 Task: Search one way flight ticket for 5 adults, 2 children, 1 infant in seat and 2 infants on lap in economy from Indianapolis: Indianapolis International Airport to Greensboro: Piedmont Triad International Airport on 5-1-2023. Choice of flights is Frontier. Number of bags: 2 checked bags. Price is upto 82000. Outbound departure time preference is 15:15.
Action: Mouse moved to (256, 255)
Screenshot: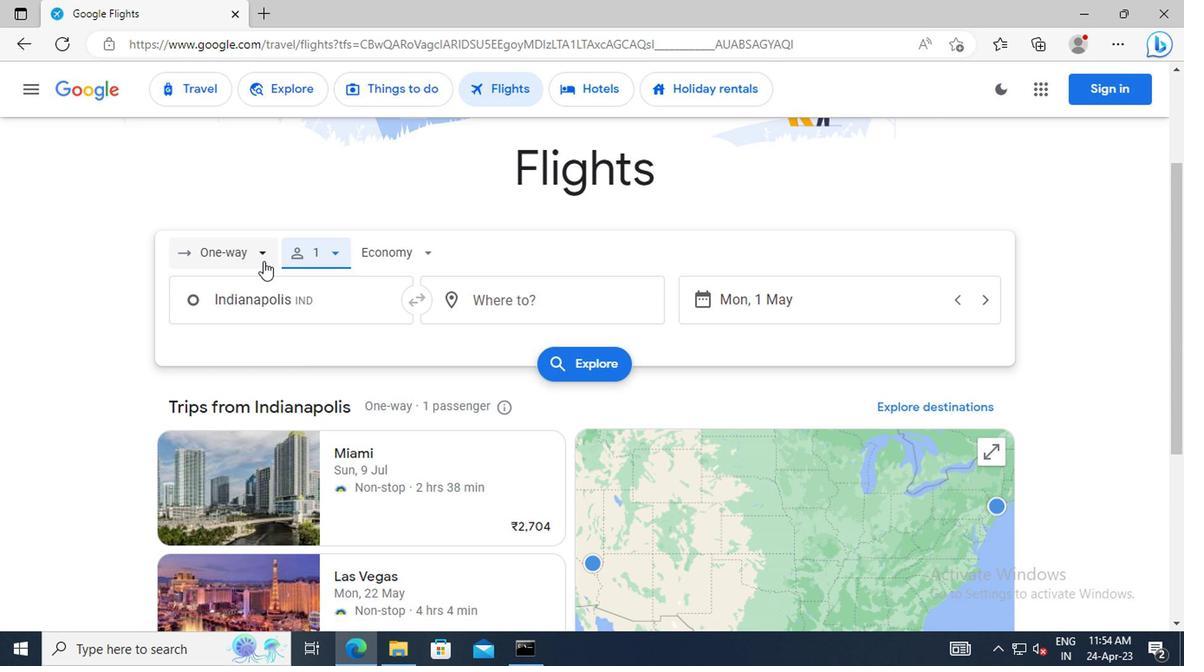 
Action: Mouse pressed left at (256, 255)
Screenshot: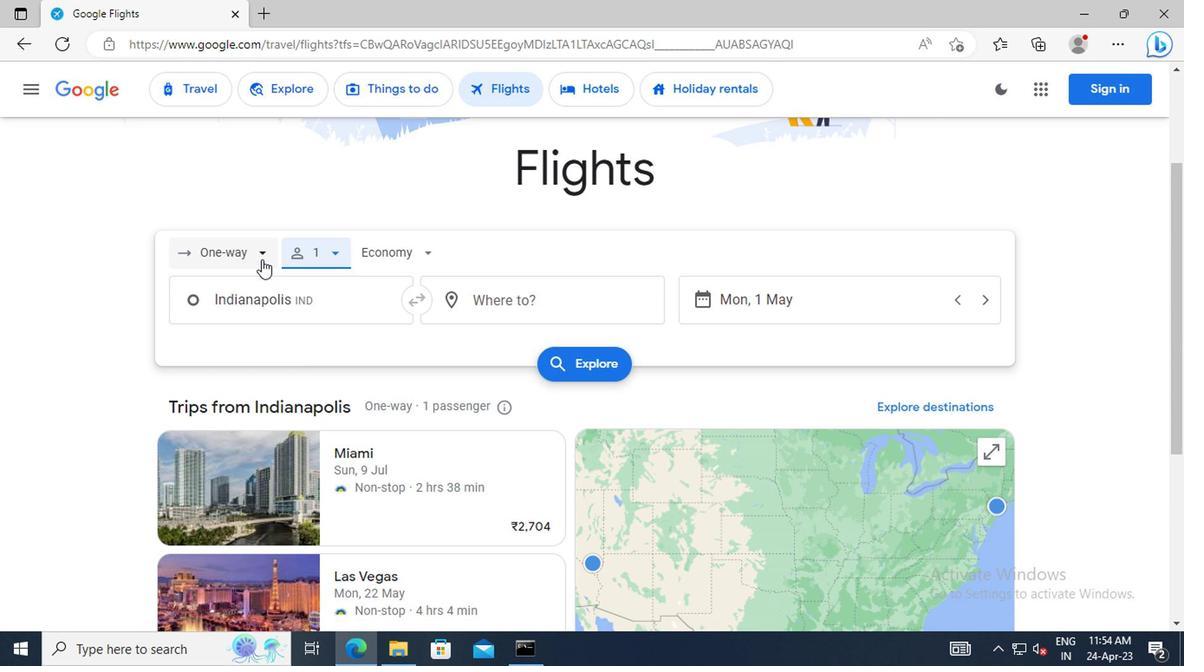 
Action: Mouse moved to (217, 345)
Screenshot: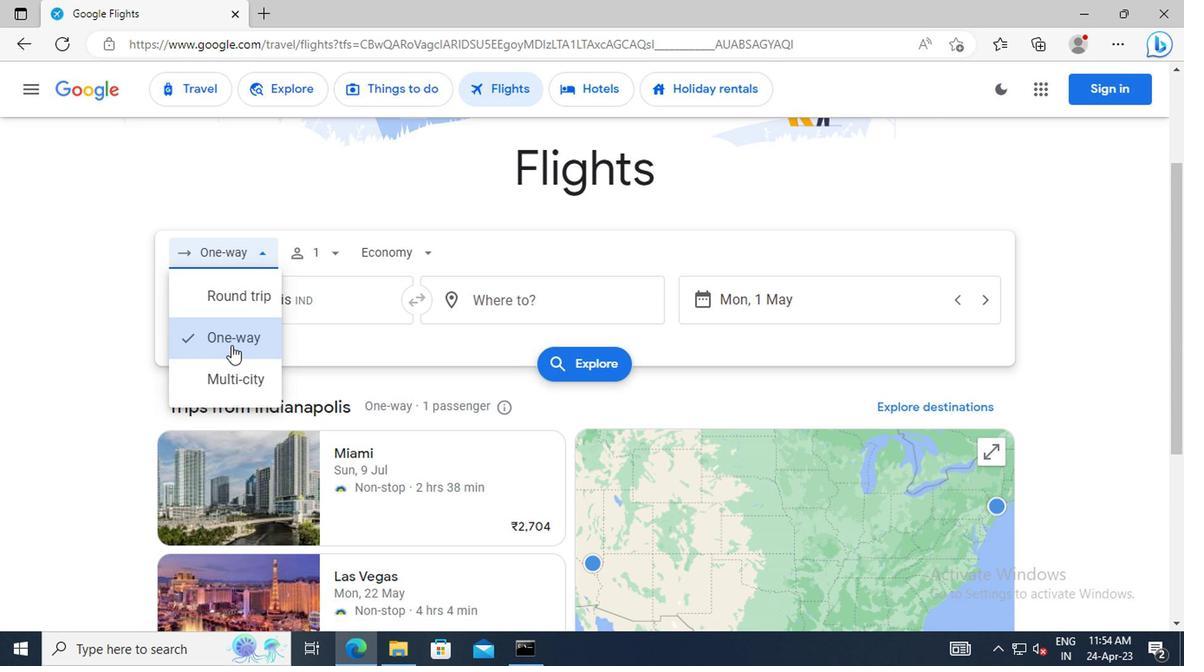 
Action: Mouse pressed left at (217, 345)
Screenshot: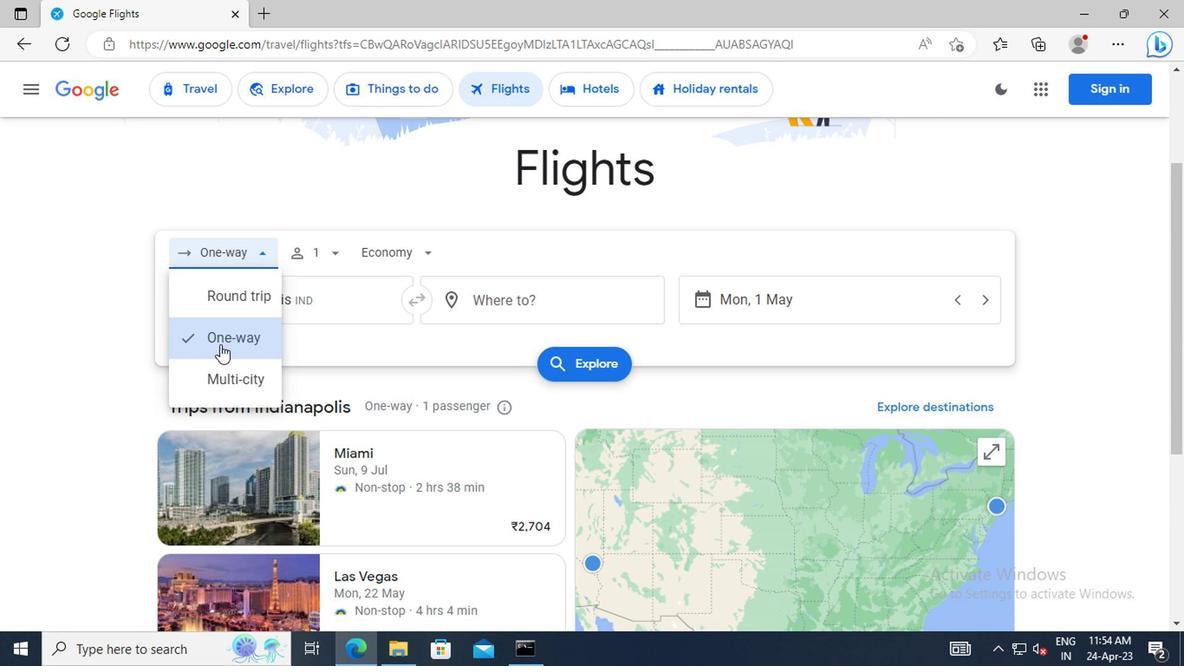 
Action: Mouse moved to (328, 256)
Screenshot: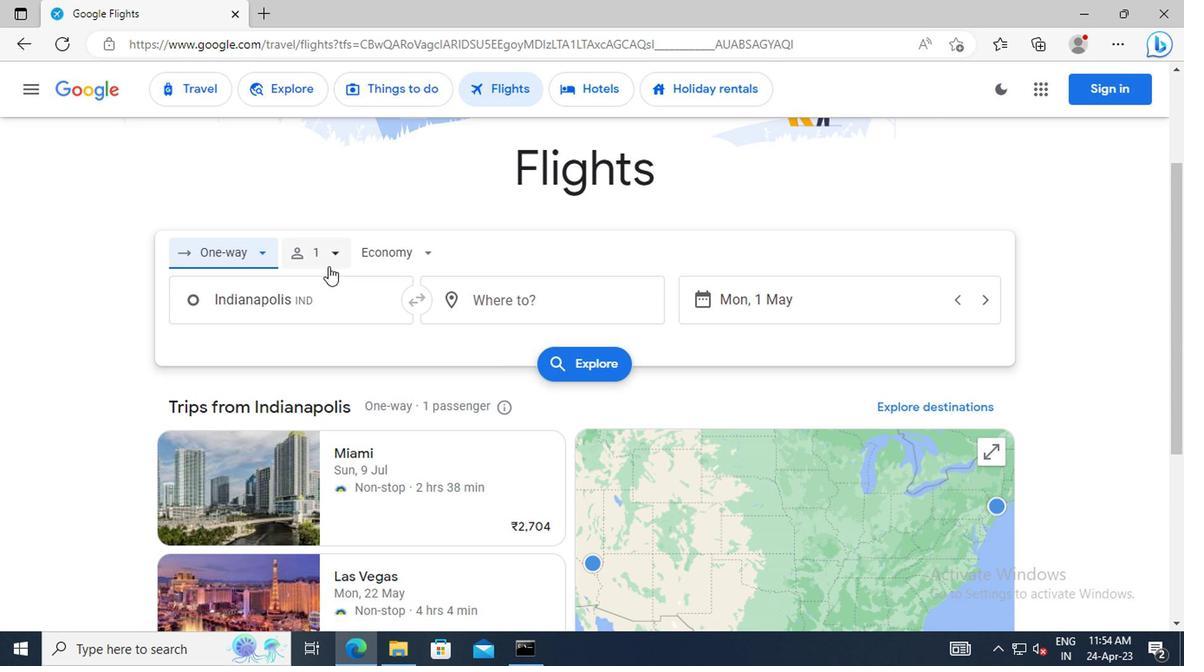 
Action: Mouse pressed left at (328, 256)
Screenshot: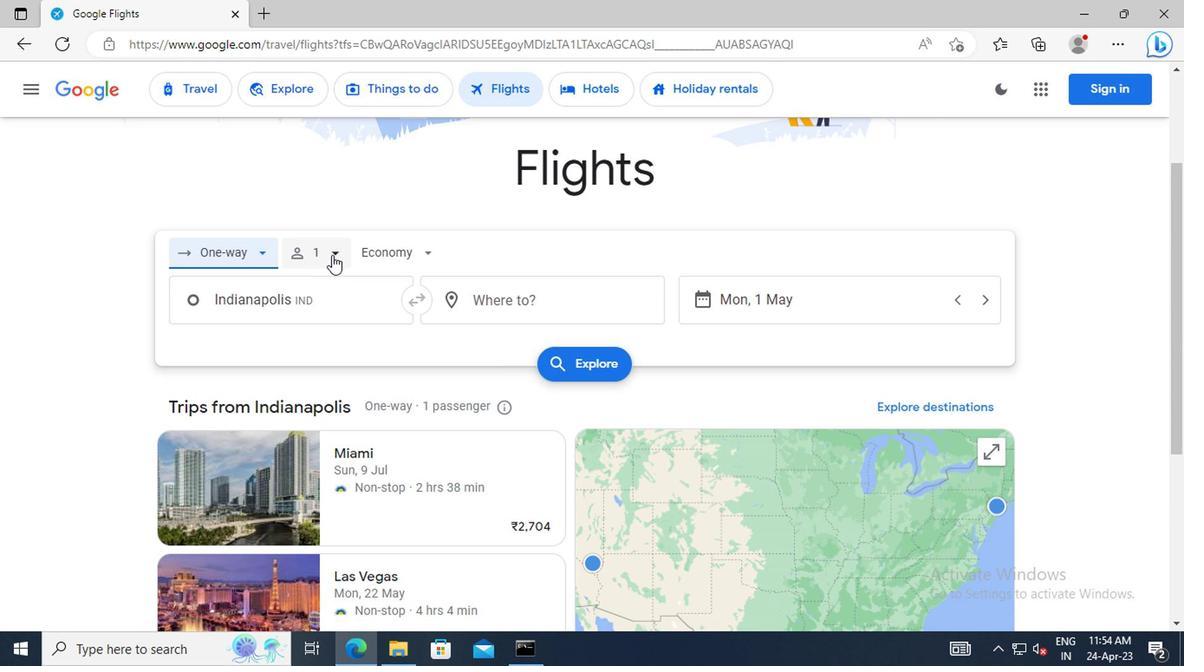 
Action: Mouse moved to (454, 301)
Screenshot: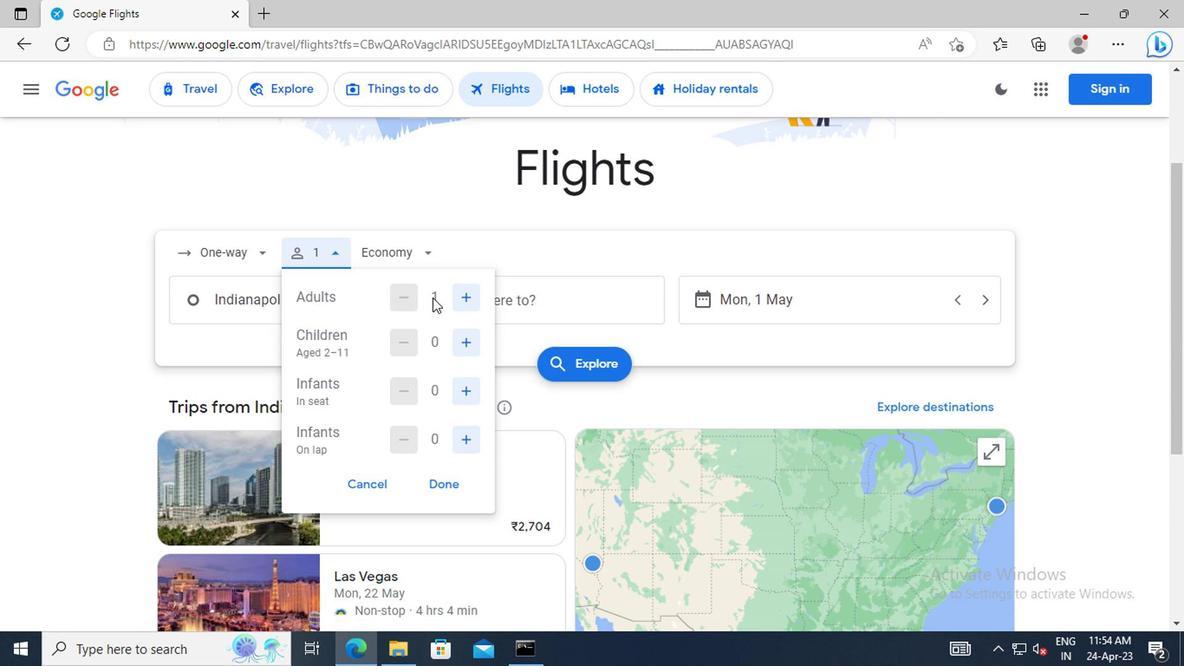 
Action: Mouse pressed left at (454, 301)
Screenshot: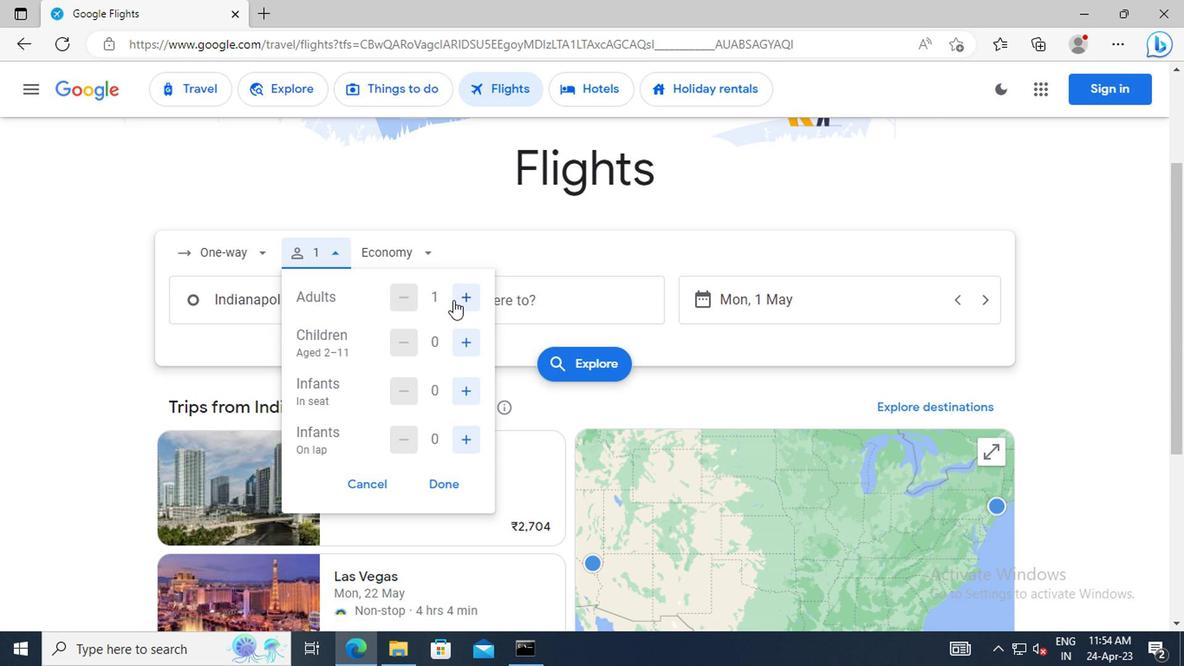 
Action: Mouse pressed left at (454, 301)
Screenshot: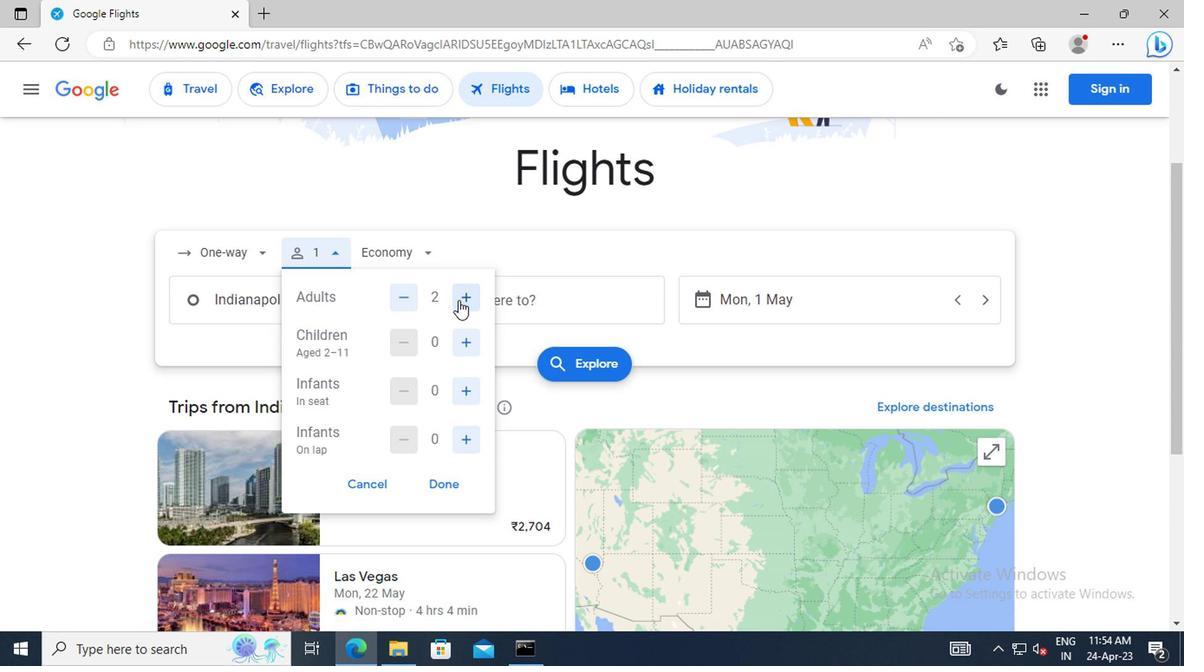 
Action: Mouse pressed left at (454, 301)
Screenshot: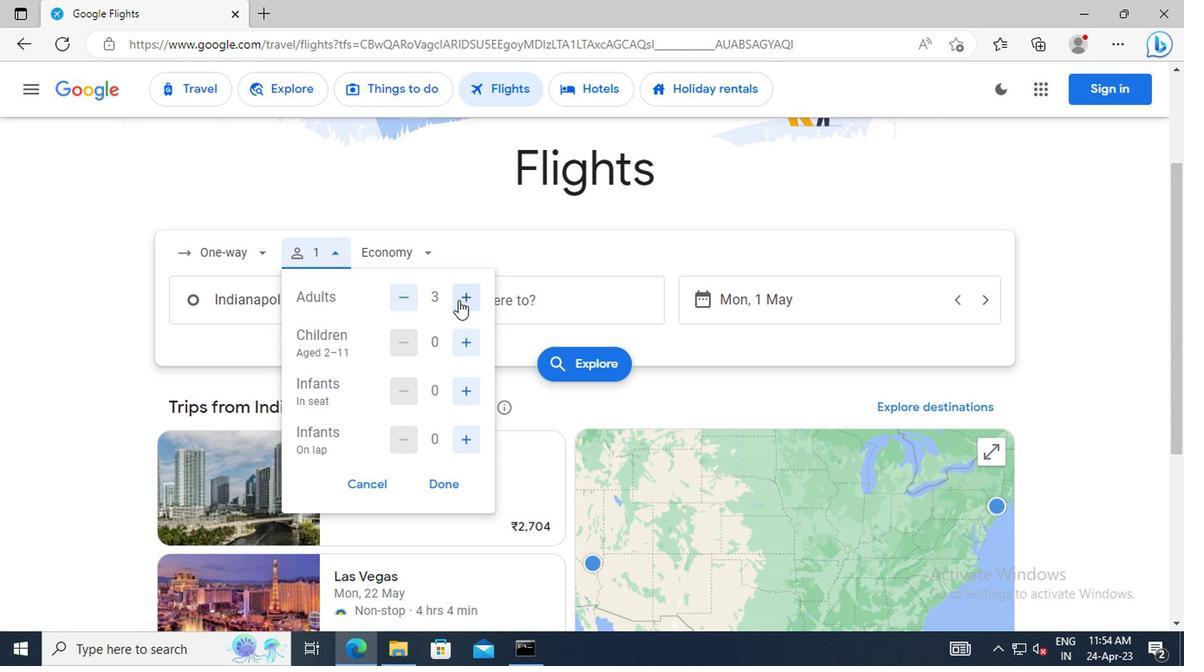 
Action: Mouse pressed left at (454, 301)
Screenshot: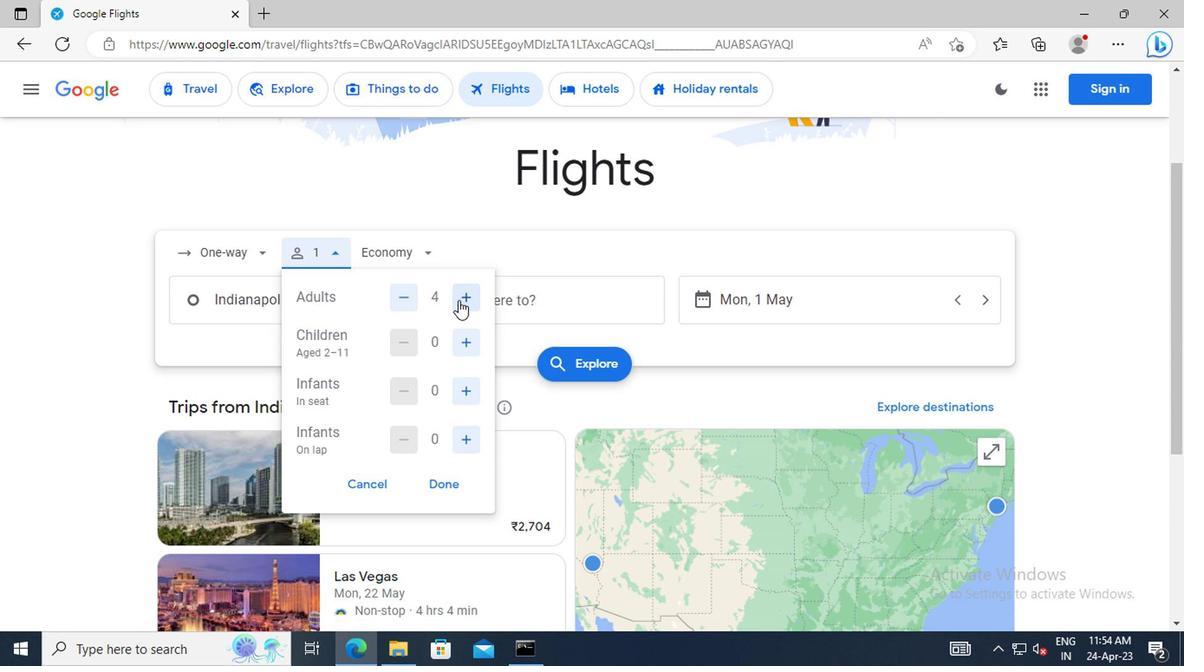 
Action: Mouse moved to (464, 339)
Screenshot: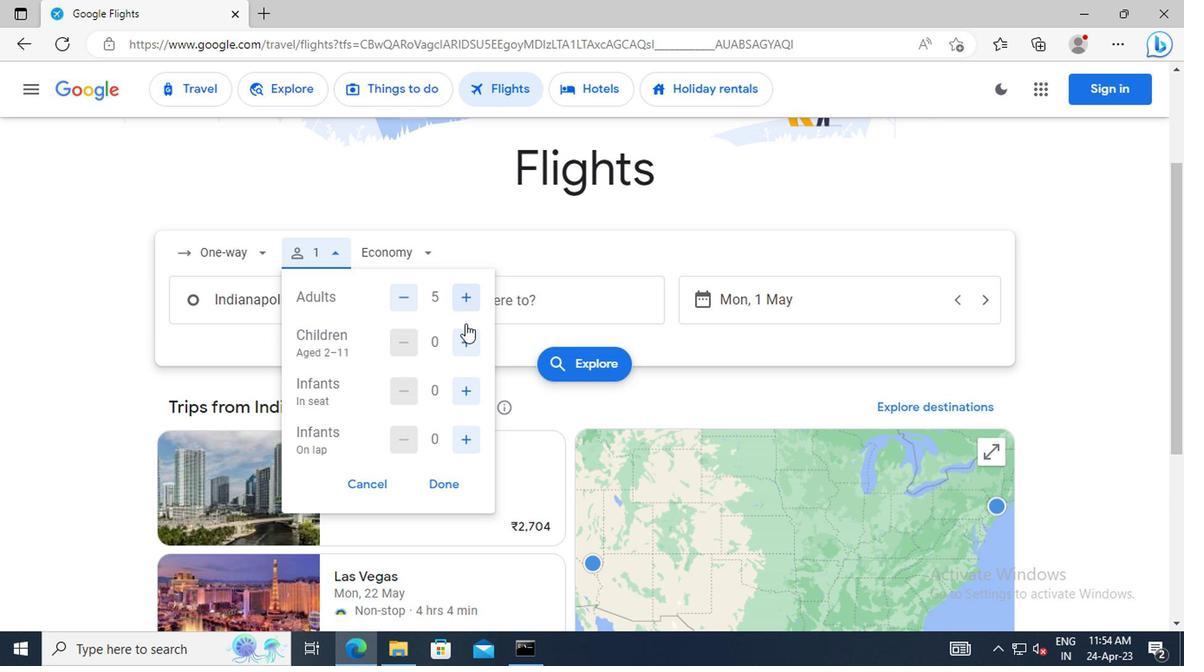 
Action: Mouse pressed left at (464, 339)
Screenshot: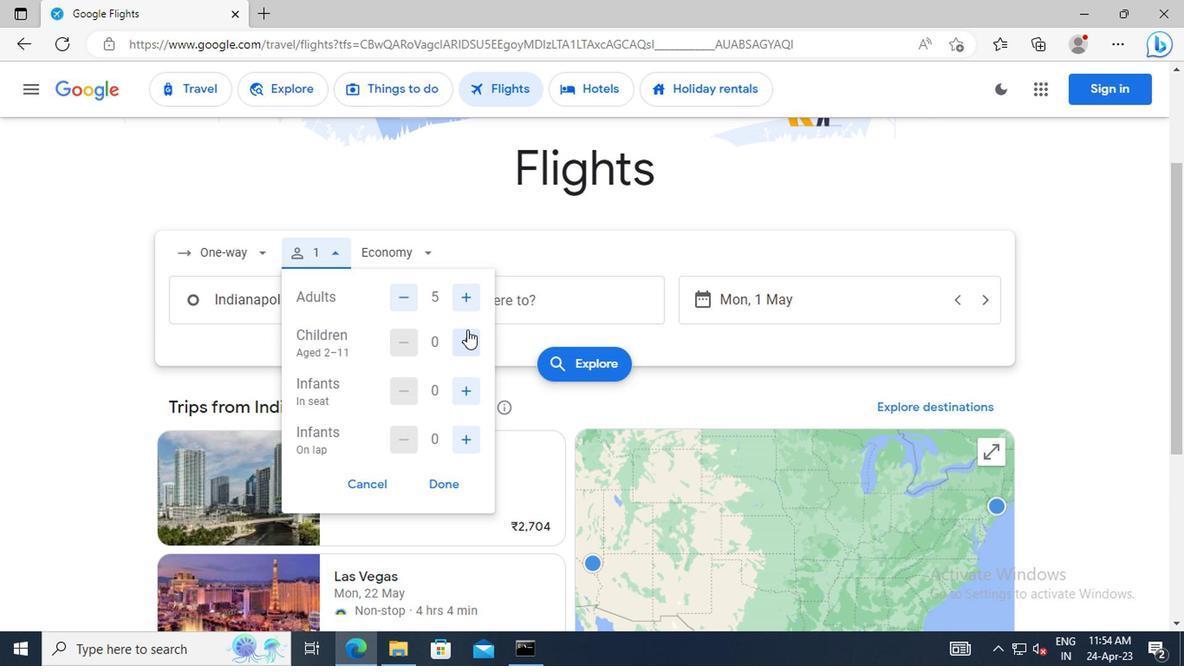 
Action: Mouse moved to (464, 340)
Screenshot: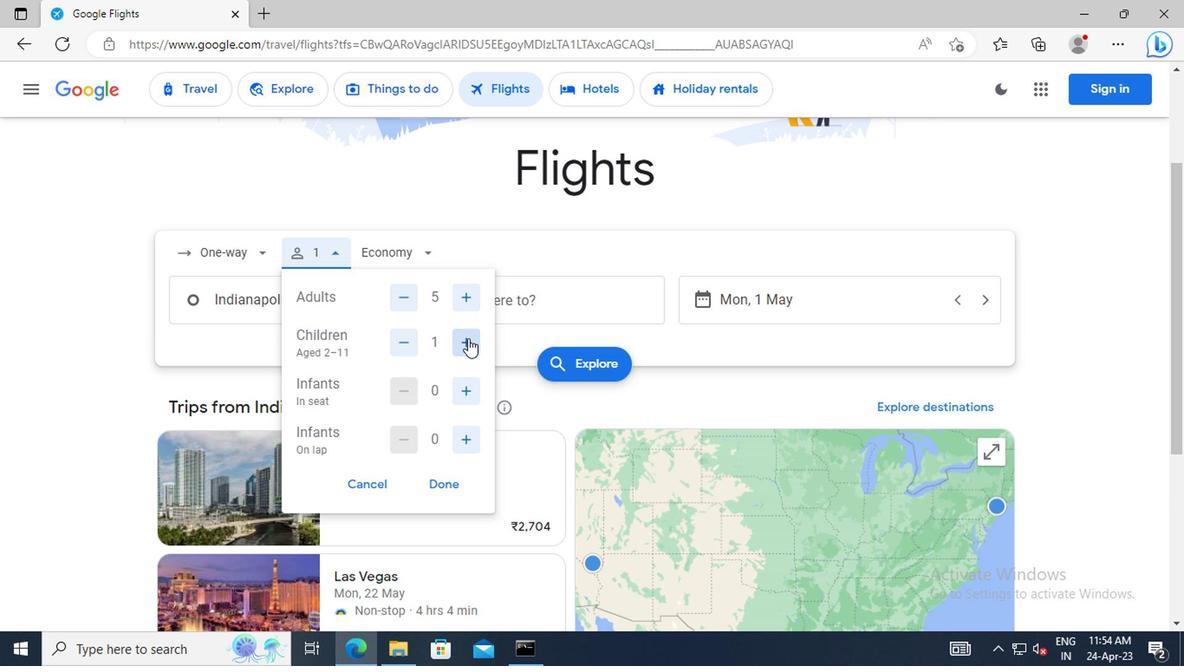 
Action: Mouse pressed left at (464, 340)
Screenshot: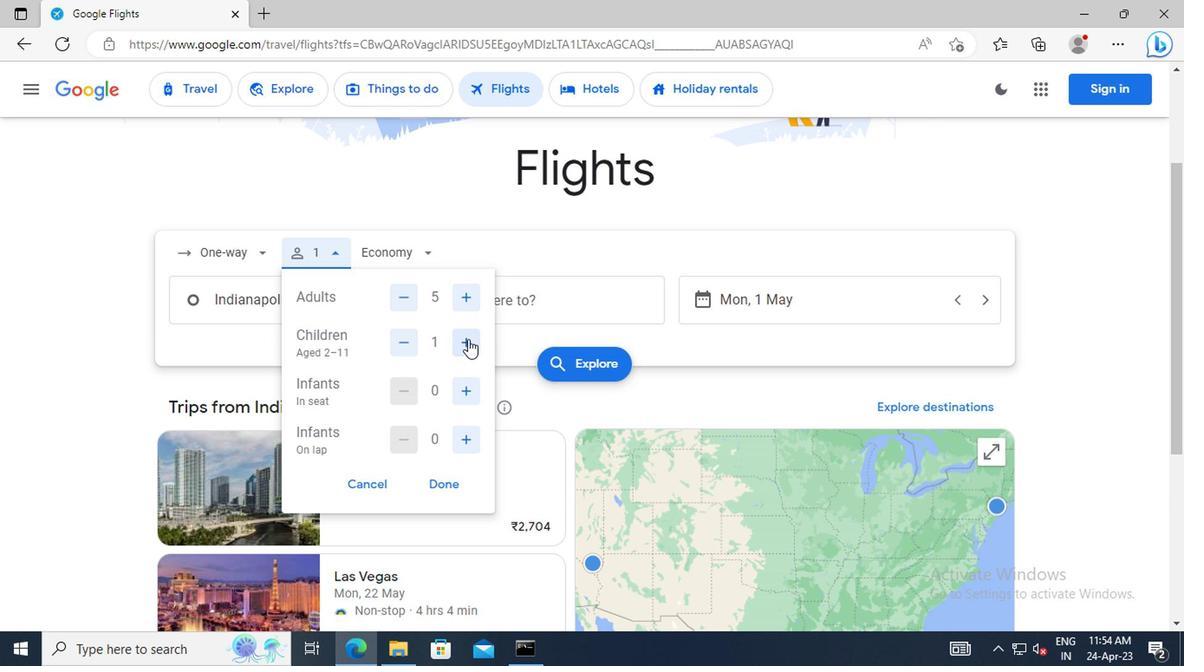 
Action: Mouse moved to (466, 389)
Screenshot: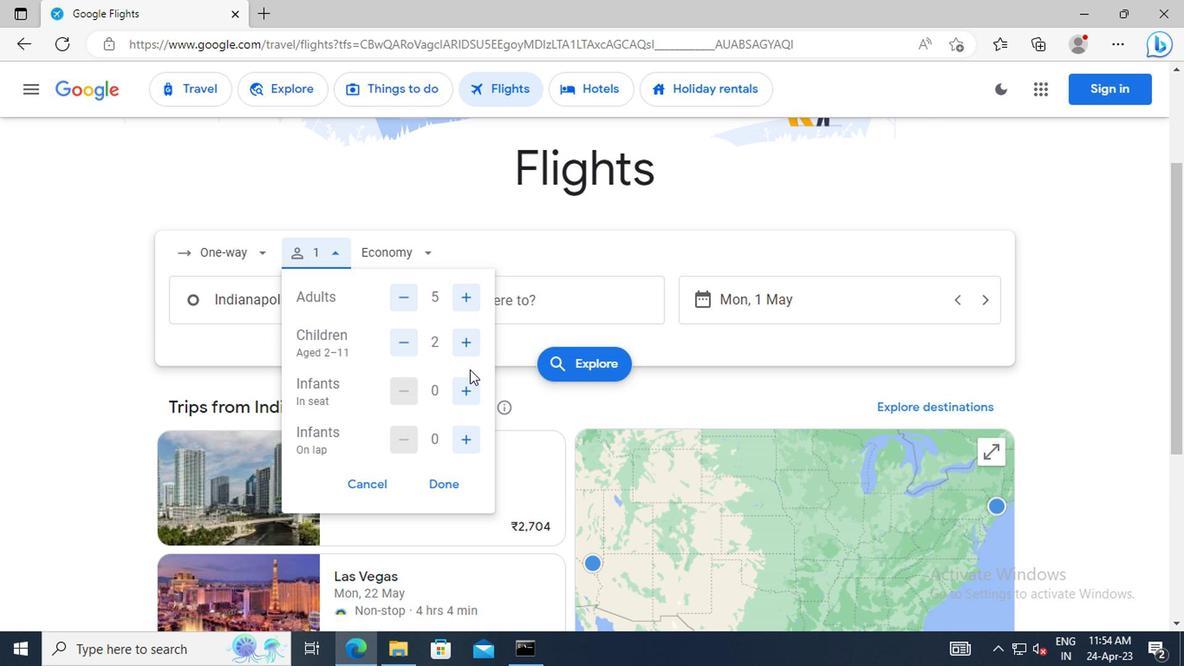 
Action: Mouse pressed left at (466, 389)
Screenshot: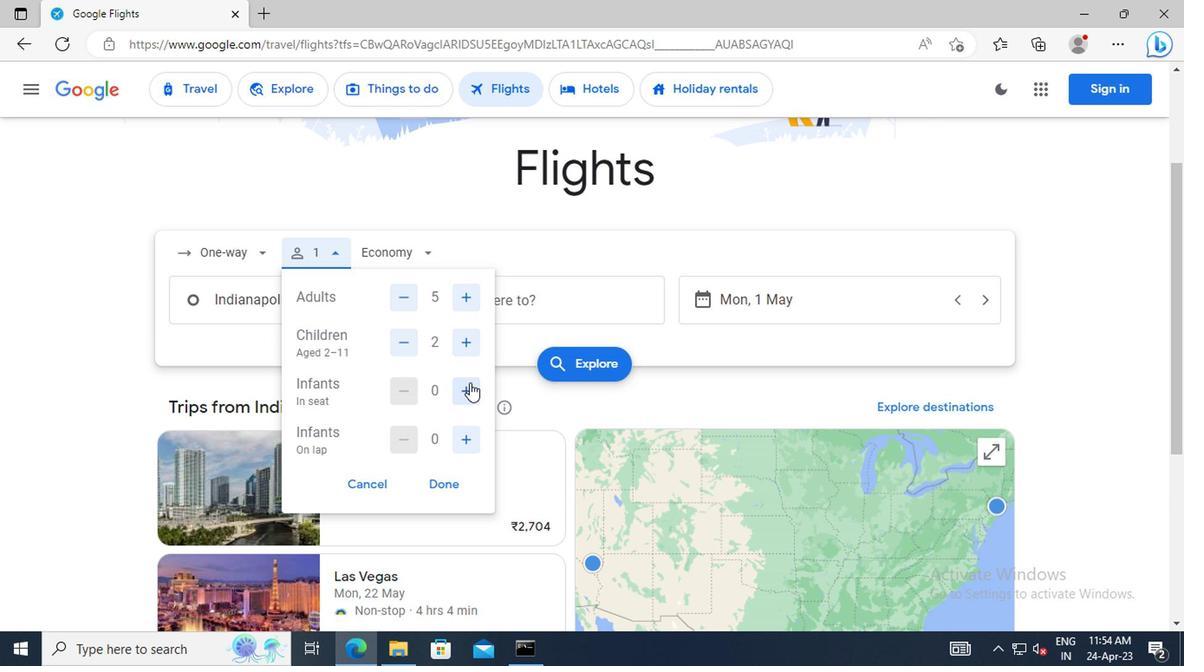 
Action: Mouse moved to (466, 439)
Screenshot: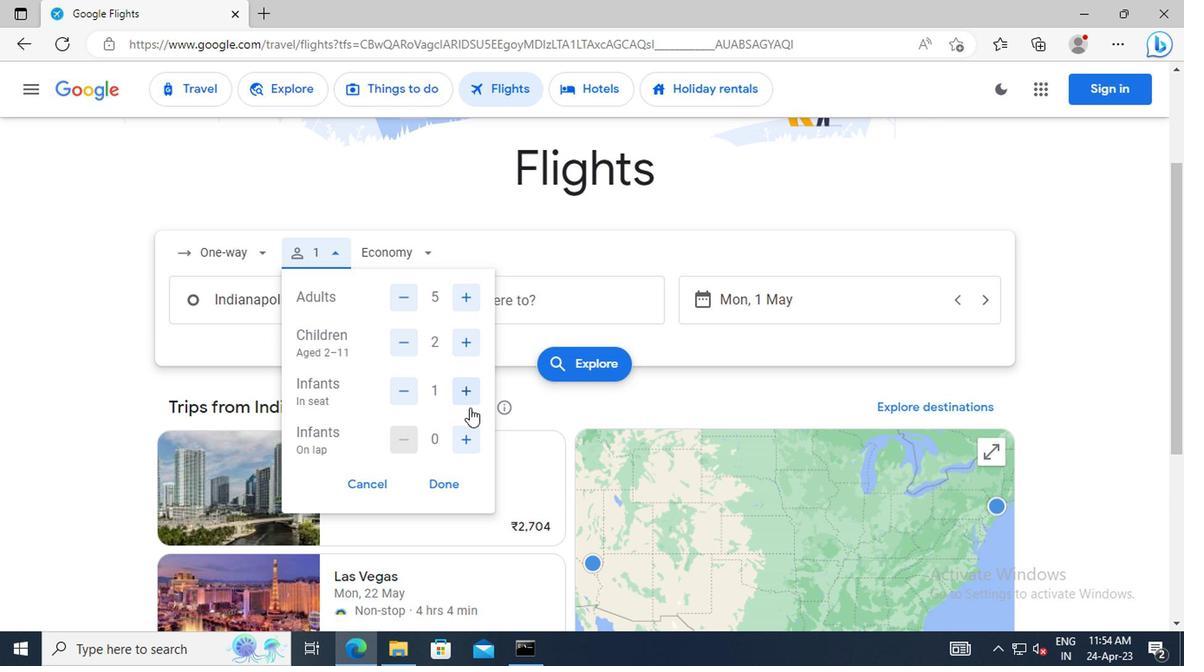 
Action: Mouse pressed left at (466, 439)
Screenshot: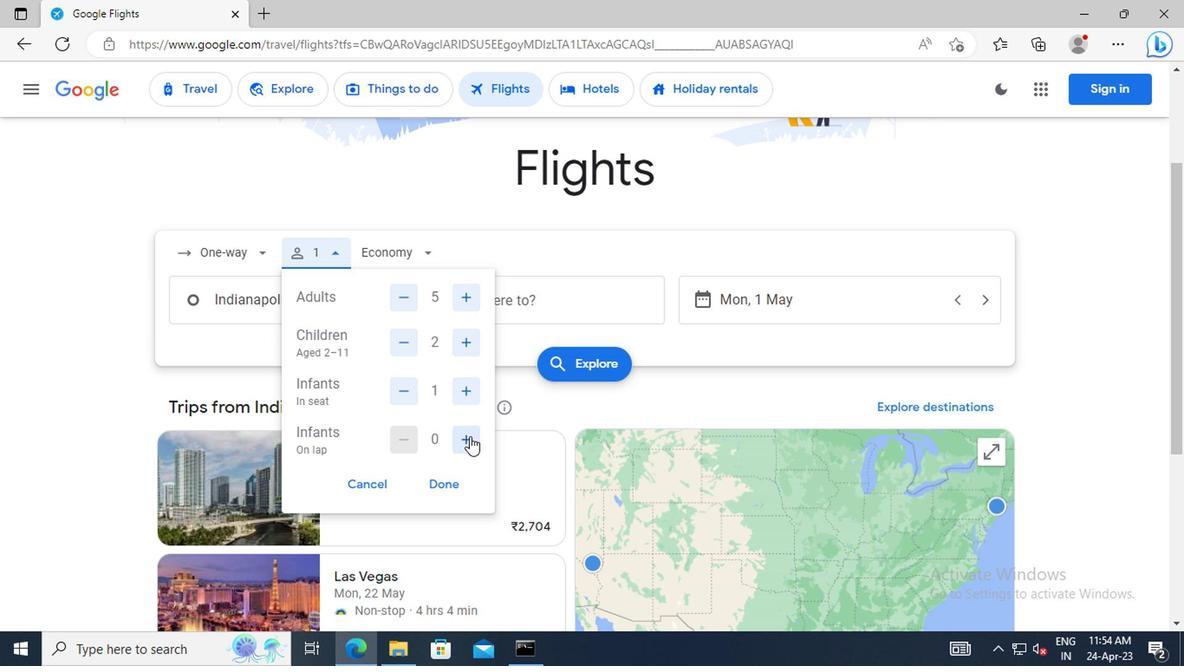 
Action: Mouse moved to (441, 483)
Screenshot: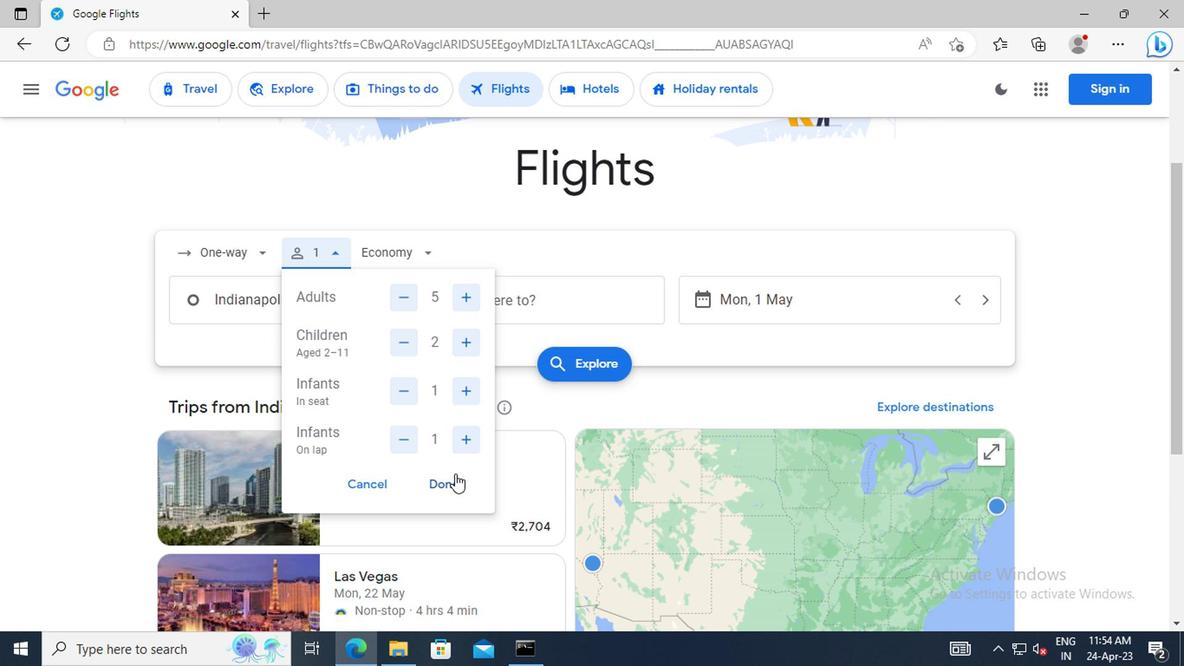 
Action: Mouse pressed left at (441, 483)
Screenshot: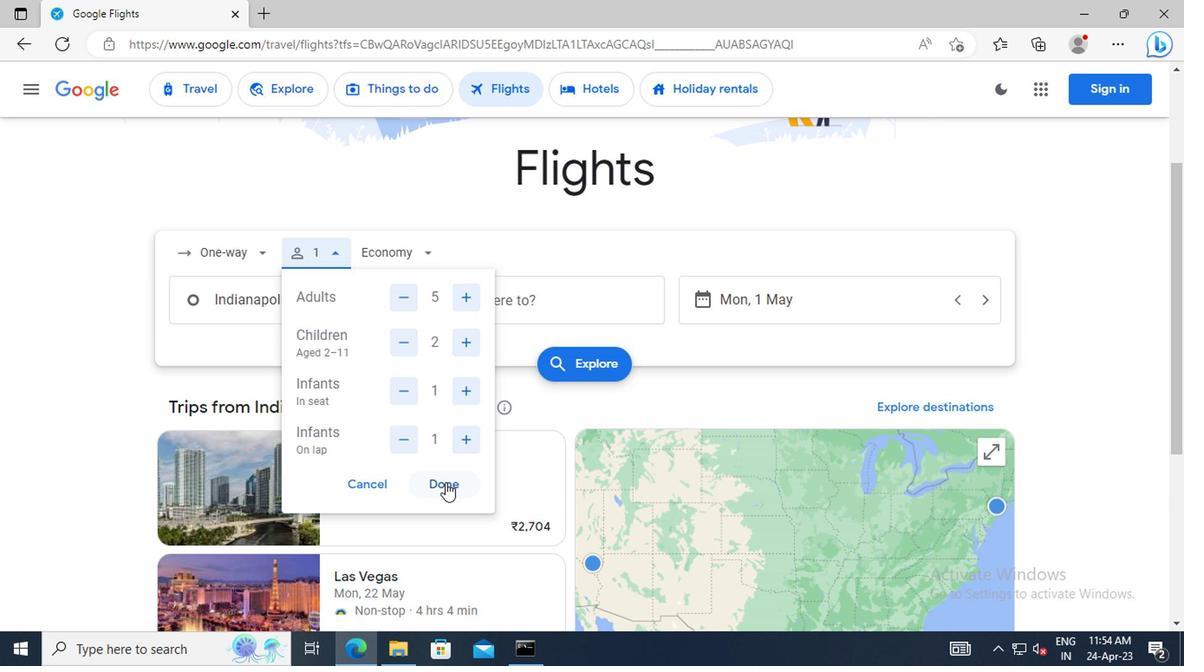 
Action: Mouse moved to (395, 259)
Screenshot: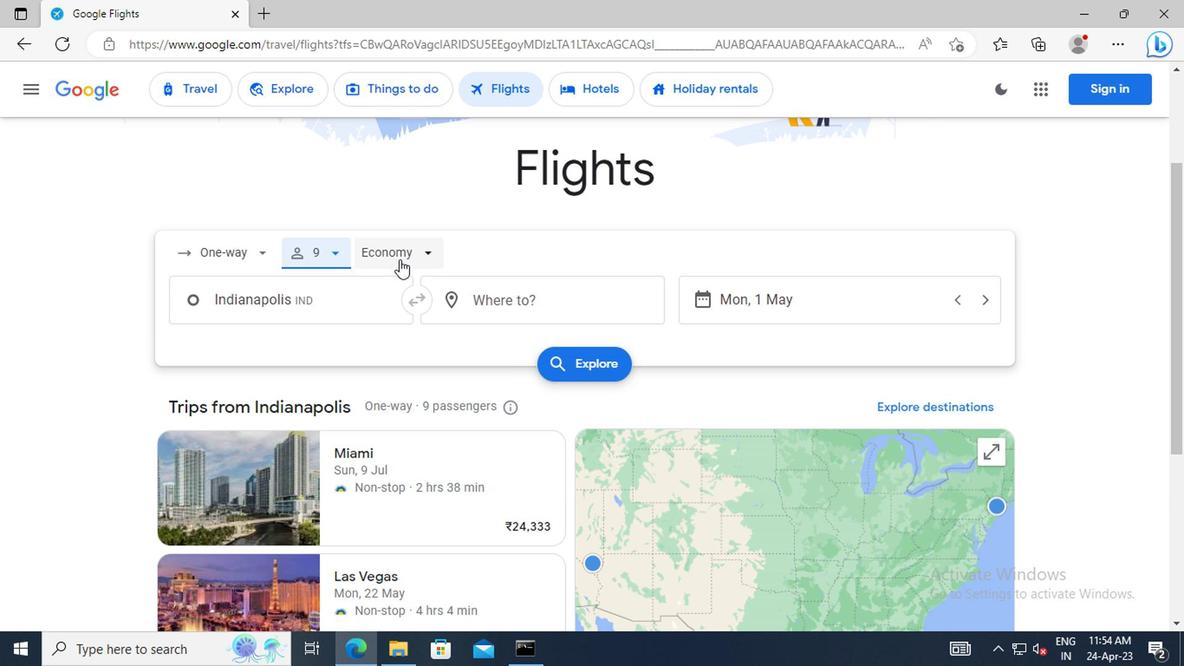 
Action: Mouse pressed left at (395, 259)
Screenshot: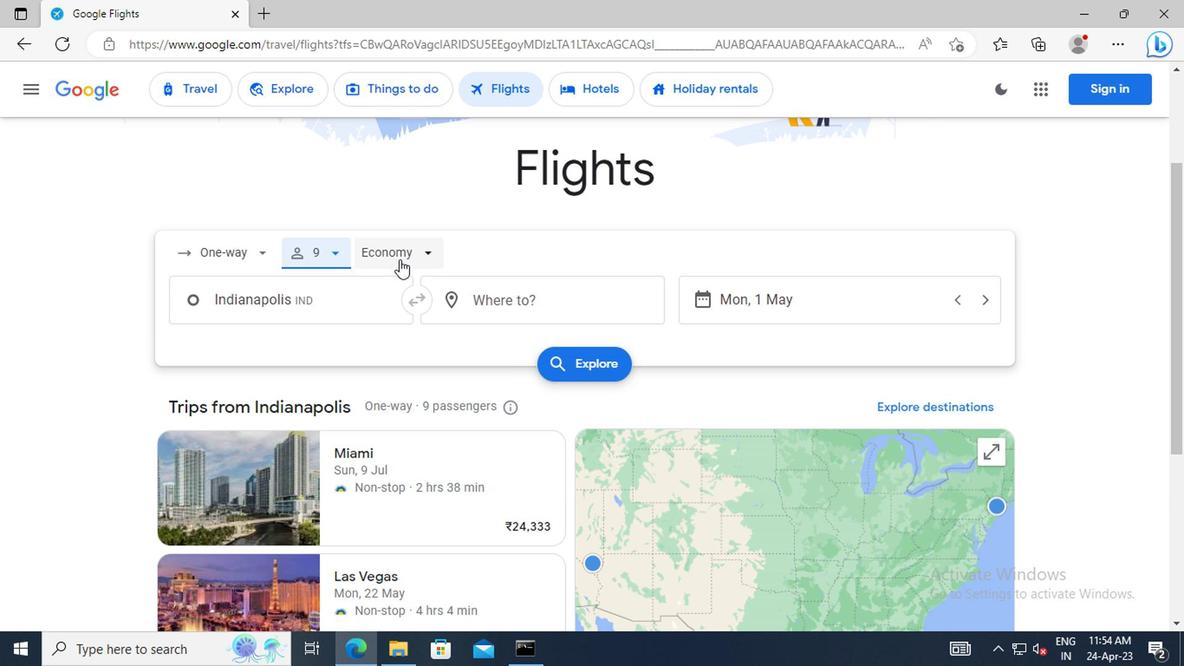 
Action: Mouse moved to (424, 297)
Screenshot: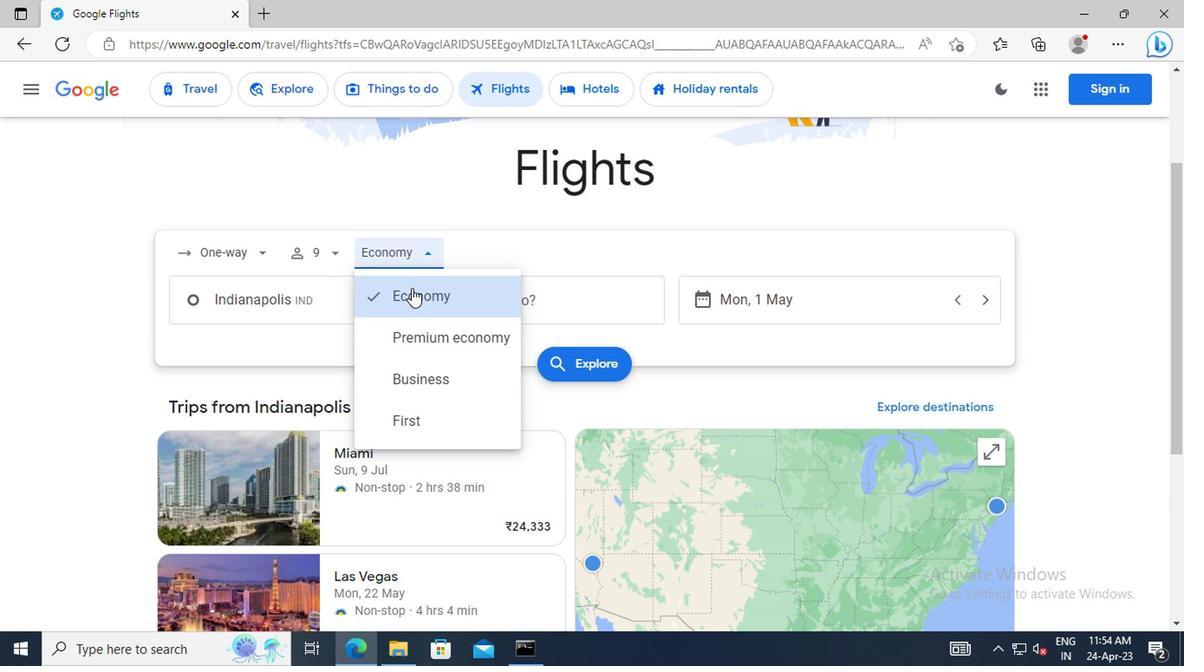 
Action: Mouse pressed left at (424, 297)
Screenshot: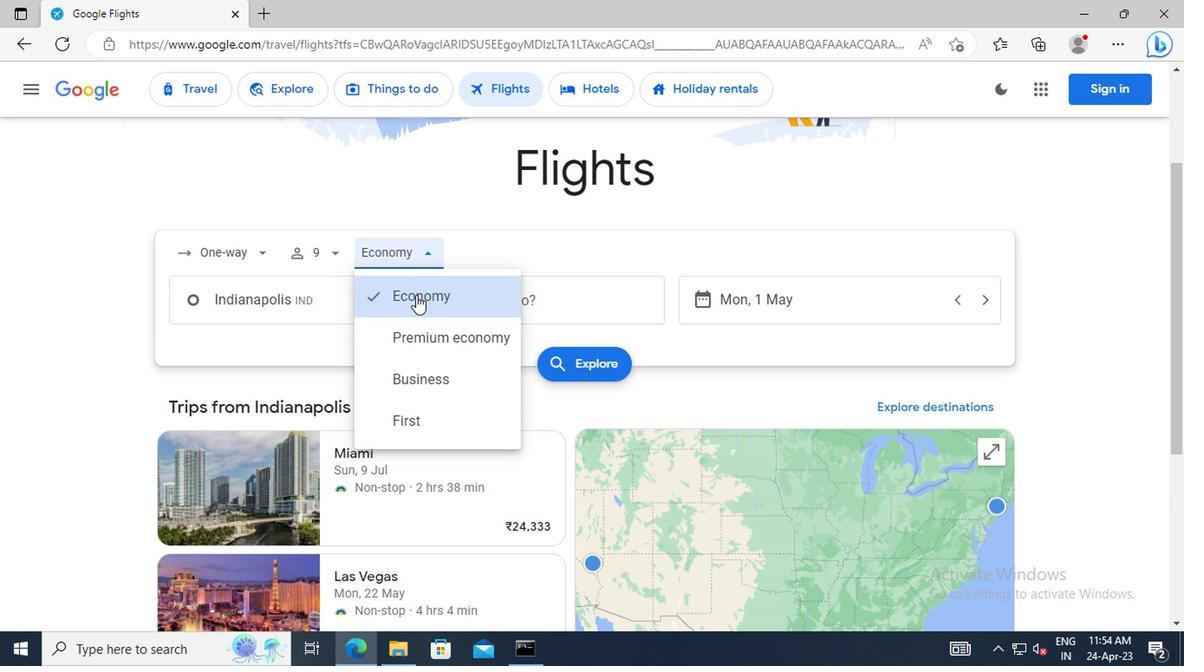 
Action: Mouse moved to (328, 301)
Screenshot: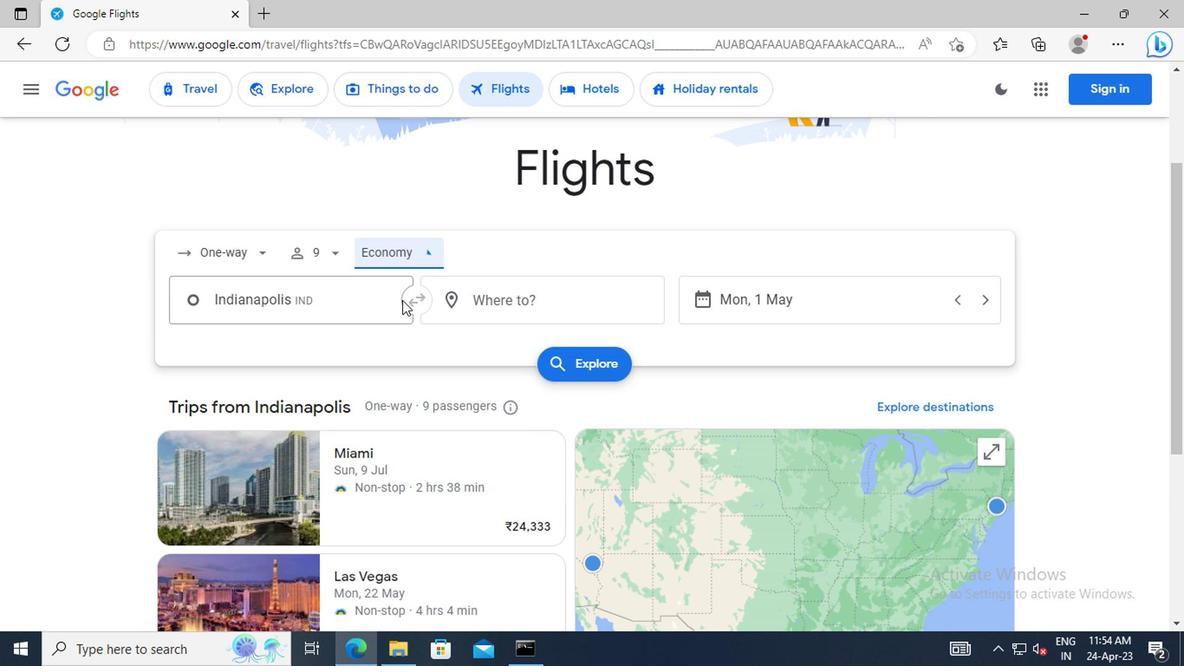 
Action: Mouse pressed left at (328, 301)
Screenshot: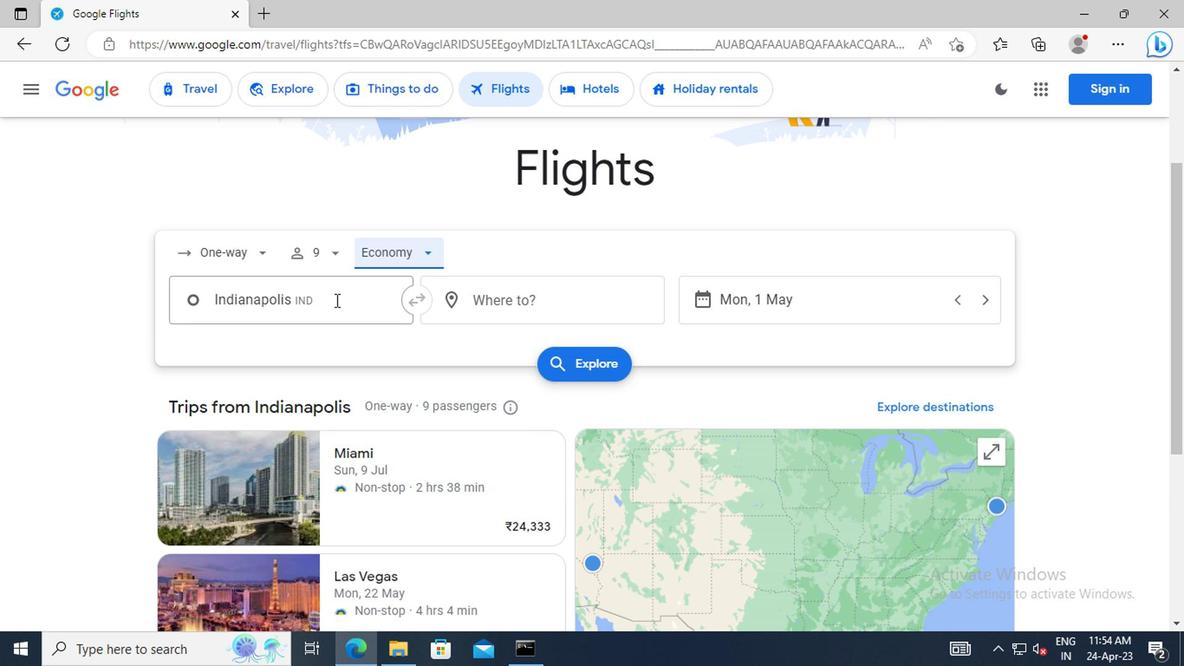 
Action: Key pressed <Key.shift>INDIANAPOLIS
Screenshot: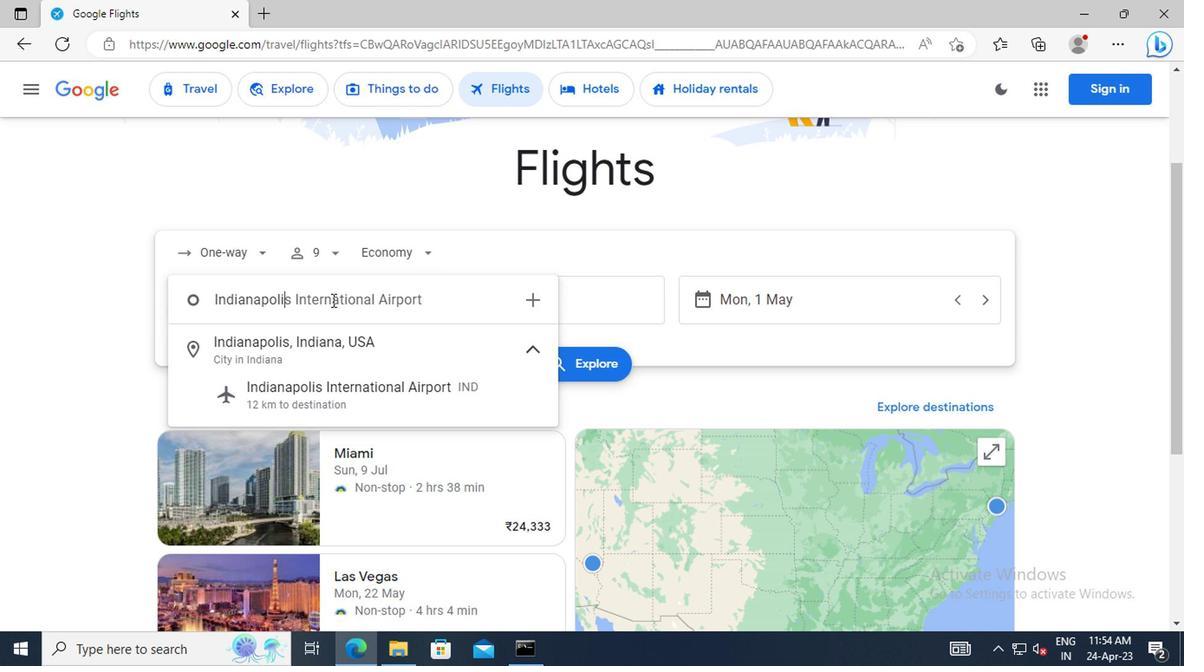 
Action: Mouse moved to (343, 393)
Screenshot: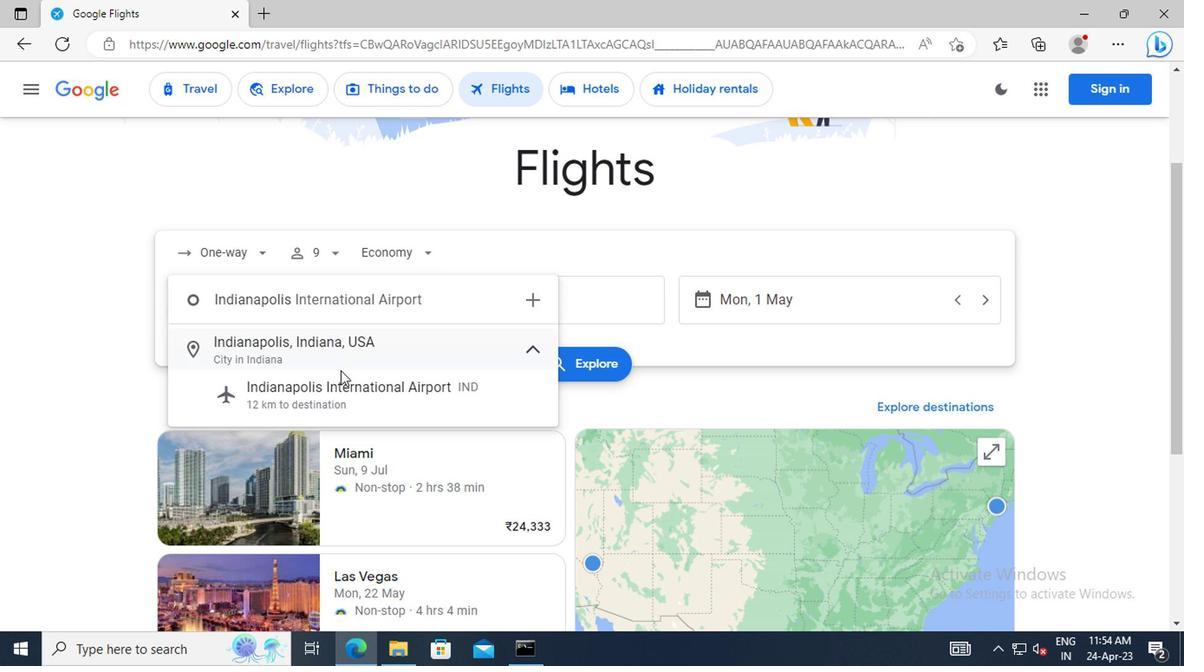 
Action: Mouse pressed left at (343, 393)
Screenshot: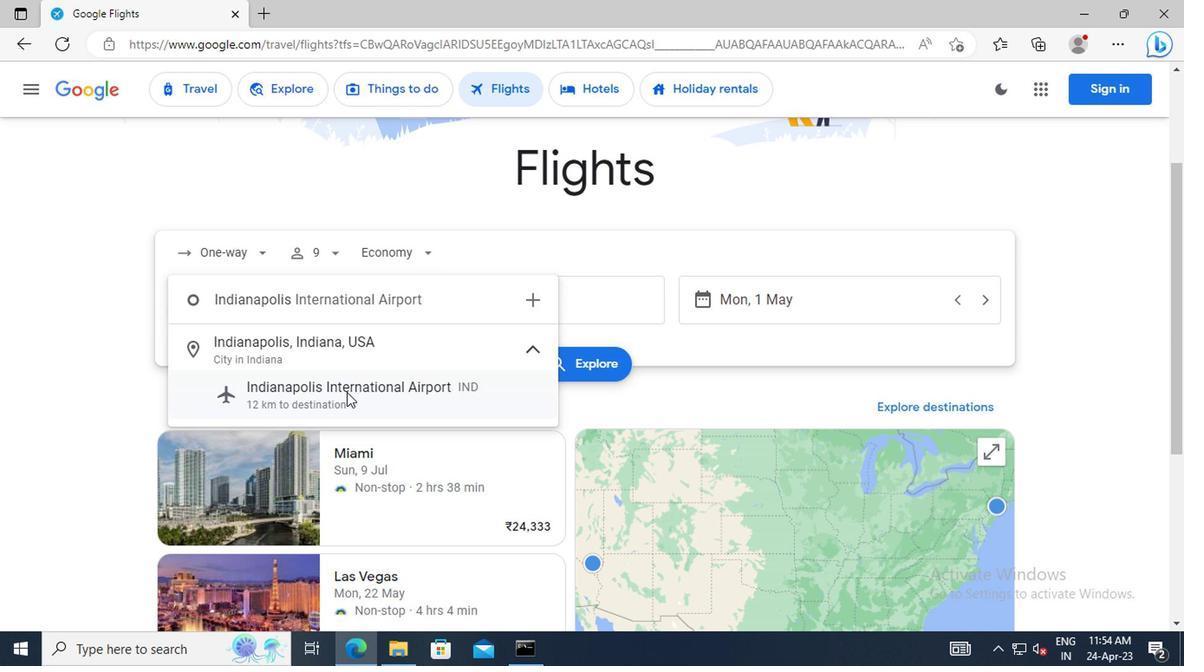 
Action: Mouse moved to (551, 310)
Screenshot: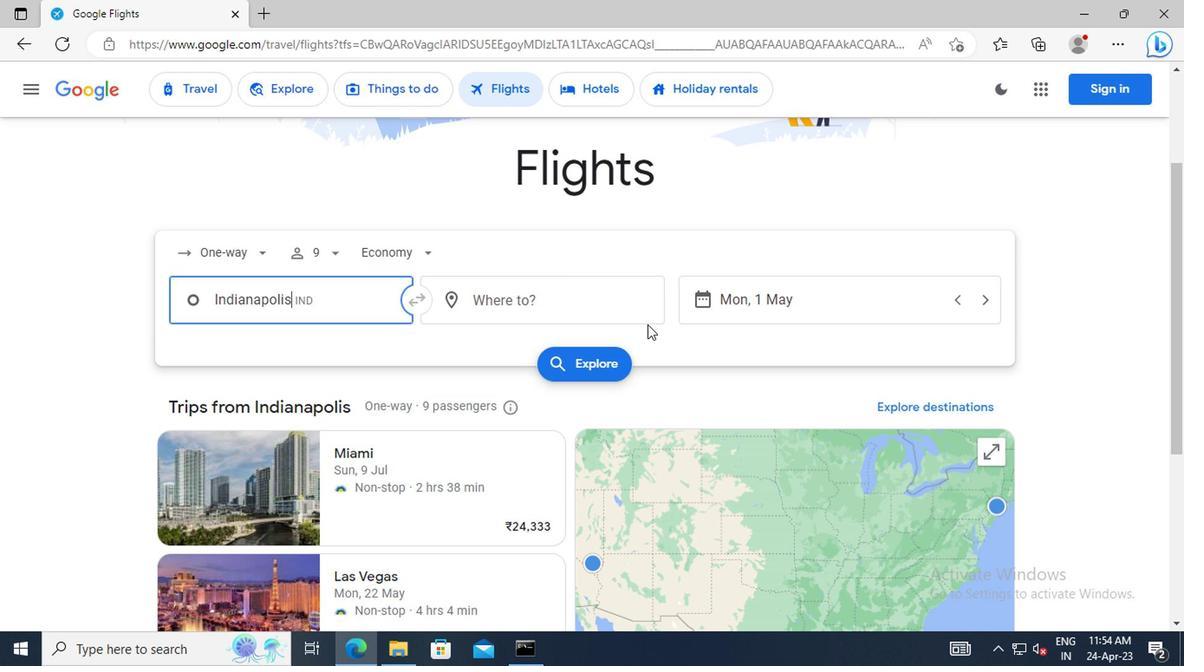 
Action: Mouse pressed left at (551, 310)
Screenshot: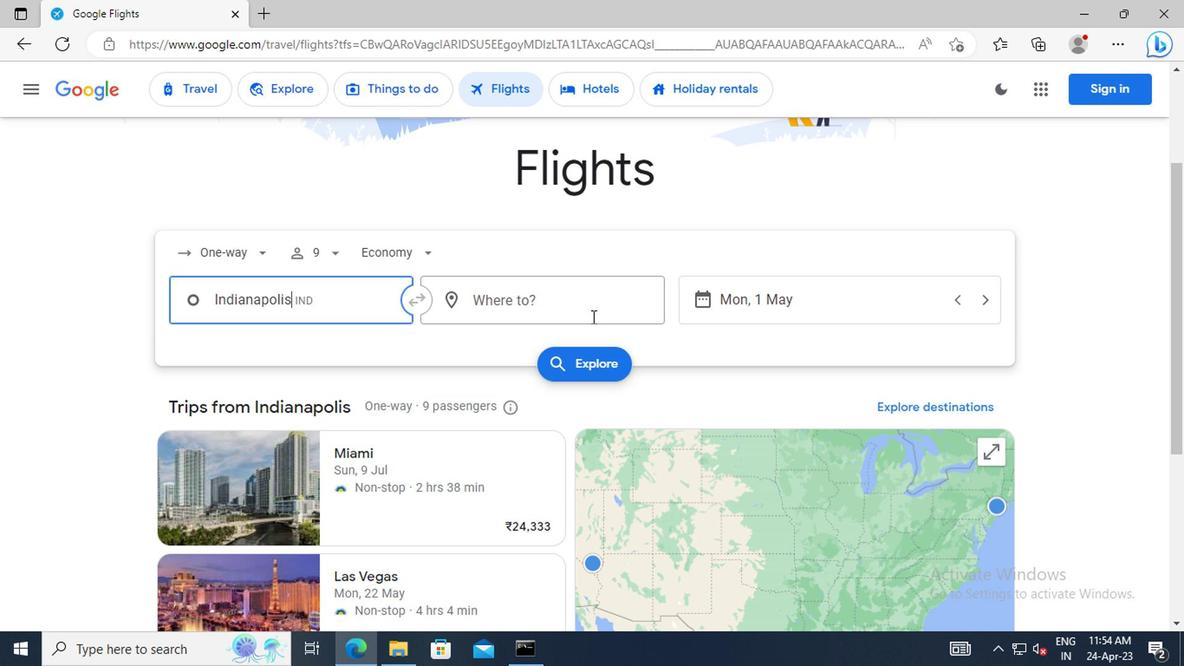 
Action: Key pressed <Key.shift>GREENSBORO
Screenshot: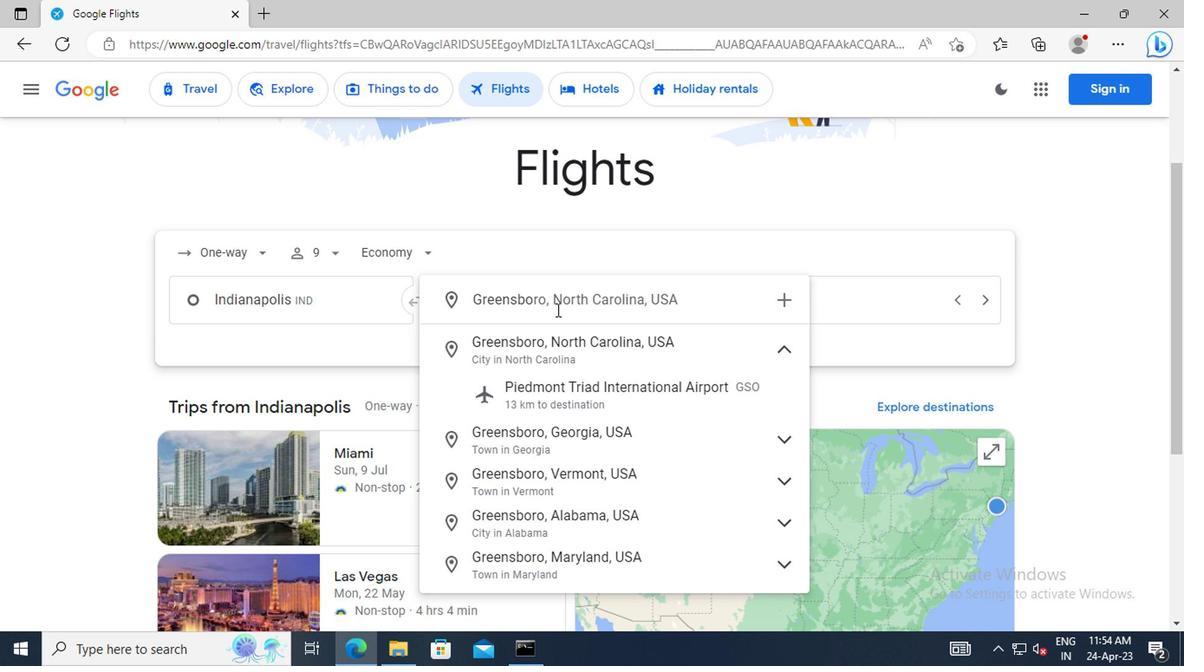 
Action: Mouse moved to (573, 390)
Screenshot: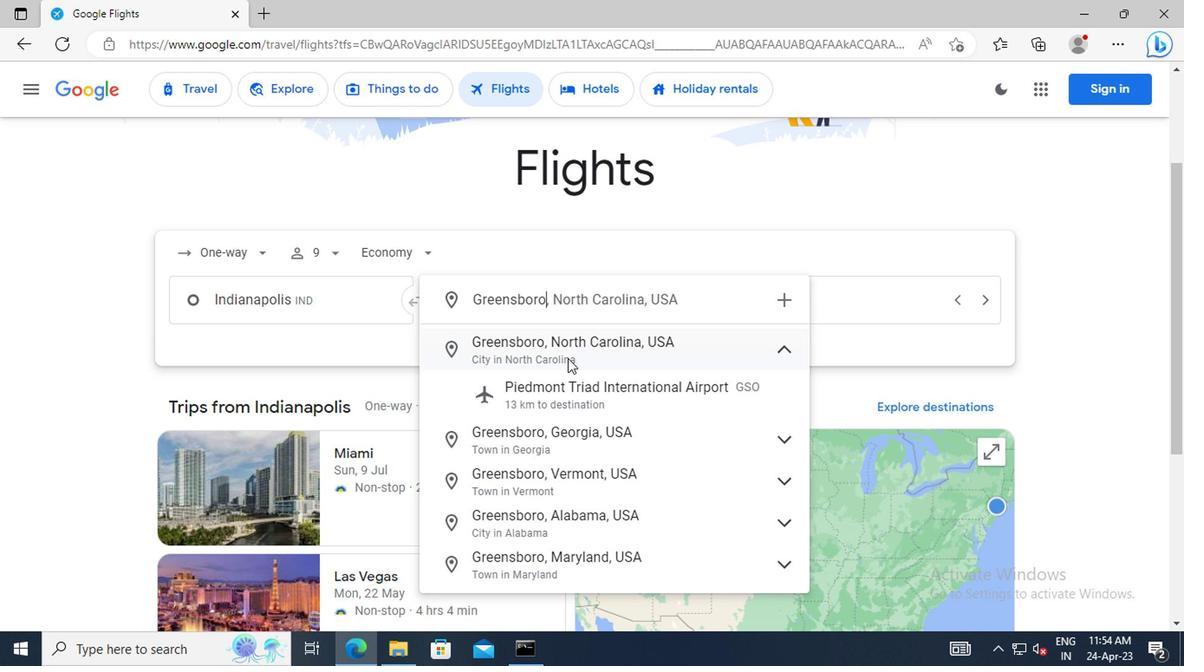 
Action: Mouse pressed left at (573, 390)
Screenshot: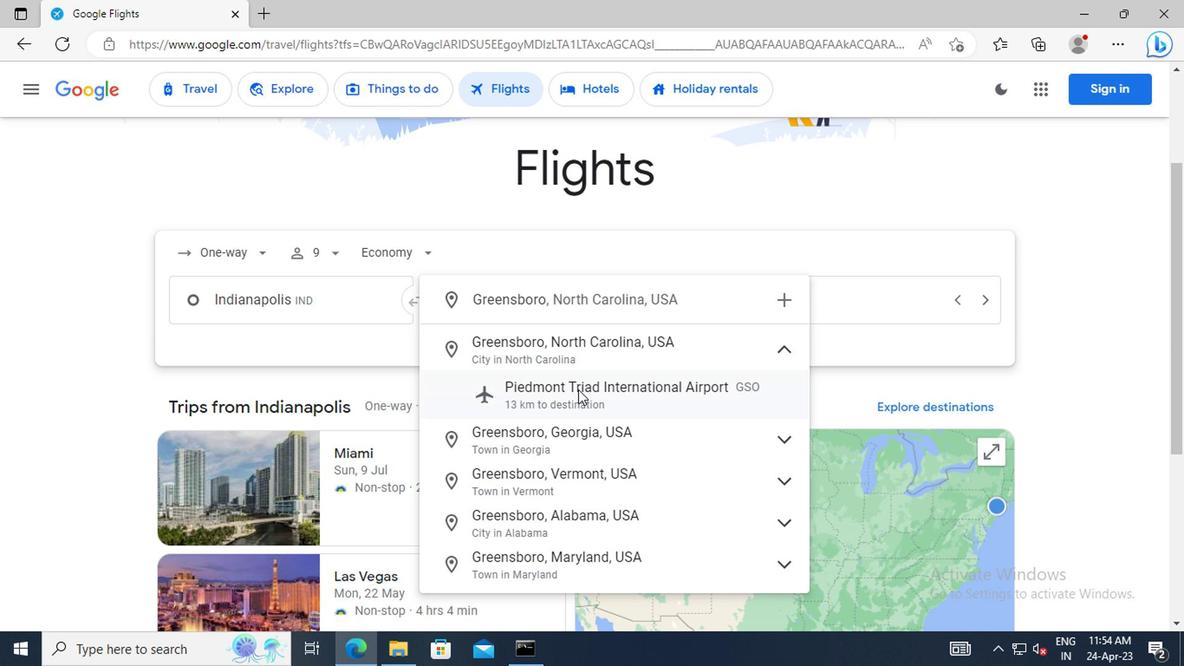 
Action: Mouse moved to (767, 310)
Screenshot: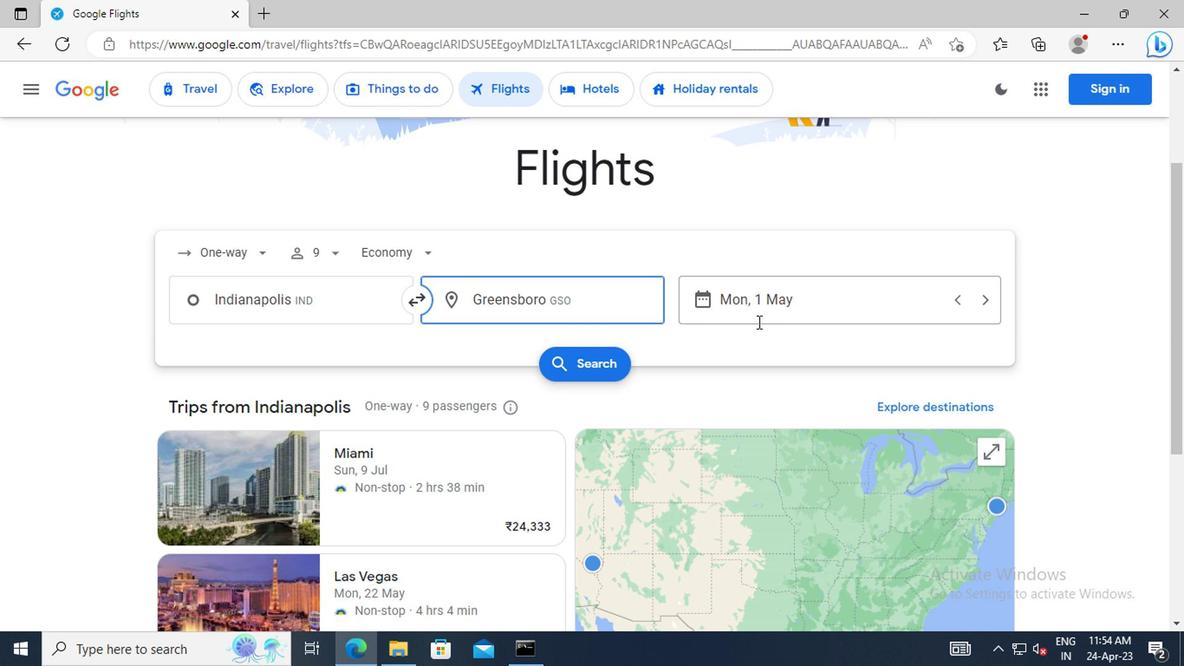 
Action: Mouse pressed left at (767, 310)
Screenshot: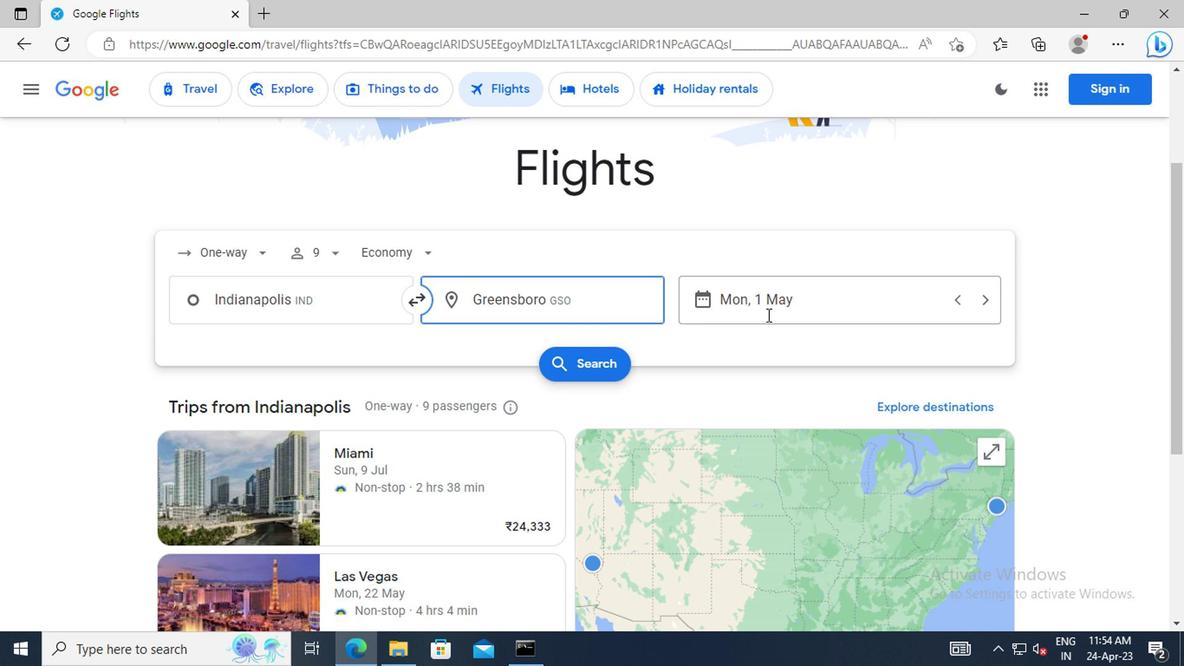 
Action: Mouse moved to (716, 285)
Screenshot: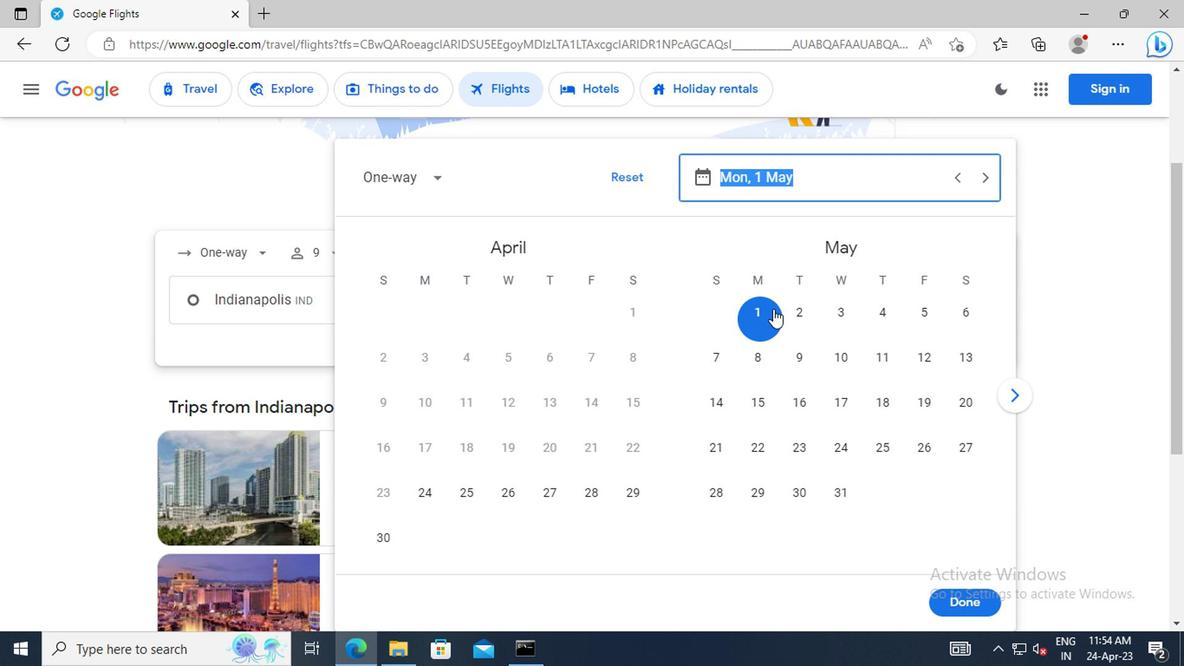 
Action: Key pressed 1<Key.space>MAY<Key.enter>
Screenshot: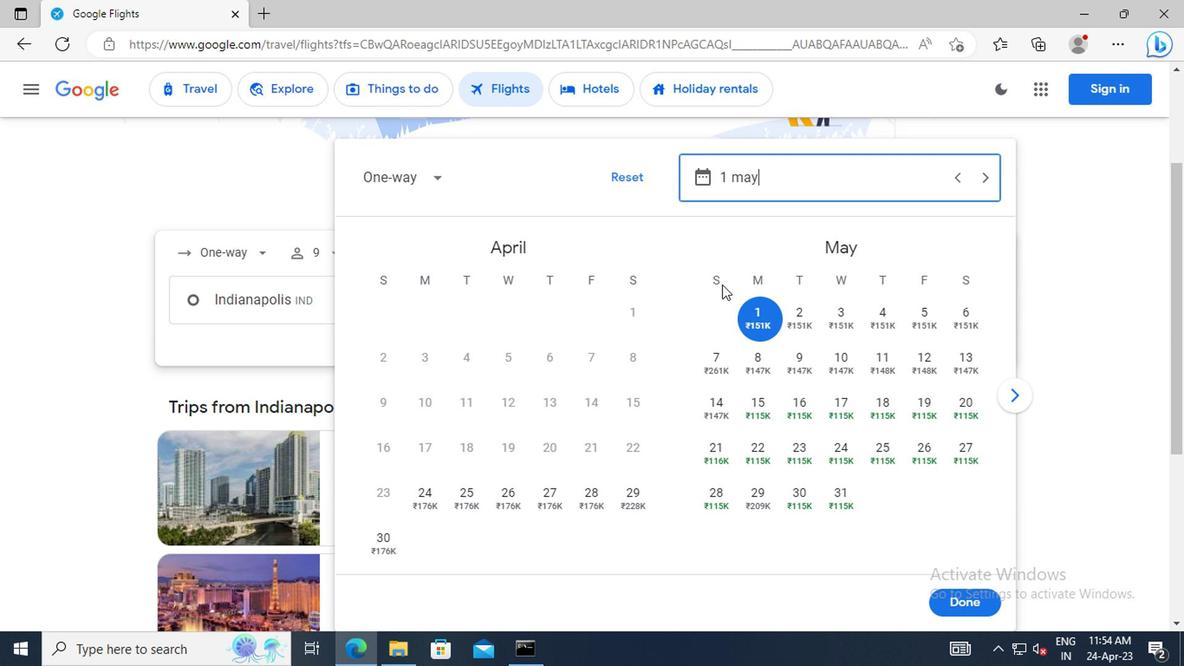
Action: Mouse moved to (965, 606)
Screenshot: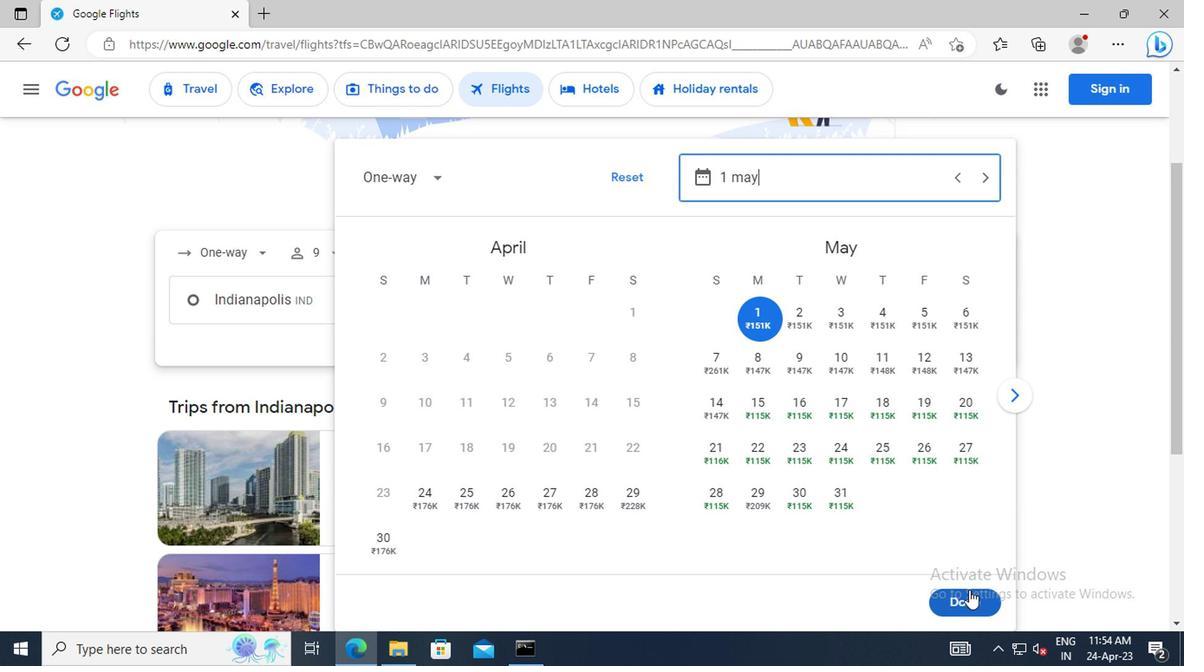 
Action: Mouse pressed left at (965, 606)
Screenshot: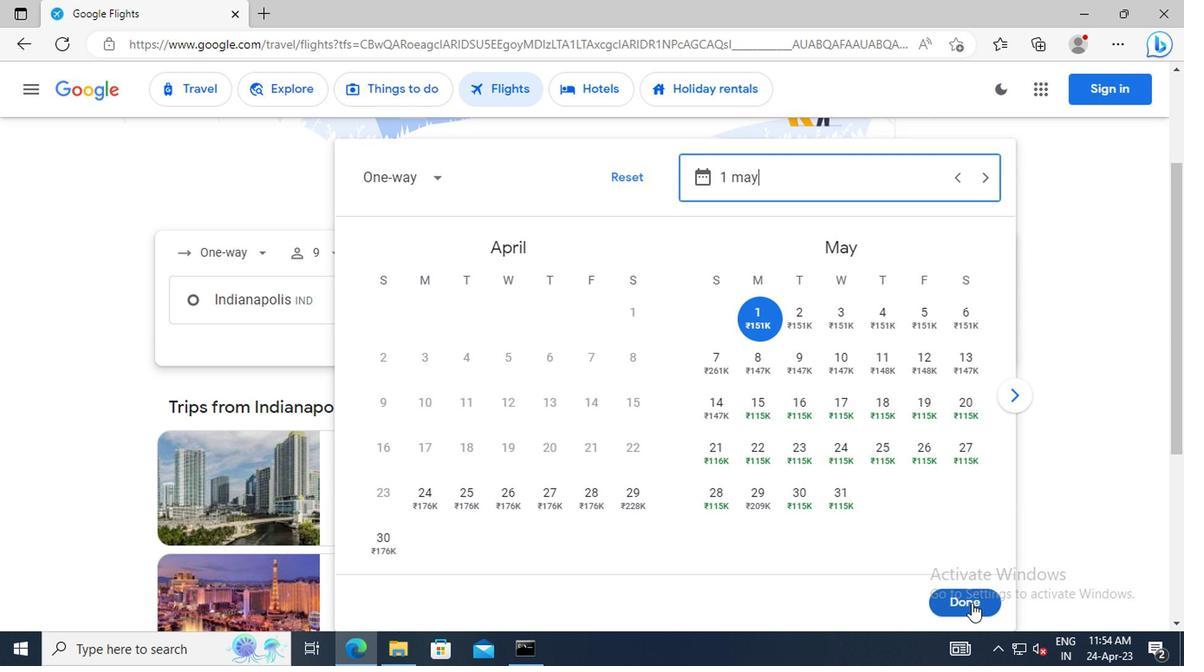 
Action: Mouse moved to (583, 363)
Screenshot: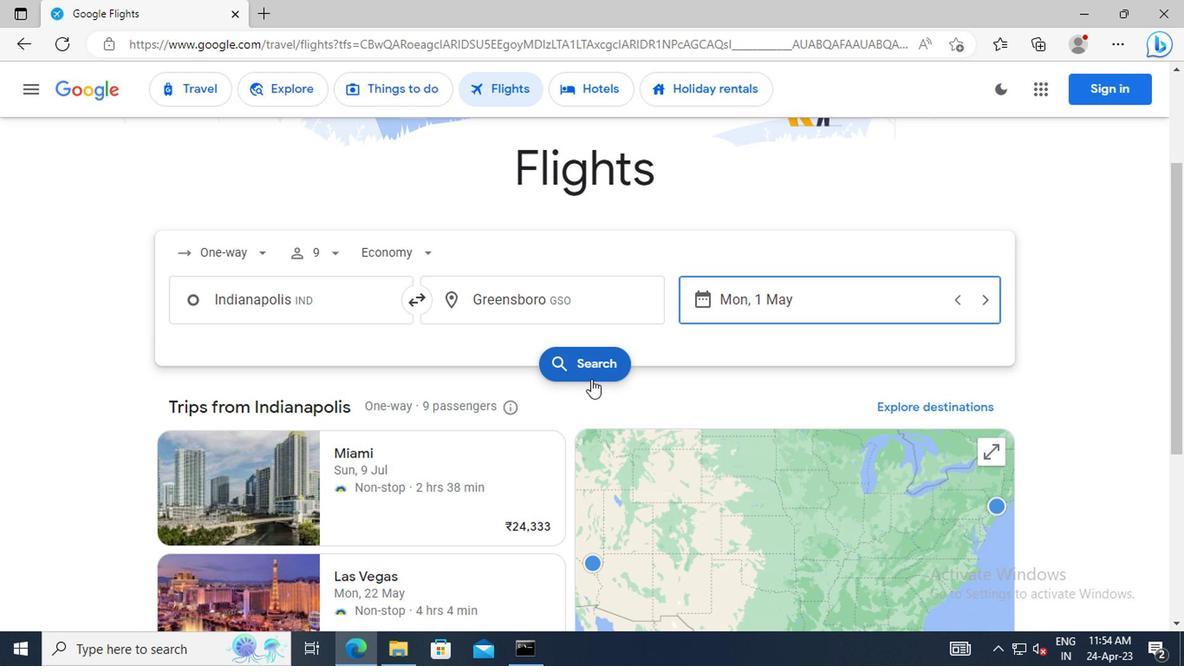 
Action: Mouse pressed left at (583, 363)
Screenshot: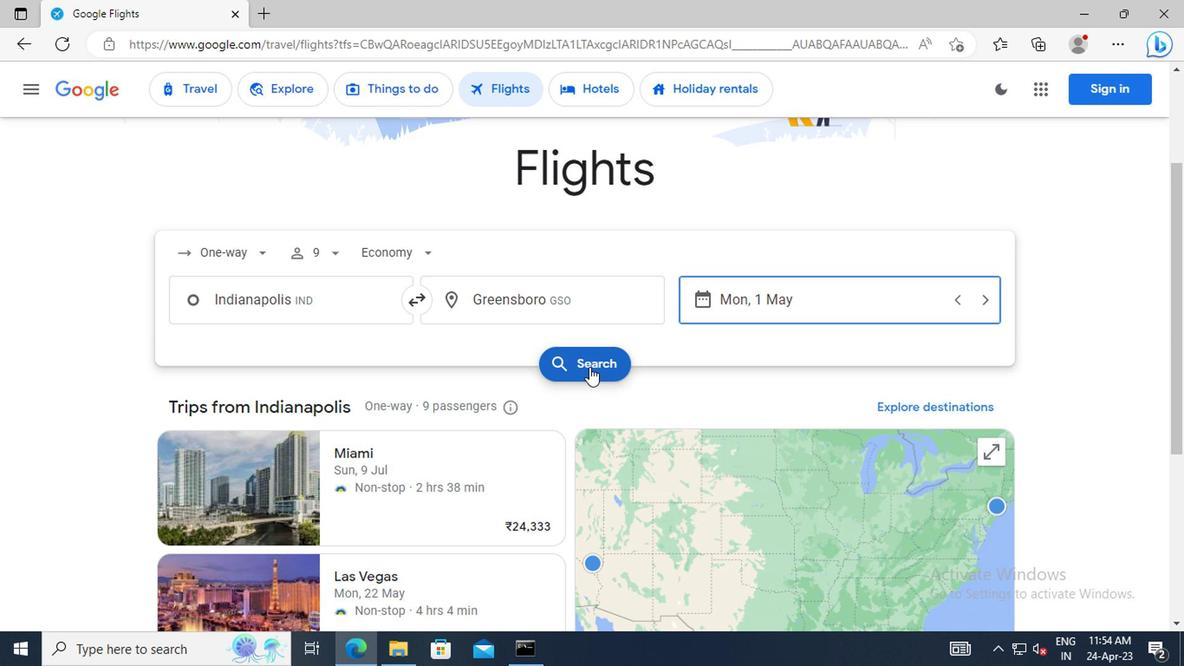 
Action: Mouse moved to (201, 246)
Screenshot: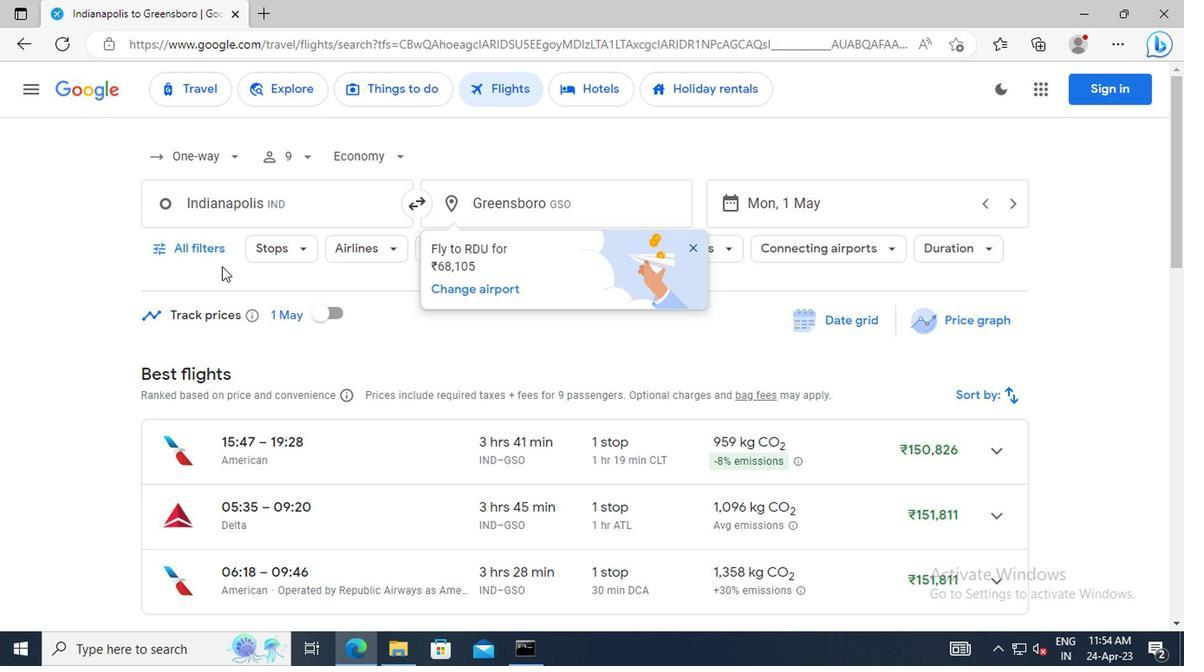 
Action: Mouse pressed left at (201, 246)
Screenshot: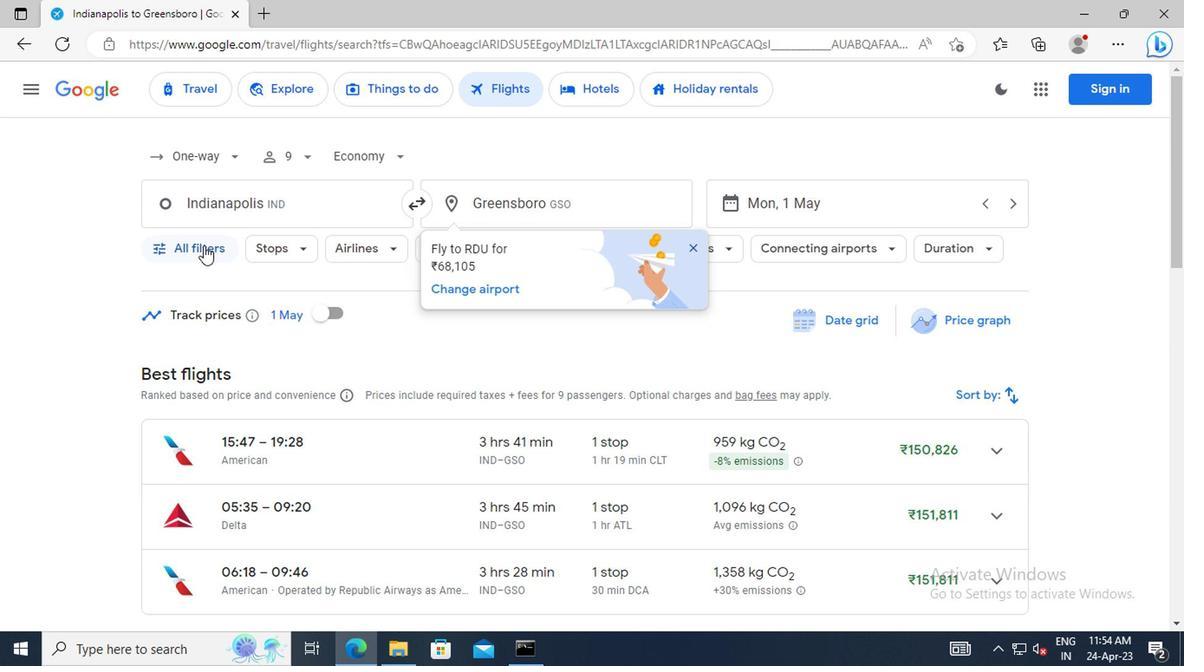 
Action: Mouse moved to (306, 374)
Screenshot: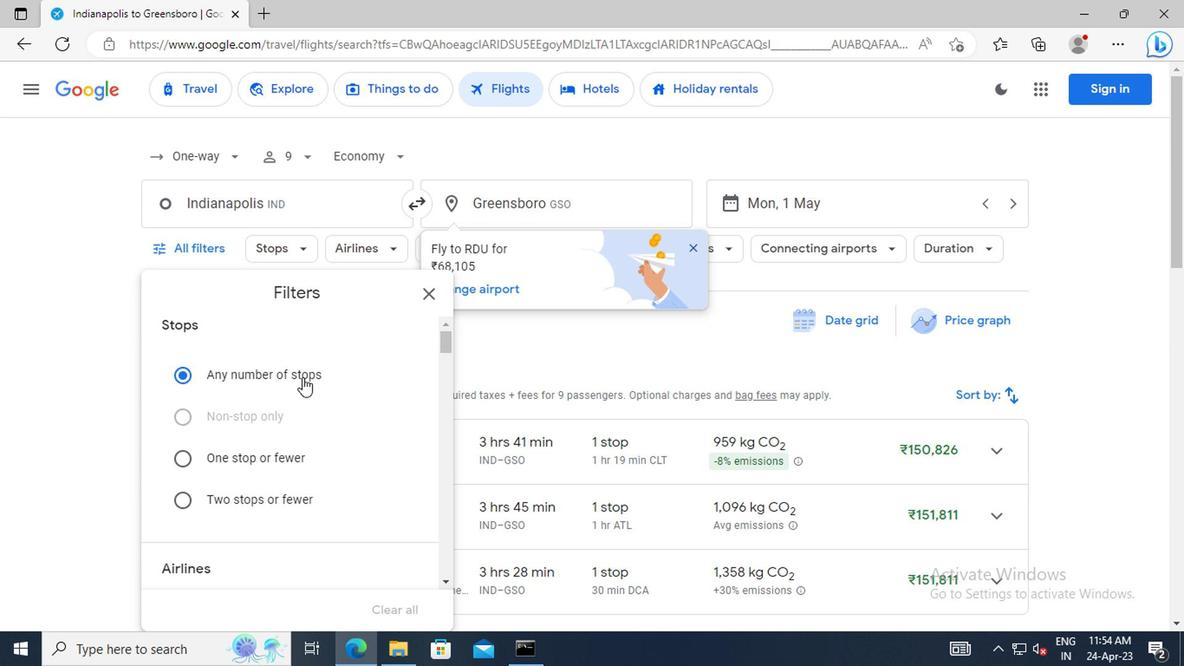 
Action: Mouse scrolled (306, 374) with delta (0, 0)
Screenshot: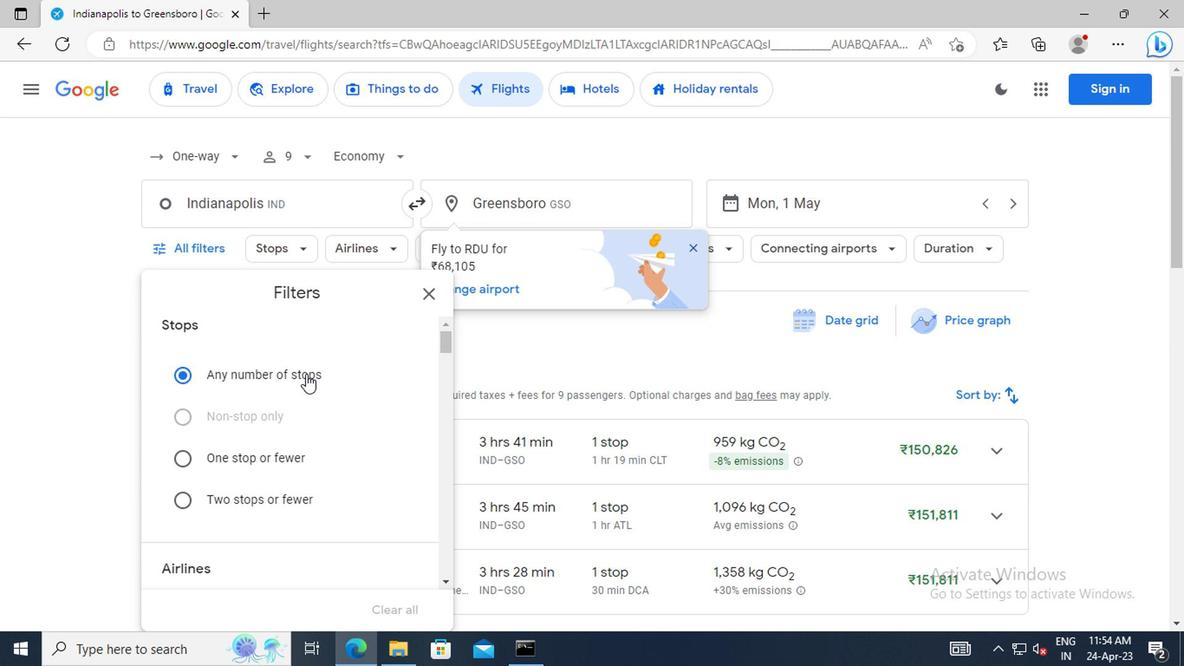 
Action: Mouse moved to (318, 358)
Screenshot: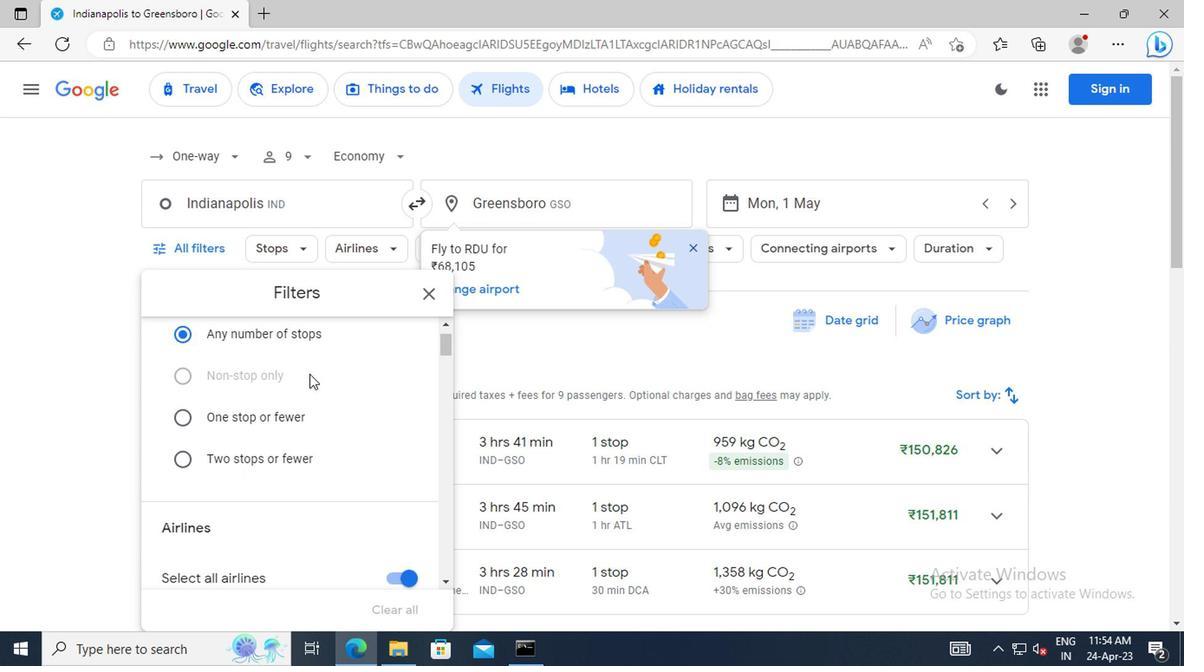 
Action: Mouse scrolled (318, 357) with delta (0, -1)
Screenshot: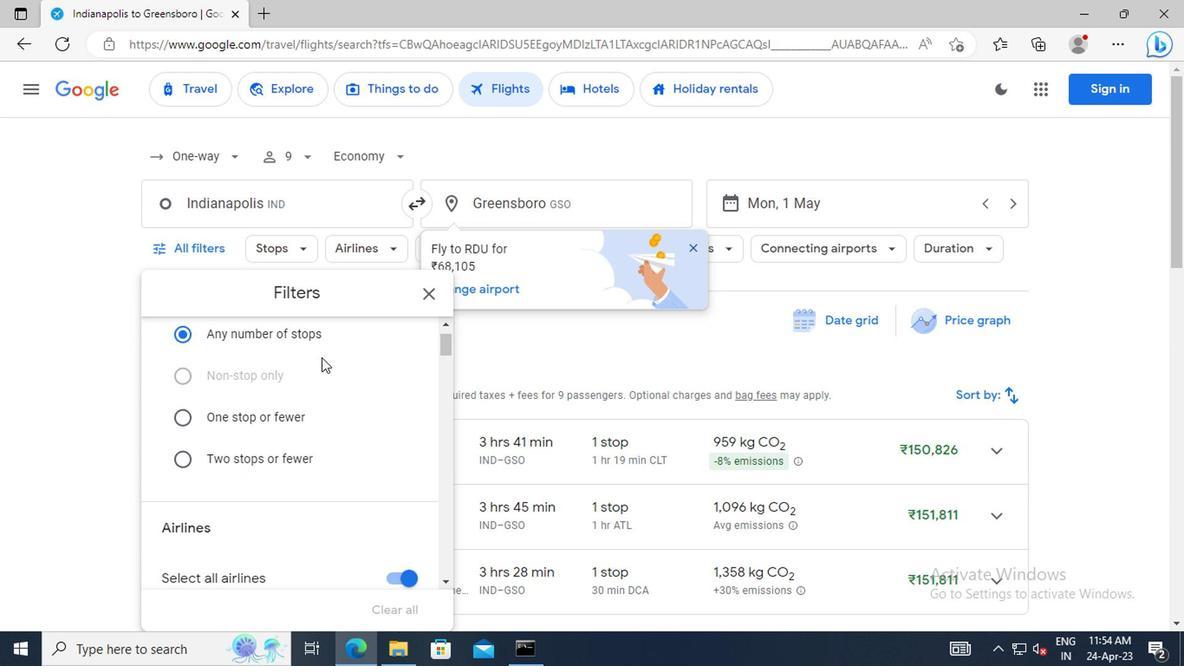 
Action: Mouse scrolled (318, 357) with delta (0, -1)
Screenshot: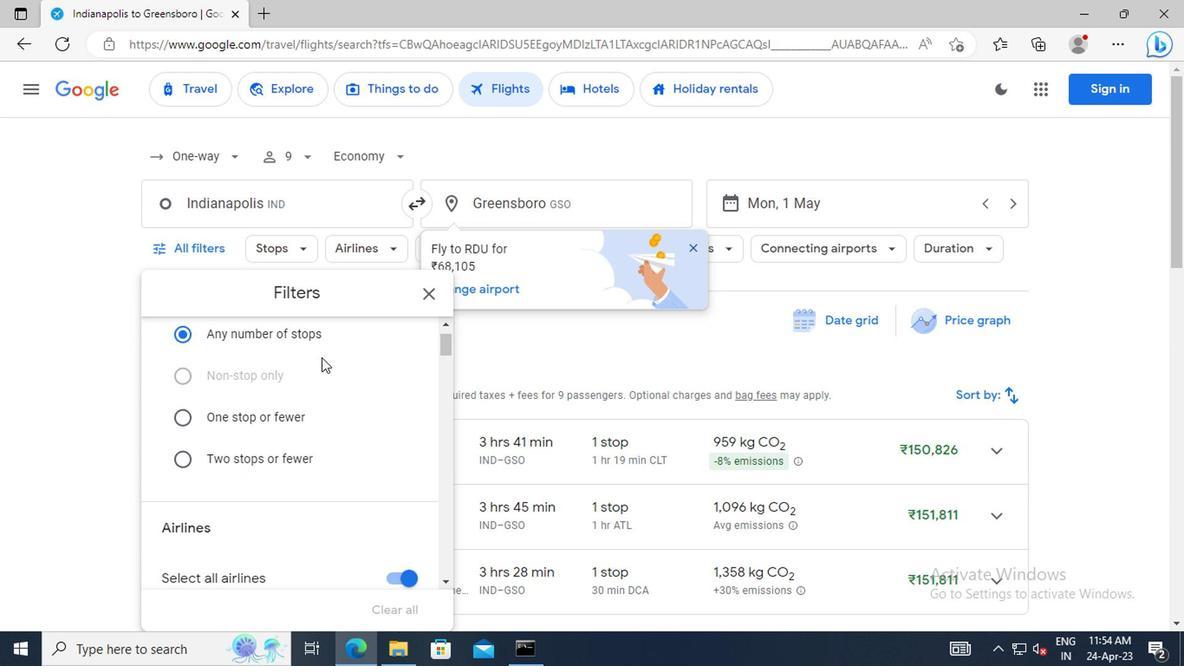 
Action: Mouse scrolled (318, 357) with delta (0, -1)
Screenshot: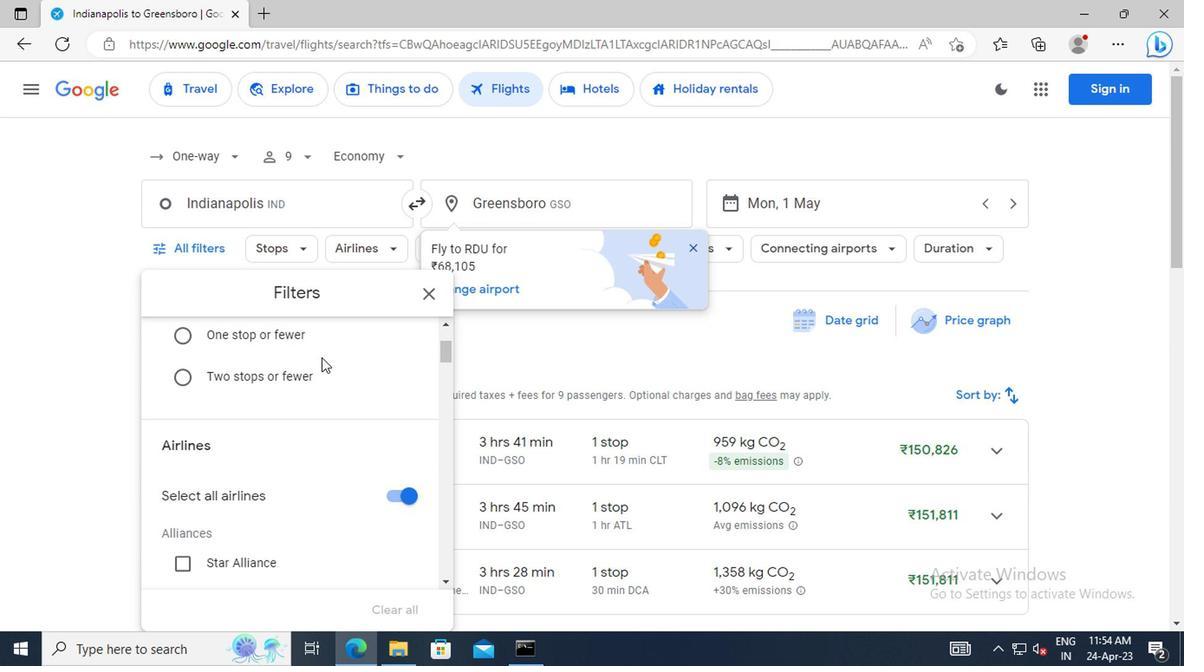 
Action: Mouse scrolled (318, 357) with delta (0, -1)
Screenshot: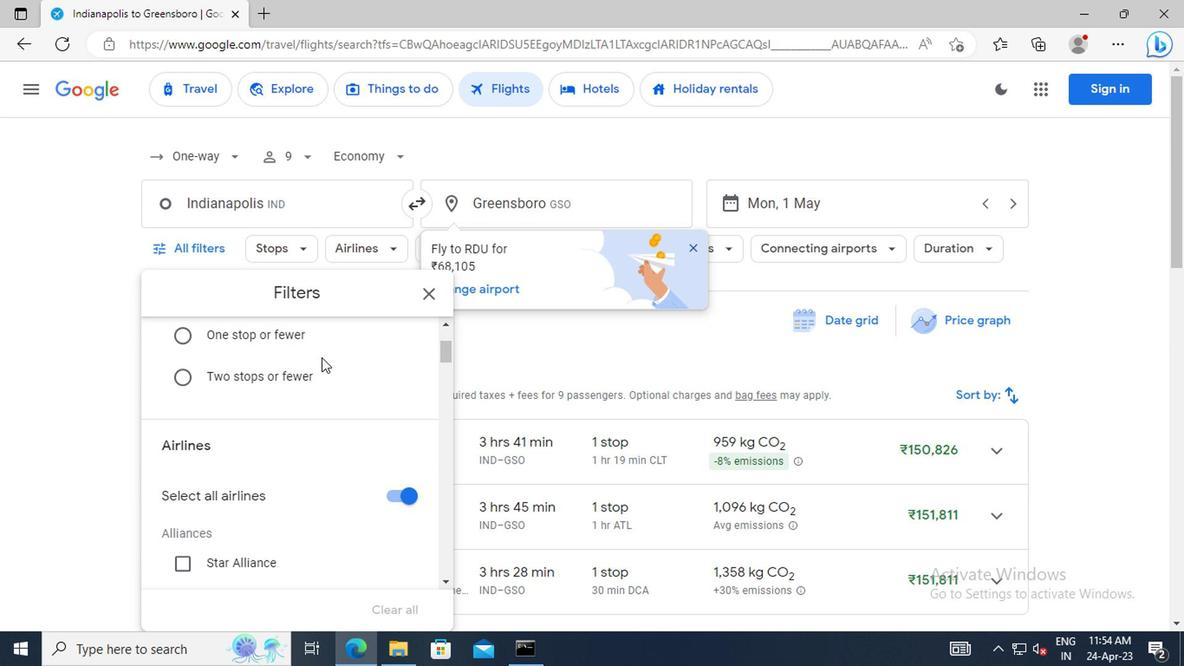 
Action: Mouse moved to (390, 415)
Screenshot: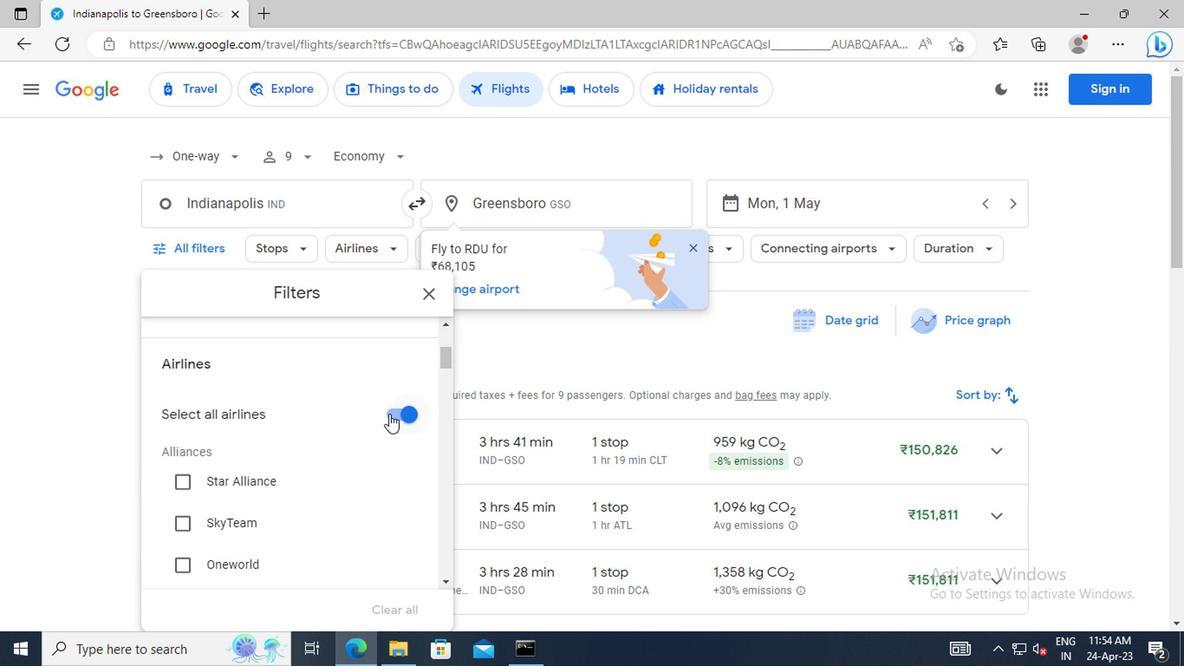 
Action: Mouse pressed left at (390, 415)
Screenshot: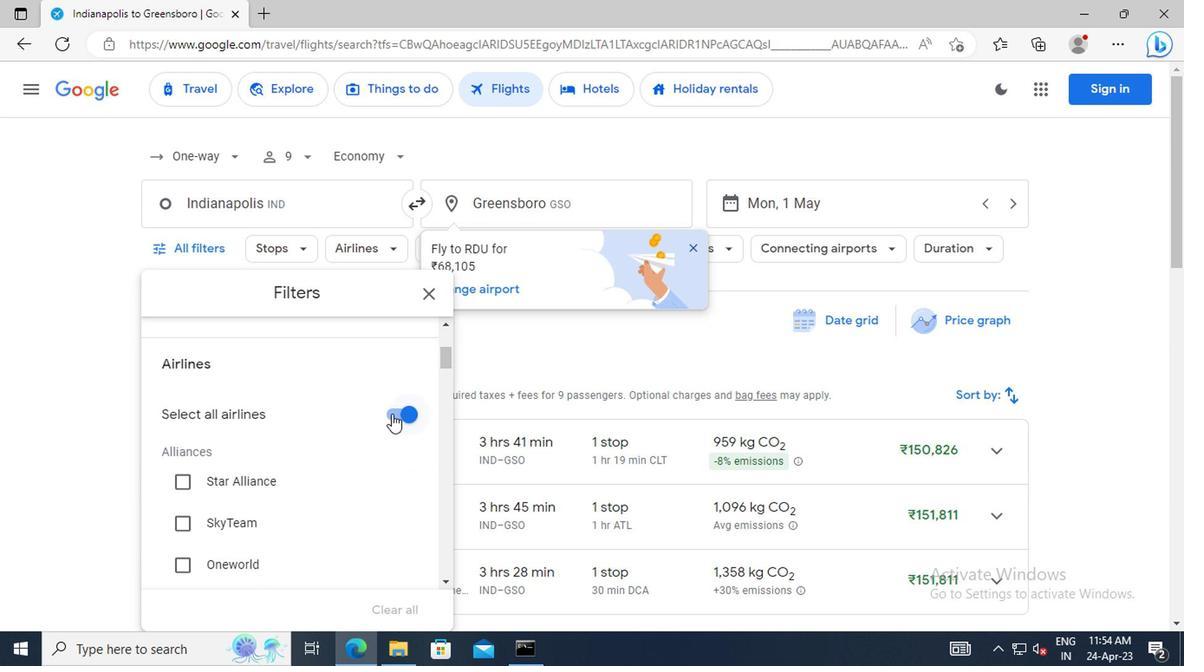 
Action: Mouse moved to (341, 405)
Screenshot: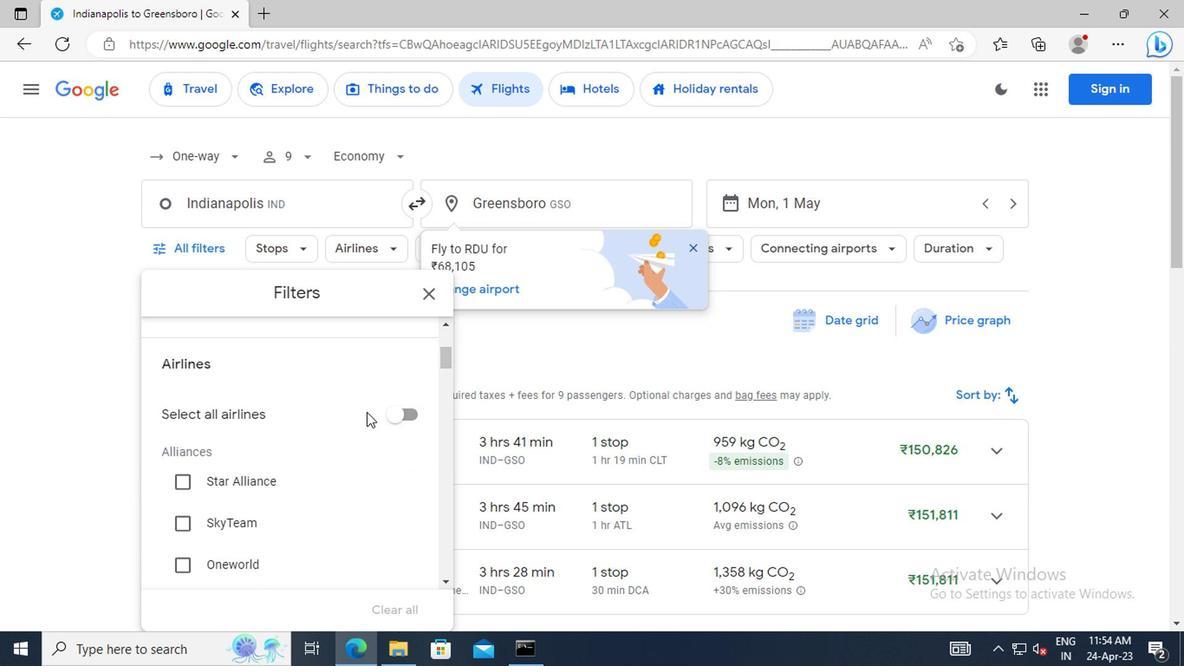 
Action: Mouse scrolled (341, 404) with delta (0, -1)
Screenshot: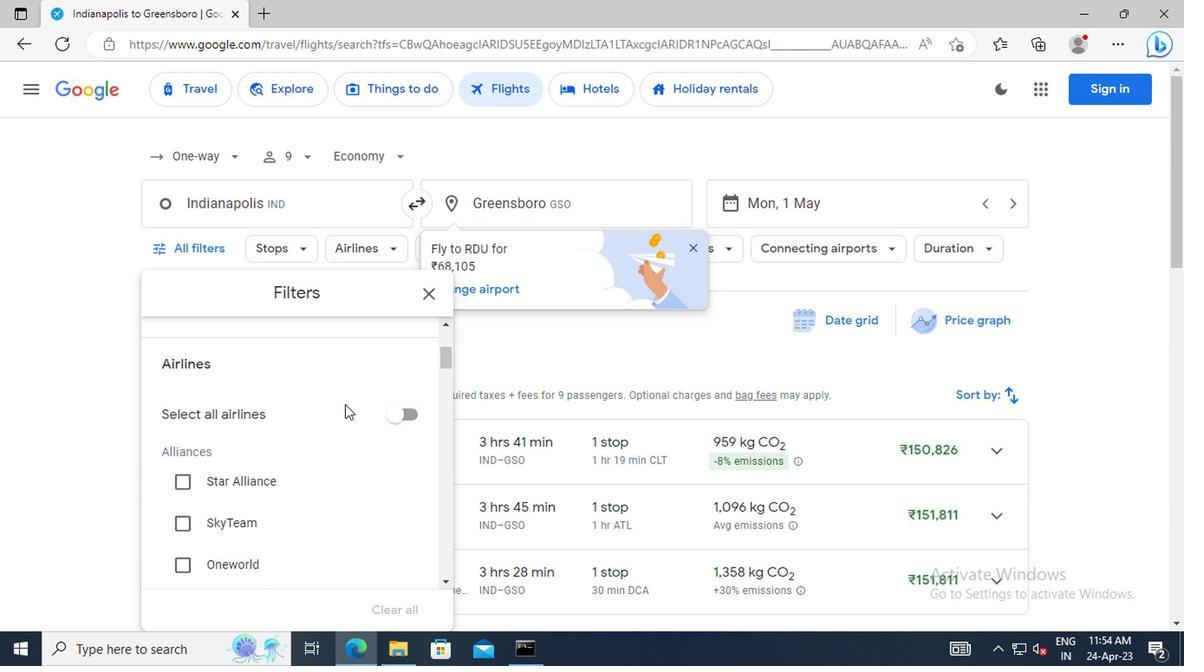 
Action: Mouse scrolled (341, 404) with delta (0, -1)
Screenshot: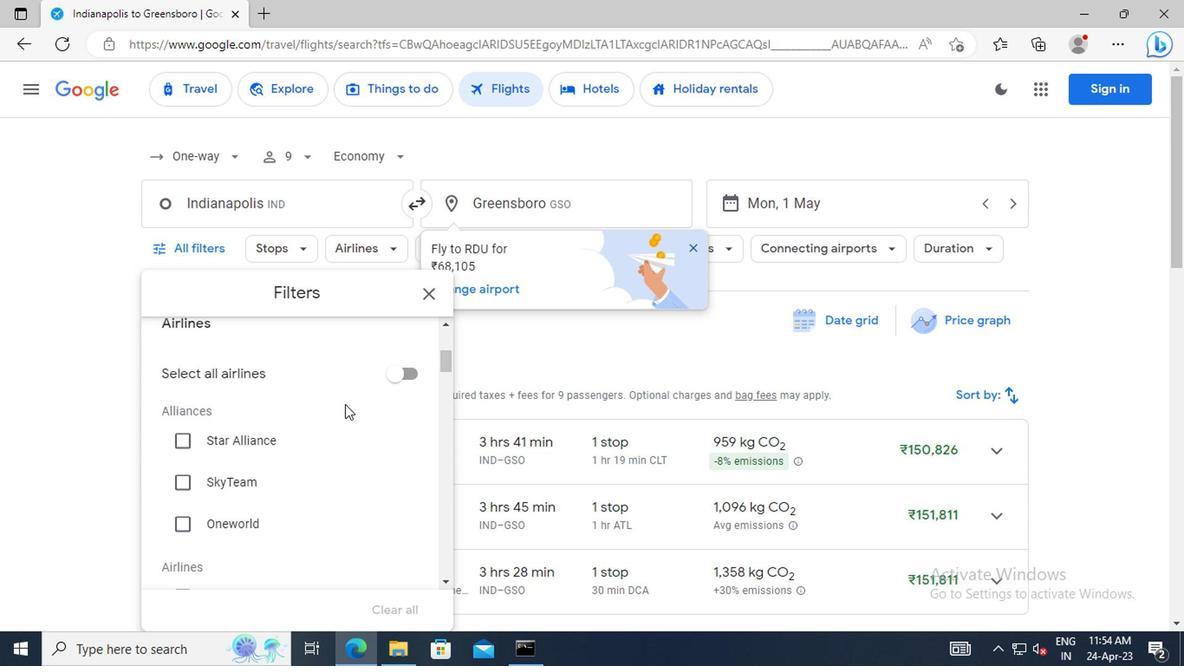 
Action: Mouse moved to (341, 405)
Screenshot: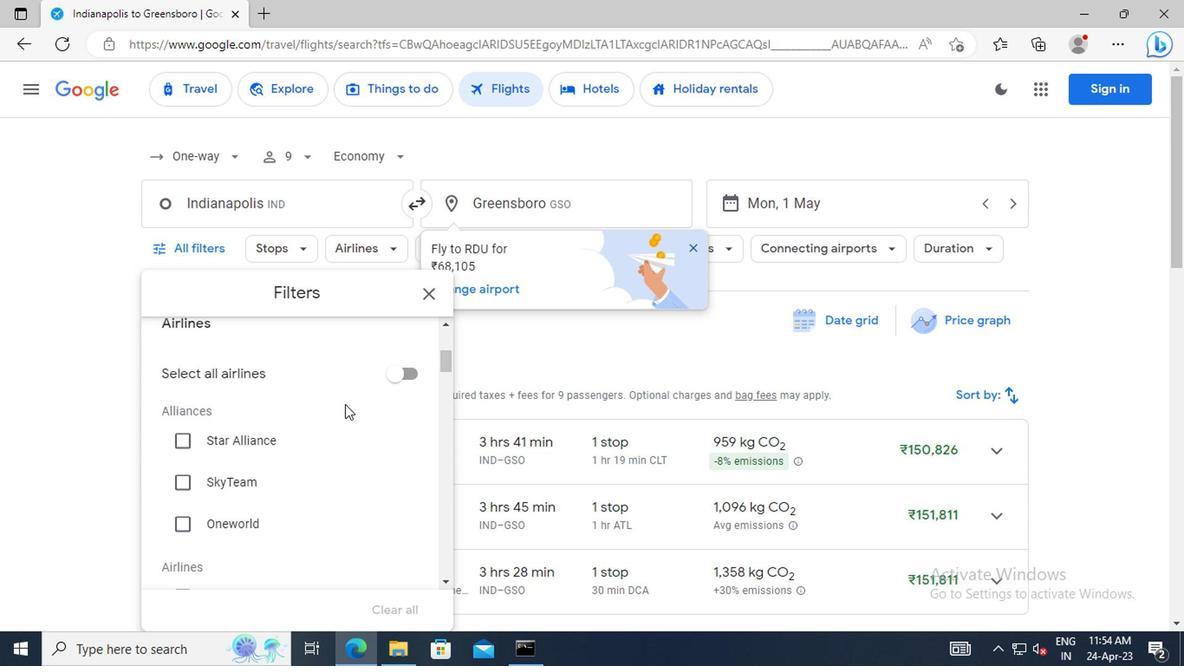 
Action: Mouse scrolled (341, 404) with delta (0, -1)
Screenshot: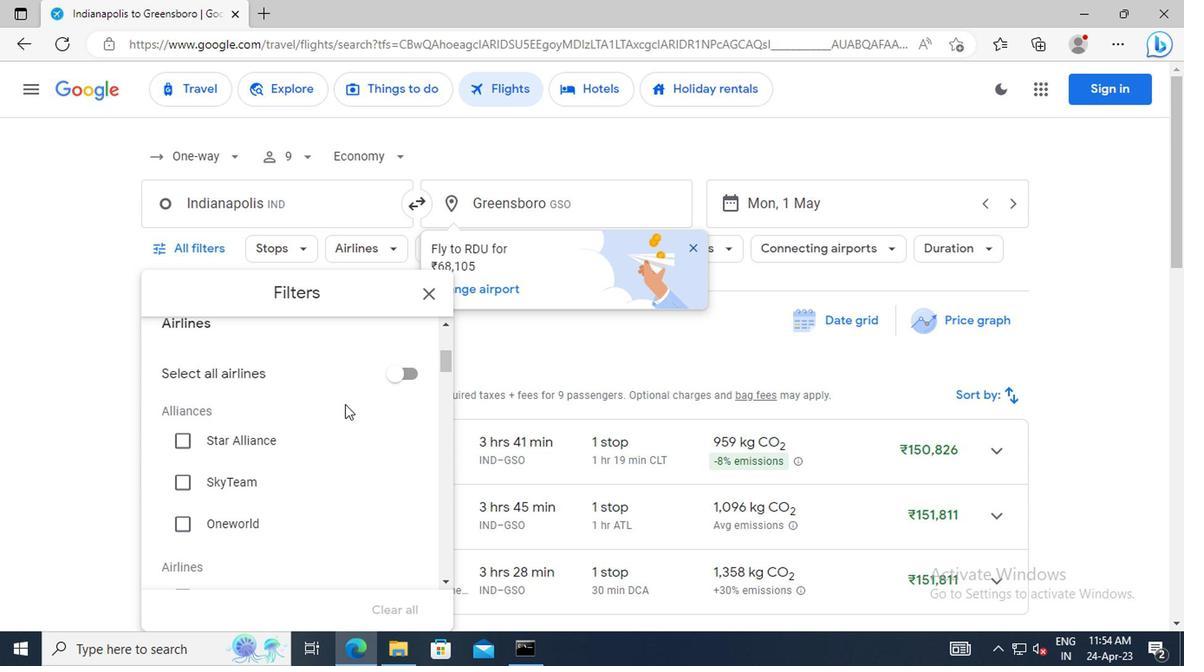 
Action: Mouse scrolled (341, 404) with delta (0, -1)
Screenshot: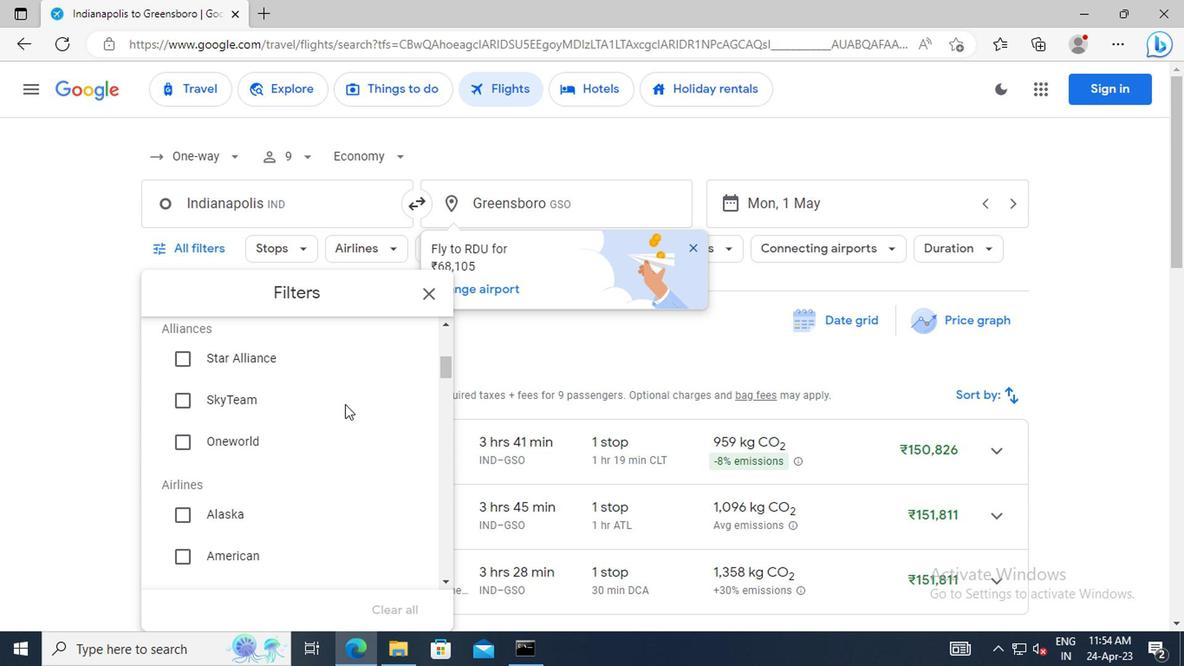 
Action: Mouse scrolled (341, 404) with delta (0, -1)
Screenshot: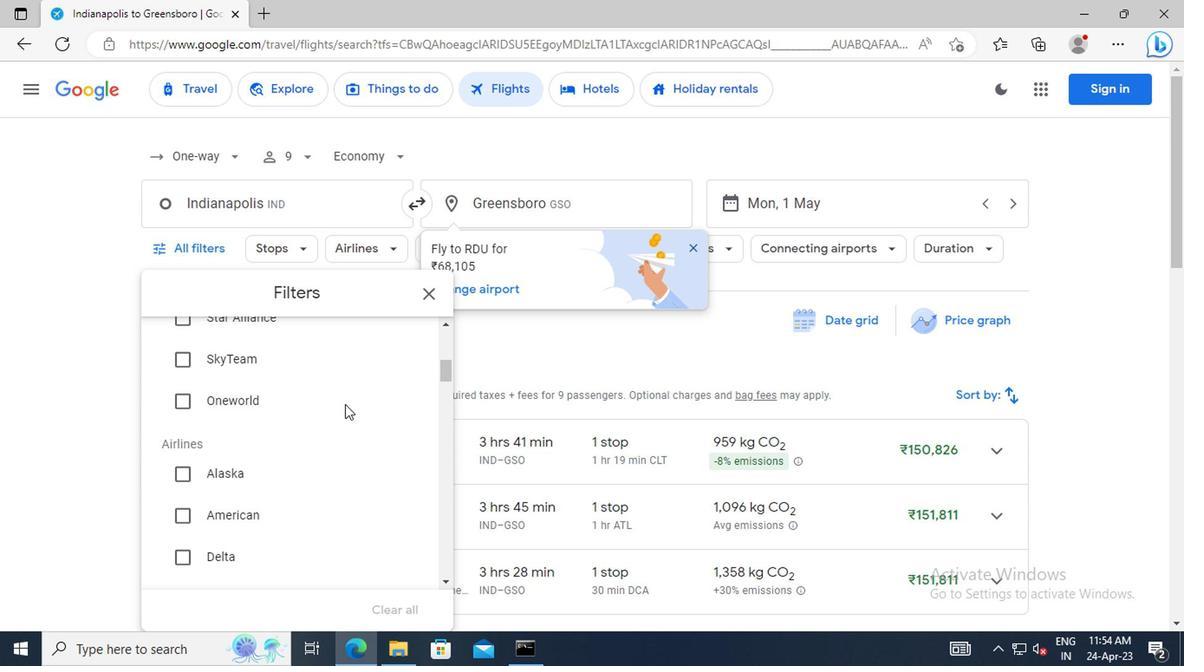 
Action: Mouse scrolled (341, 404) with delta (0, -1)
Screenshot: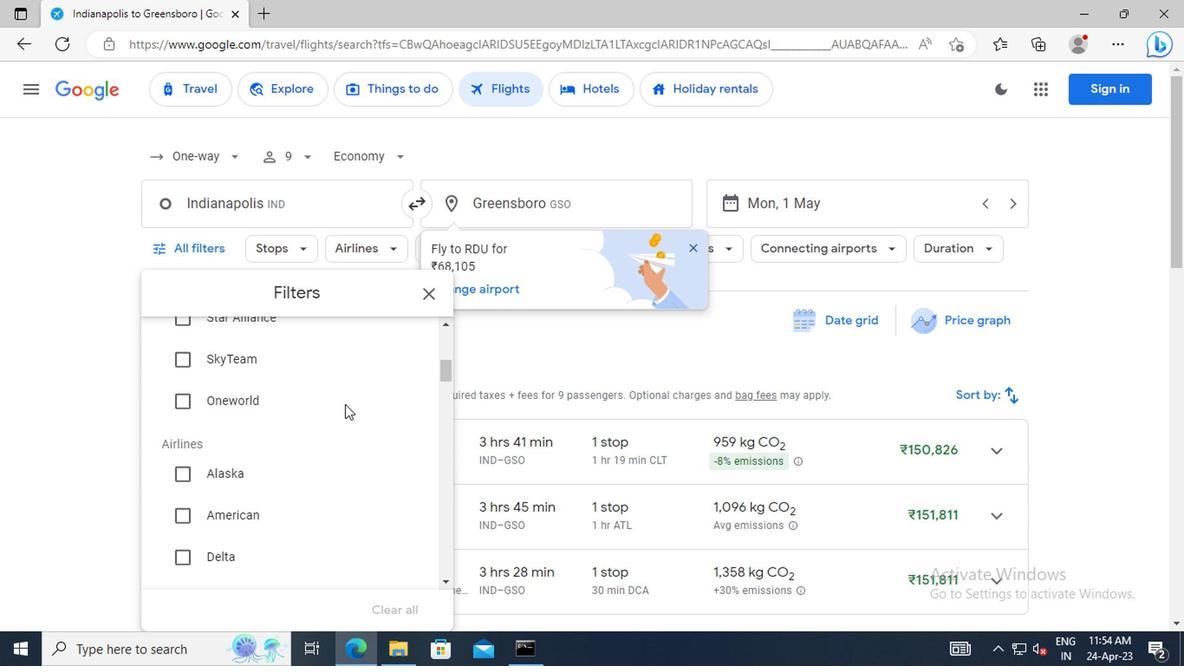 
Action: Mouse scrolled (341, 404) with delta (0, -1)
Screenshot: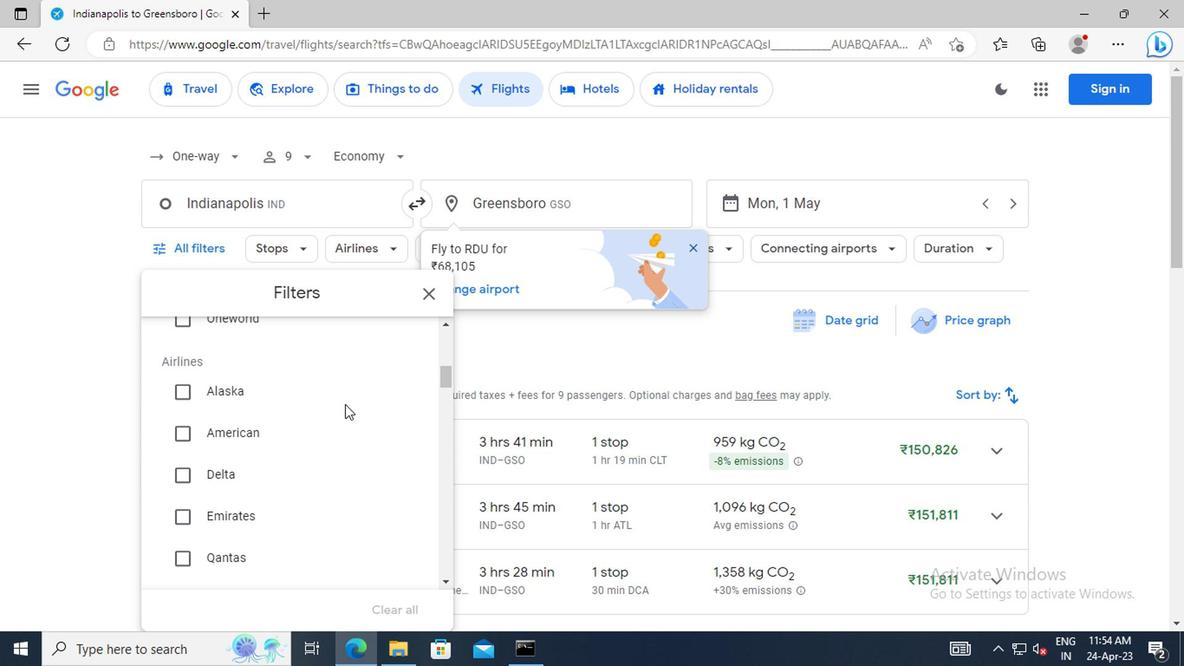 
Action: Mouse scrolled (341, 404) with delta (0, -1)
Screenshot: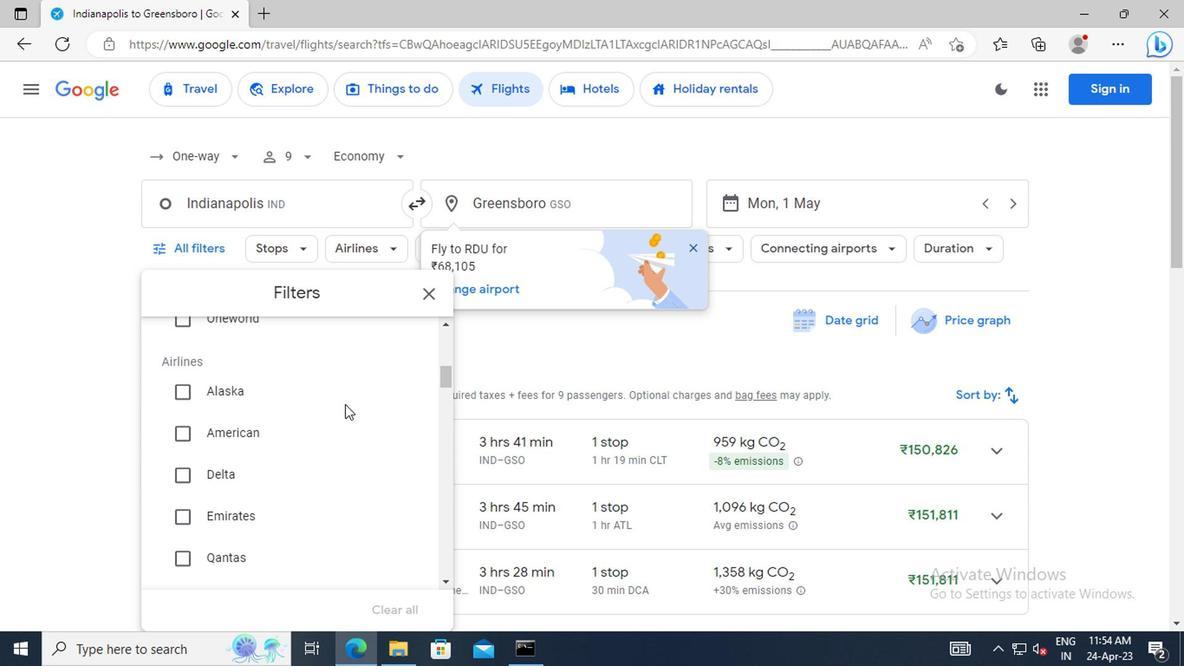 
Action: Mouse scrolled (341, 404) with delta (0, -1)
Screenshot: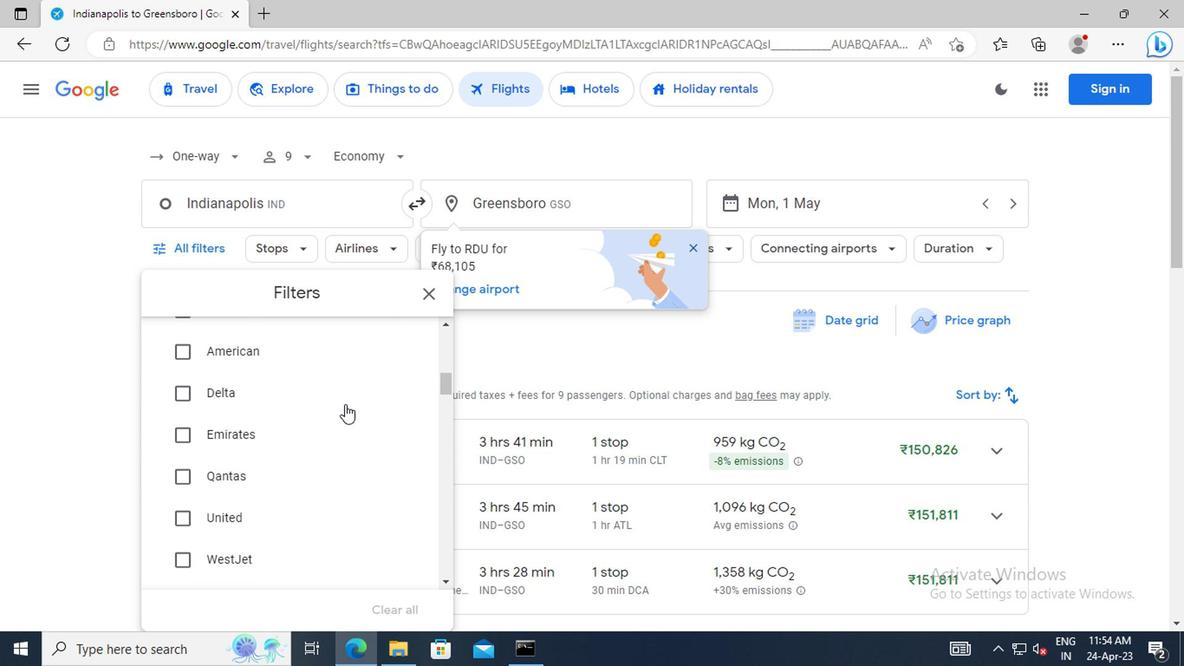 
Action: Mouse scrolled (341, 404) with delta (0, -1)
Screenshot: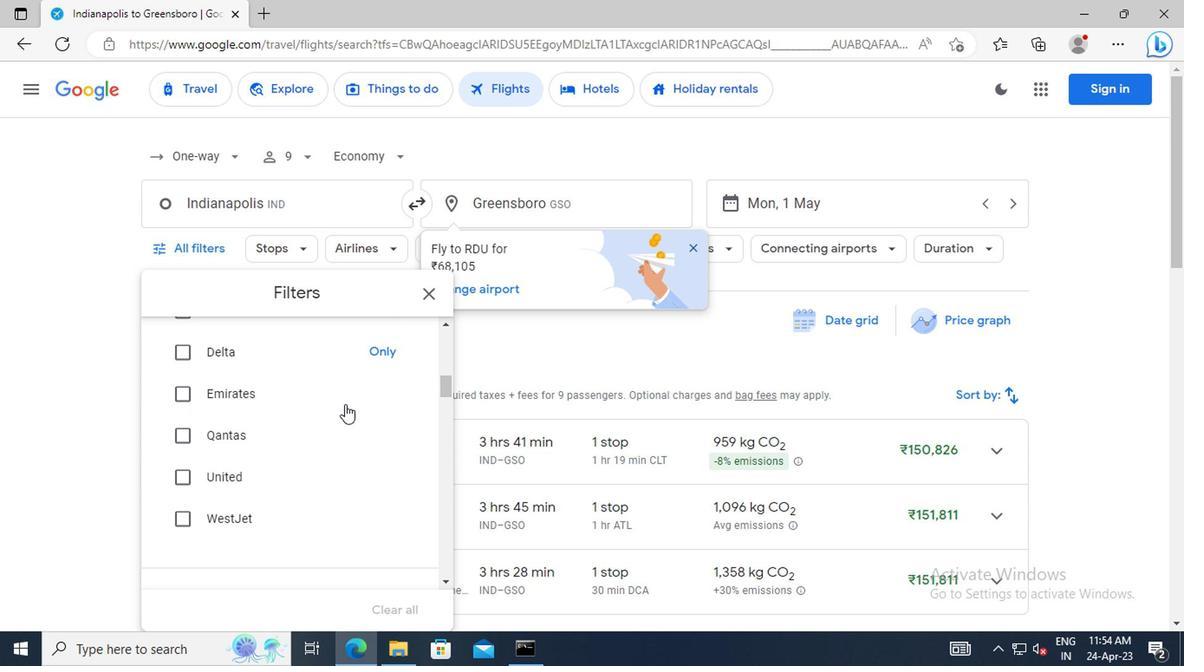 
Action: Mouse scrolled (341, 404) with delta (0, -1)
Screenshot: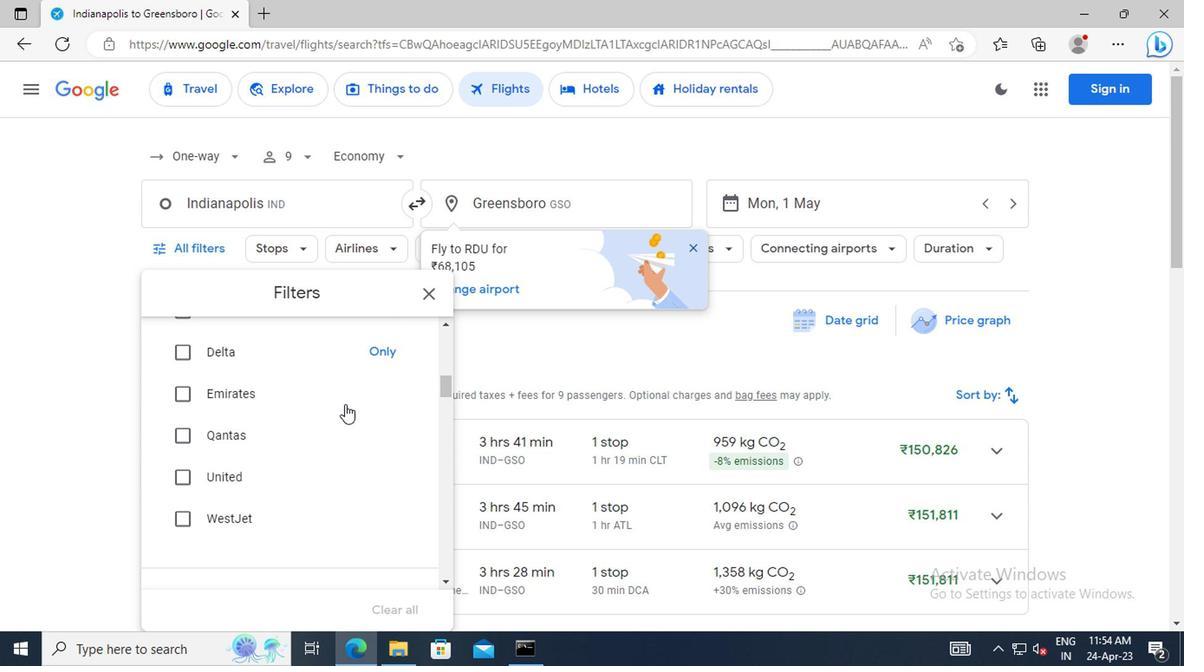 
Action: Mouse scrolled (341, 404) with delta (0, -1)
Screenshot: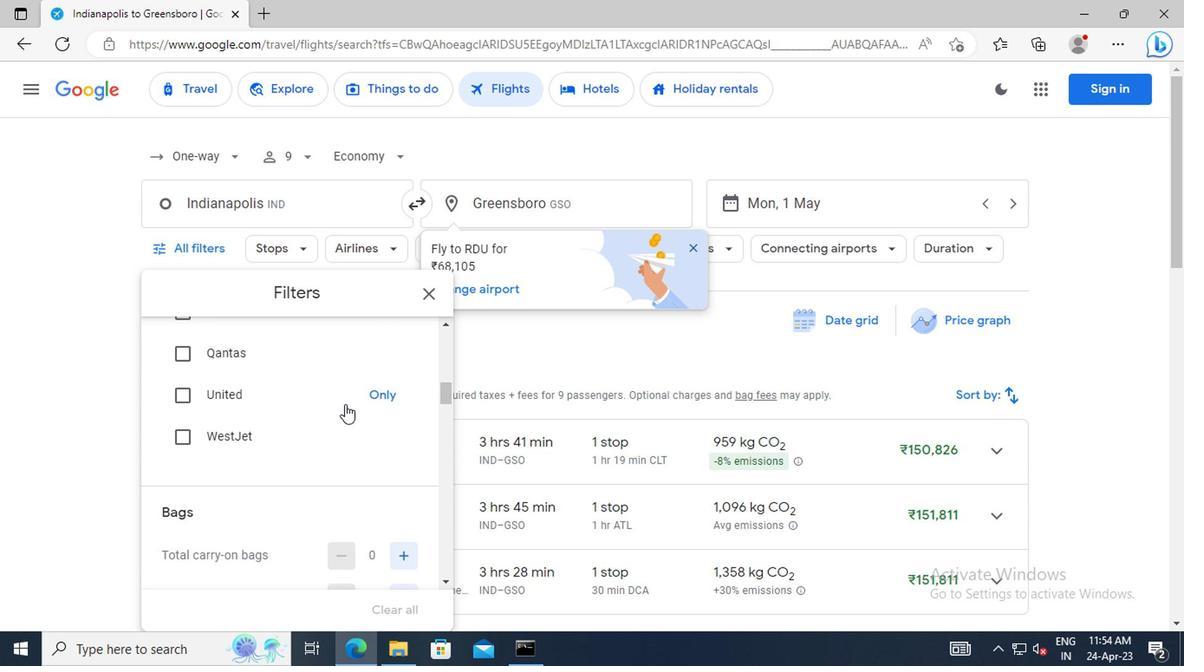 
Action: Mouse scrolled (341, 404) with delta (0, -1)
Screenshot: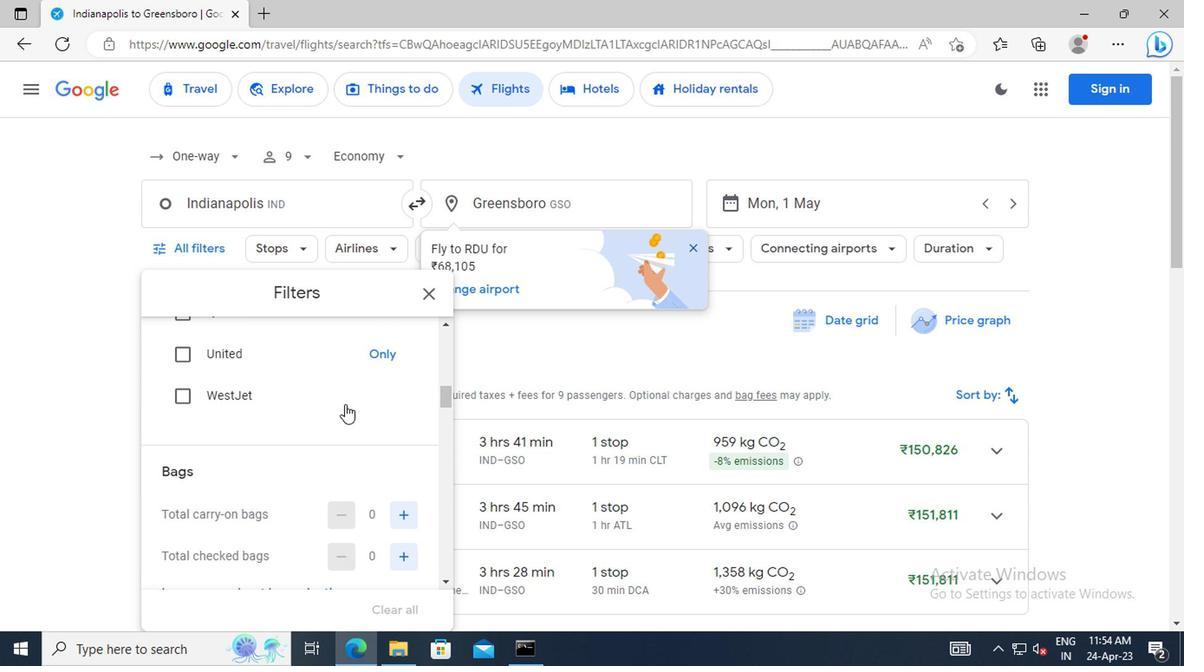 
Action: Mouse moved to (397, 512)
Screenshot: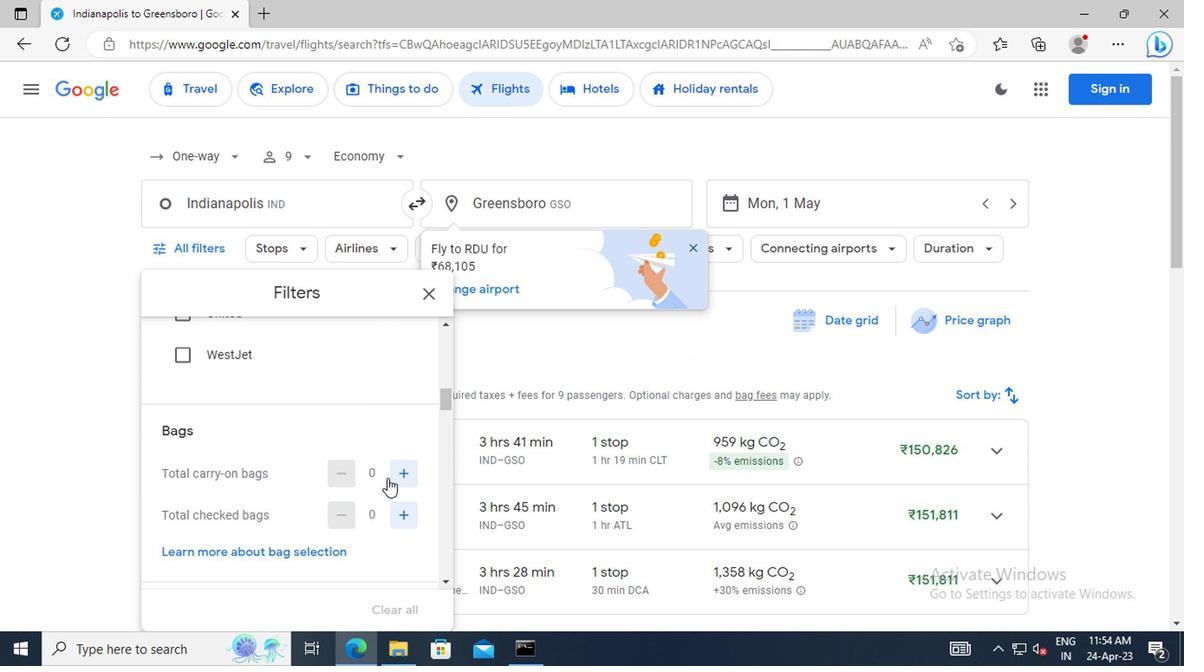 
Action: Mouse pressed left at (397, 512)
Screenshot: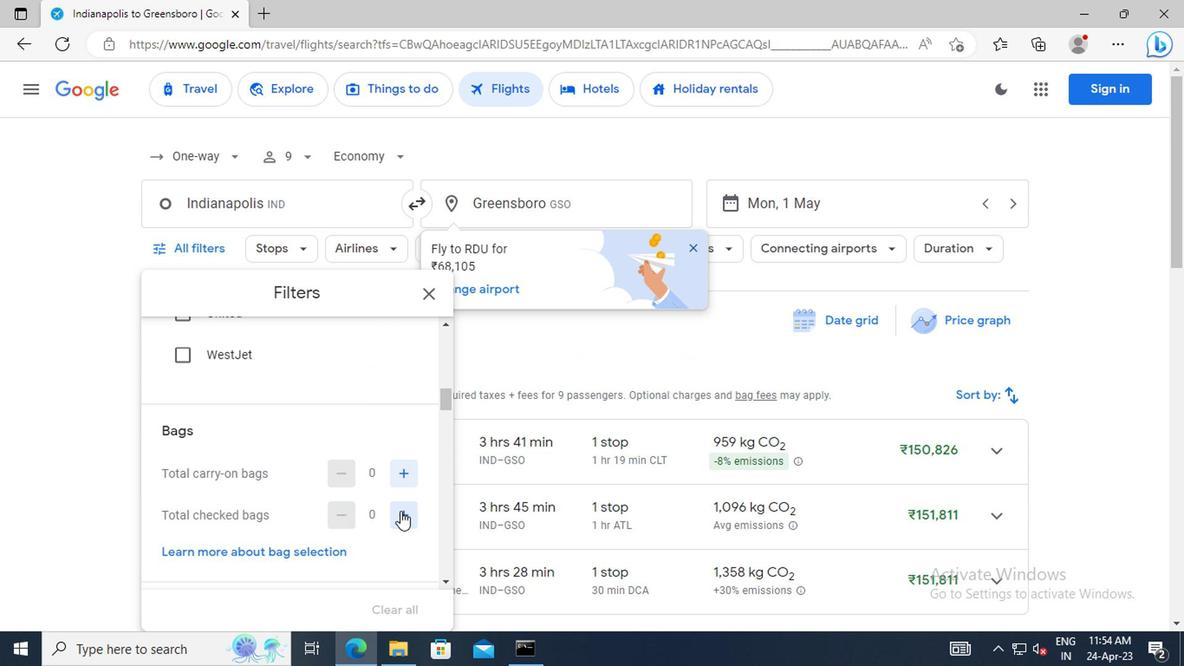 
Action: Mouse pressed left at (397, 512)
Screenshot: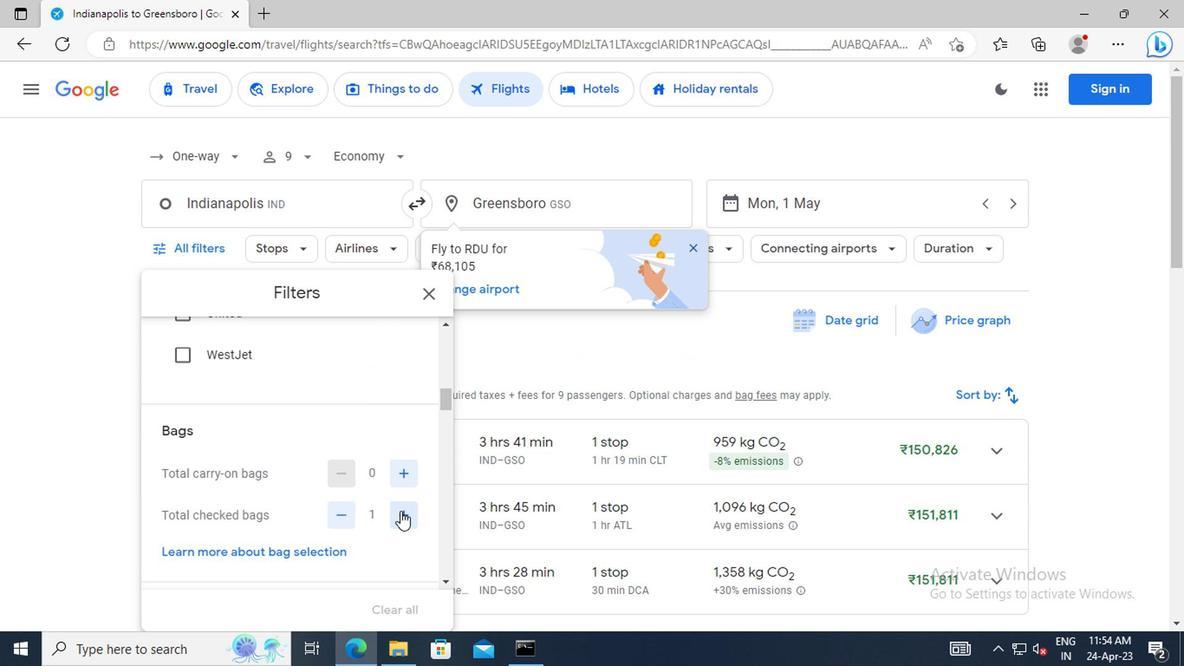 
Action: Mouse moved to (369, 455)
Screenshot: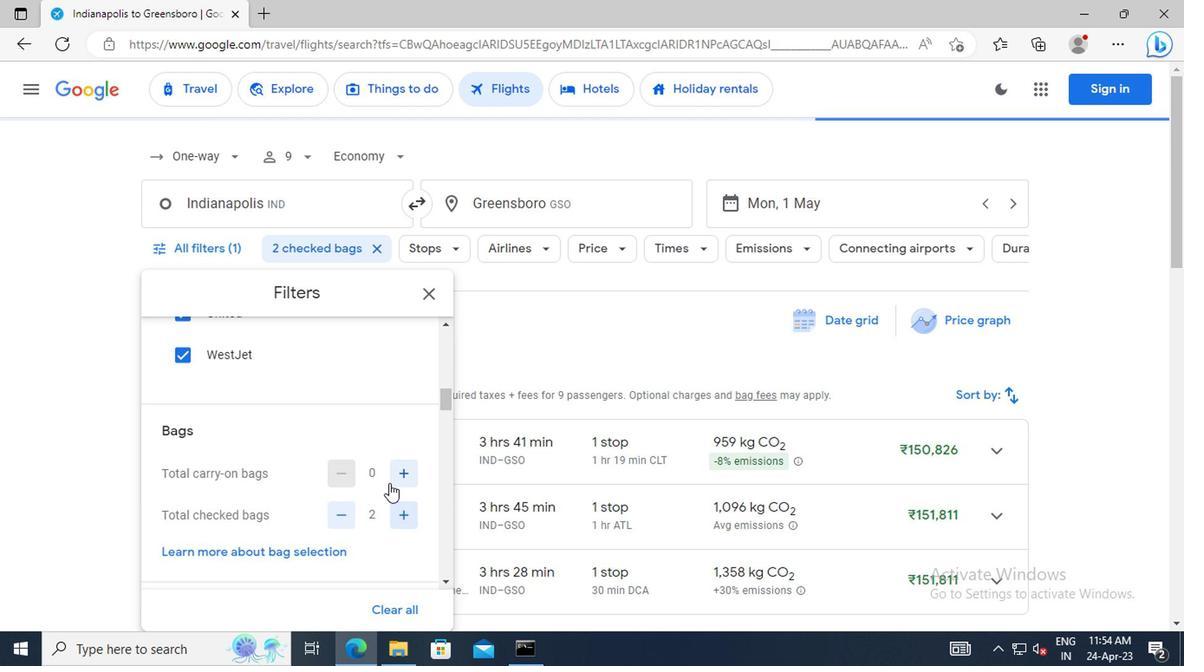 
Action: Mouse scrolled (369, 454) with delta (0, 0)
Screenshot: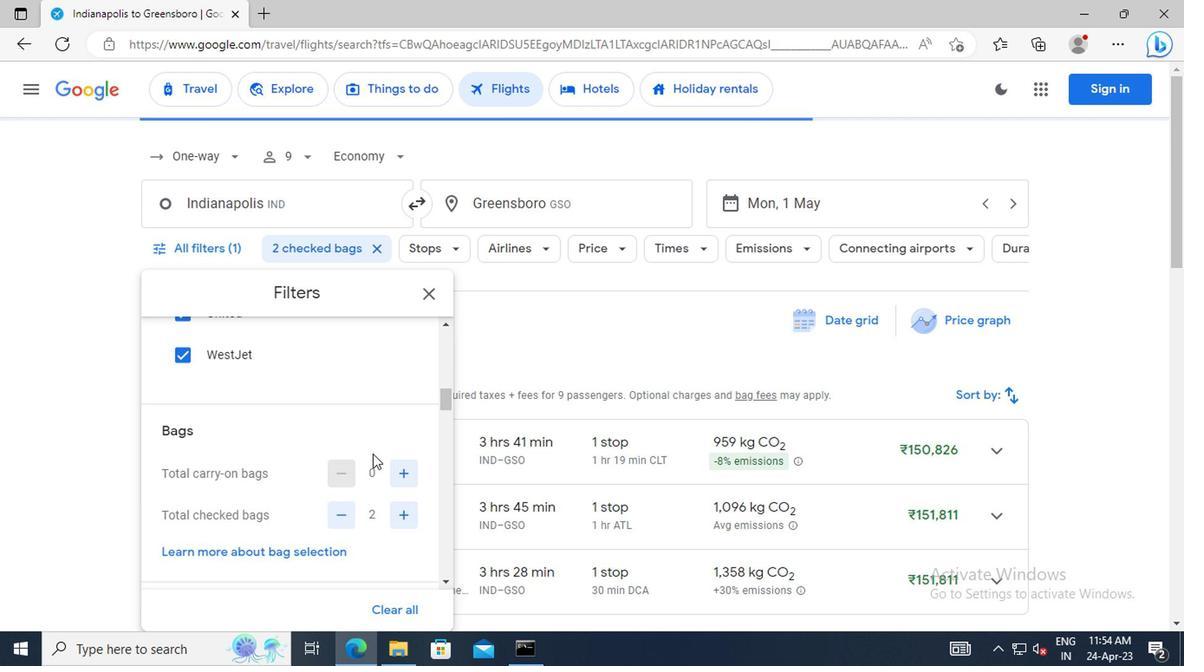 
Action: Mouse scrolled (369, 454) with delta (0, 0)
Screenshot: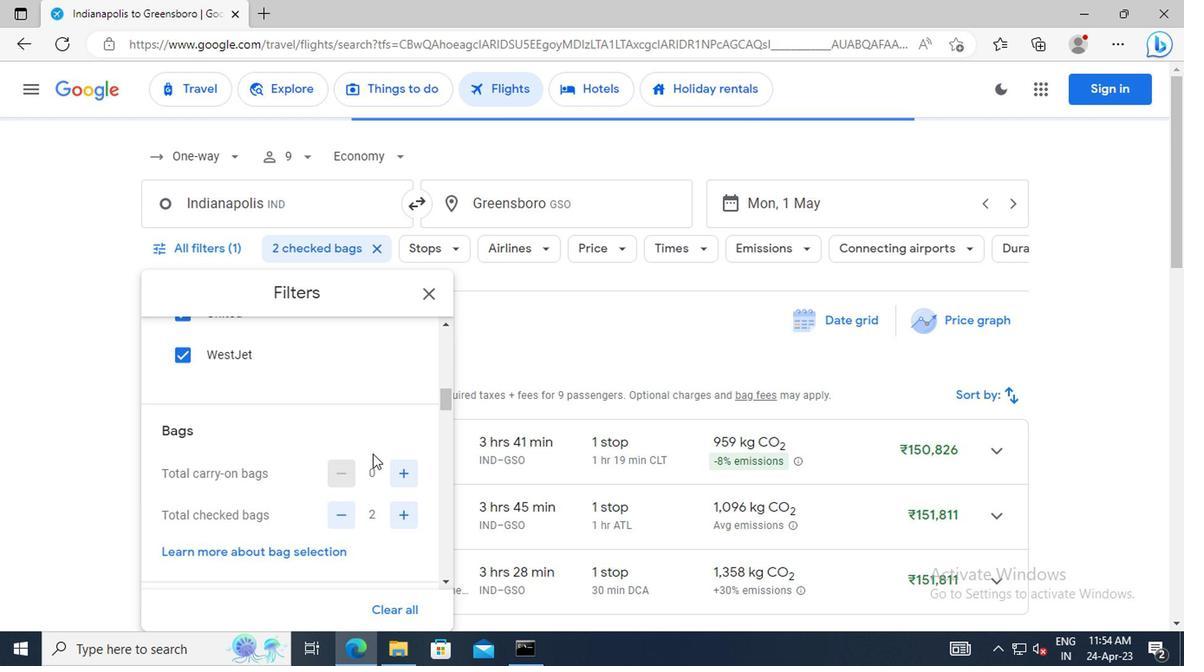 
Action: Mouse scrolled (369, 454) with delta (0, 0)
Screenshot: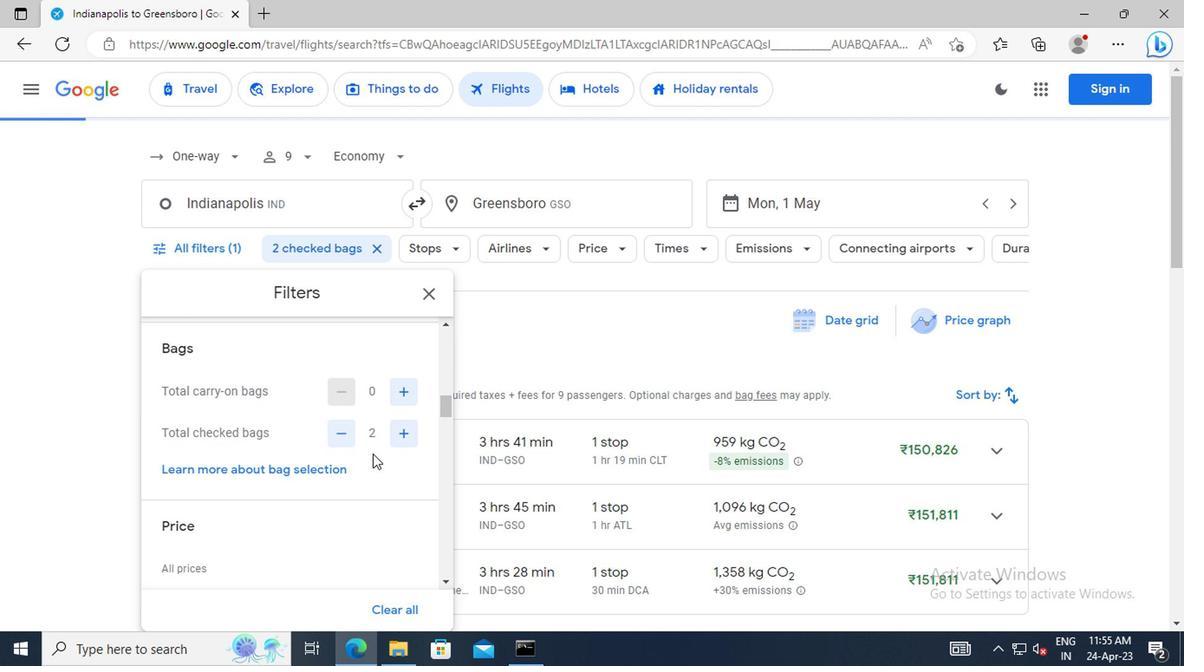 
Action: Mouse scrolled (369, 454) with delta (0, 0)
Screenshot: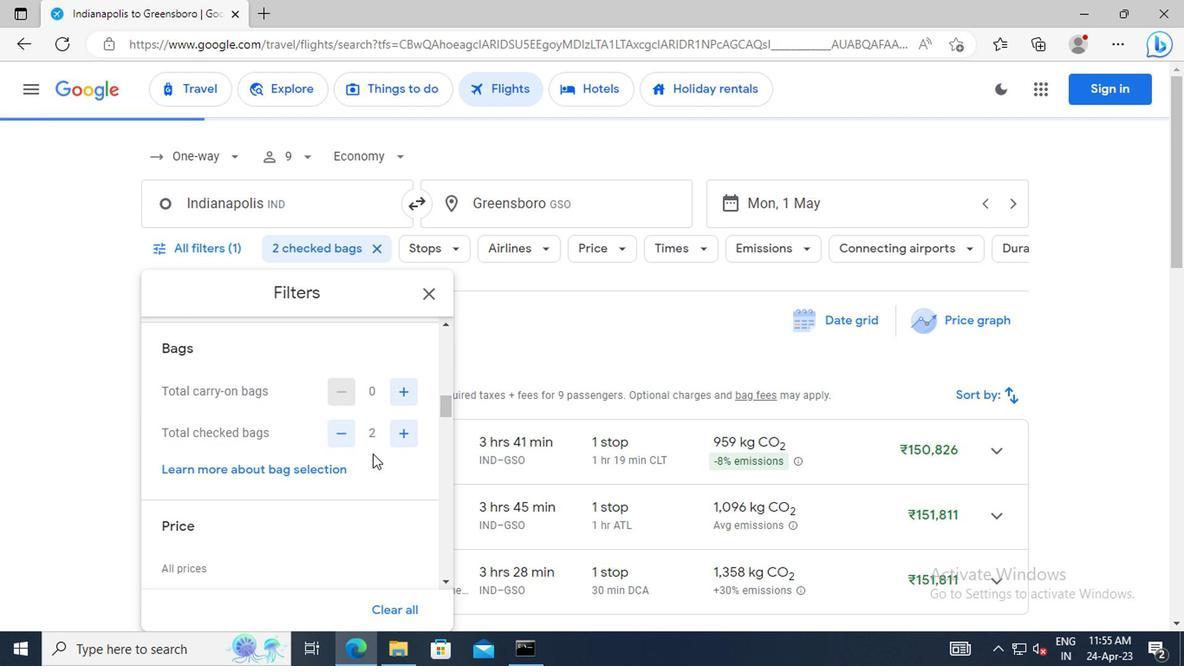 
Action: Mouse scrolled (369, 454) with delta (0, 0)
Screenshot: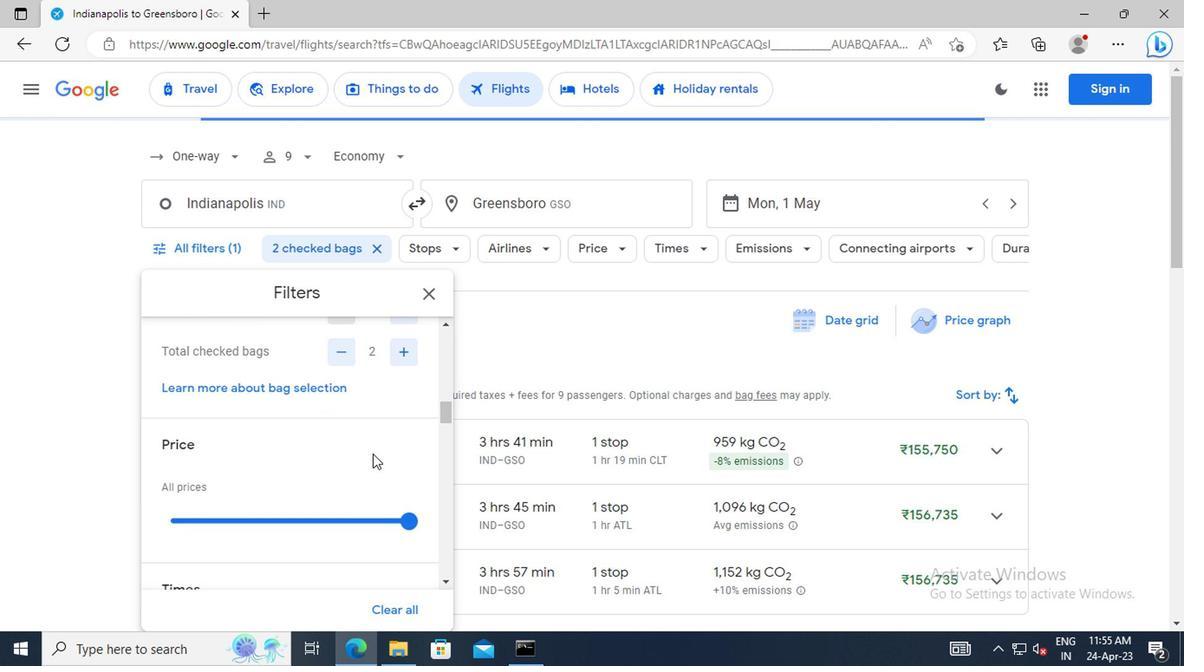 
Action: Mouse moved to (403, 480)
Screenshot: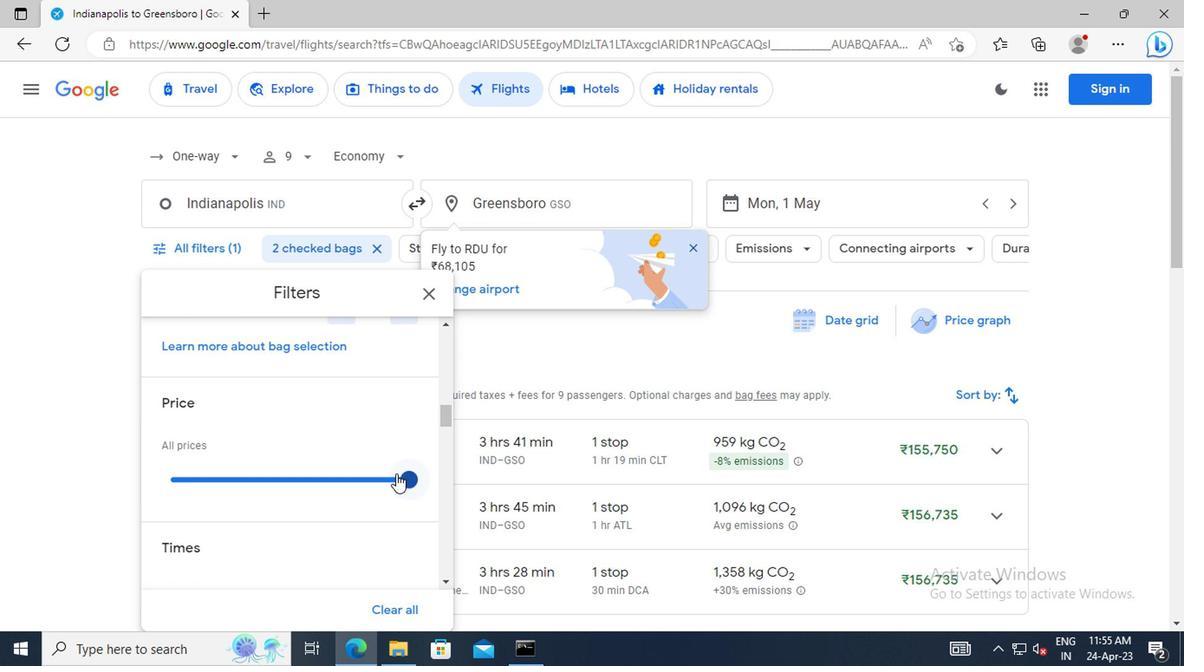 
Action: Mouse pressed left at (403, 480)
Screenshot: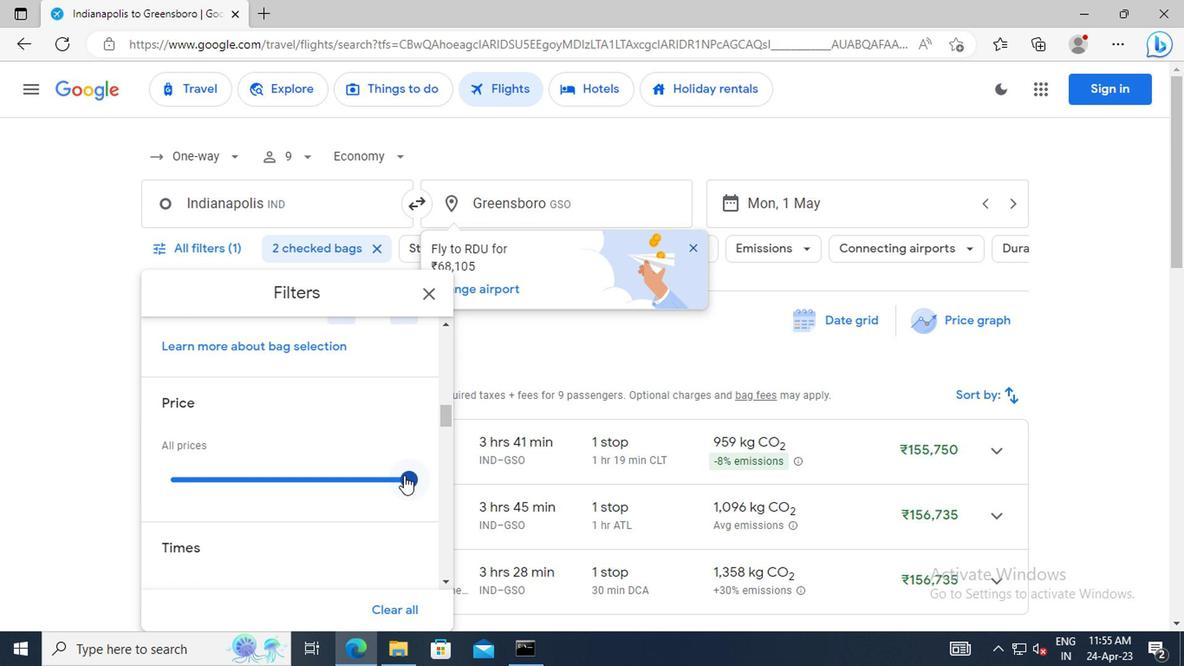 
Action: Mouse moved to (297, 437)
Screenshot: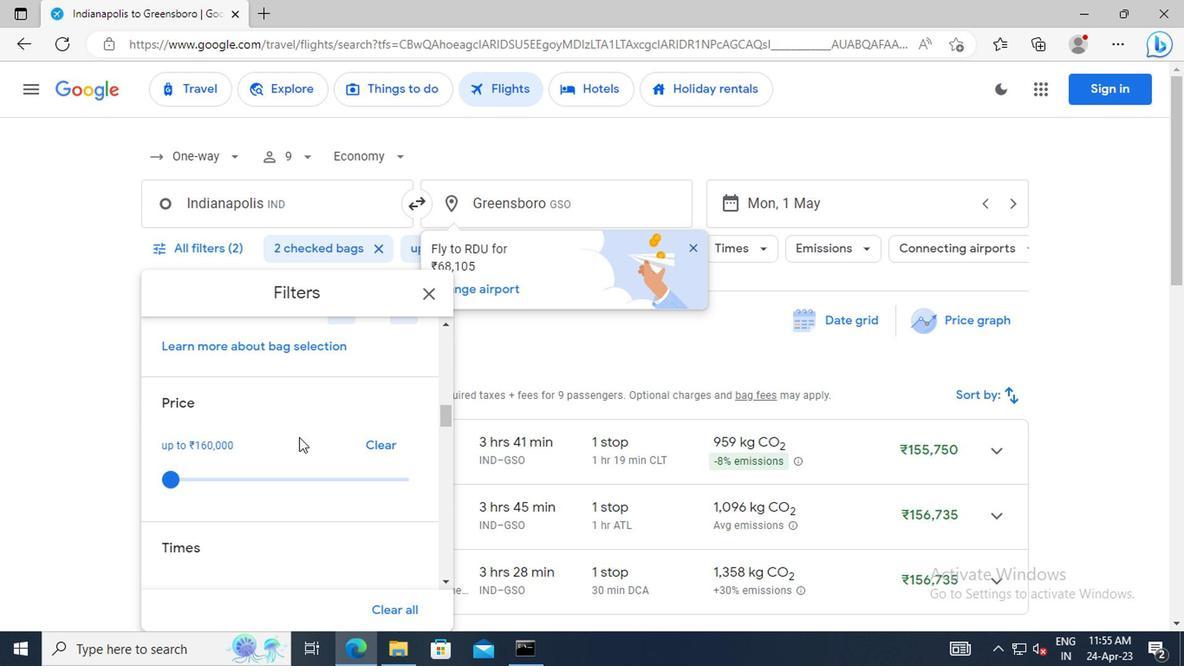 
Action: Mouse scrolled (297, 436) with delta (0, -1)
Screenshot: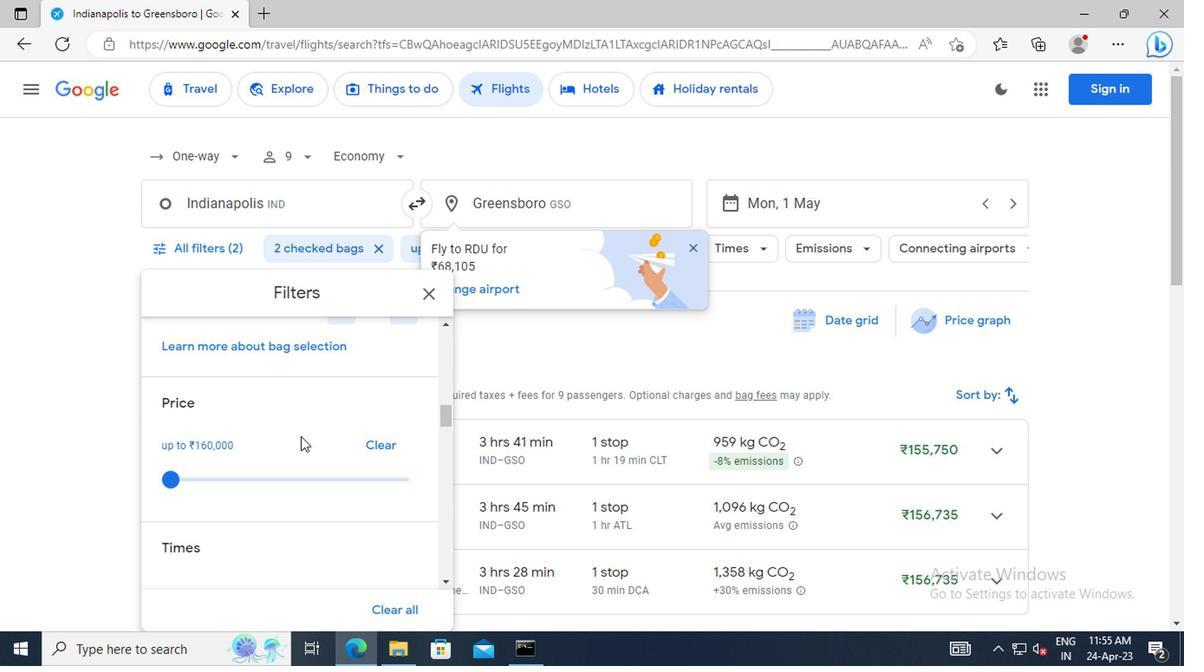 
Action: Mouse scrolled (297, 436) with delta (0, -1)
Screenshot: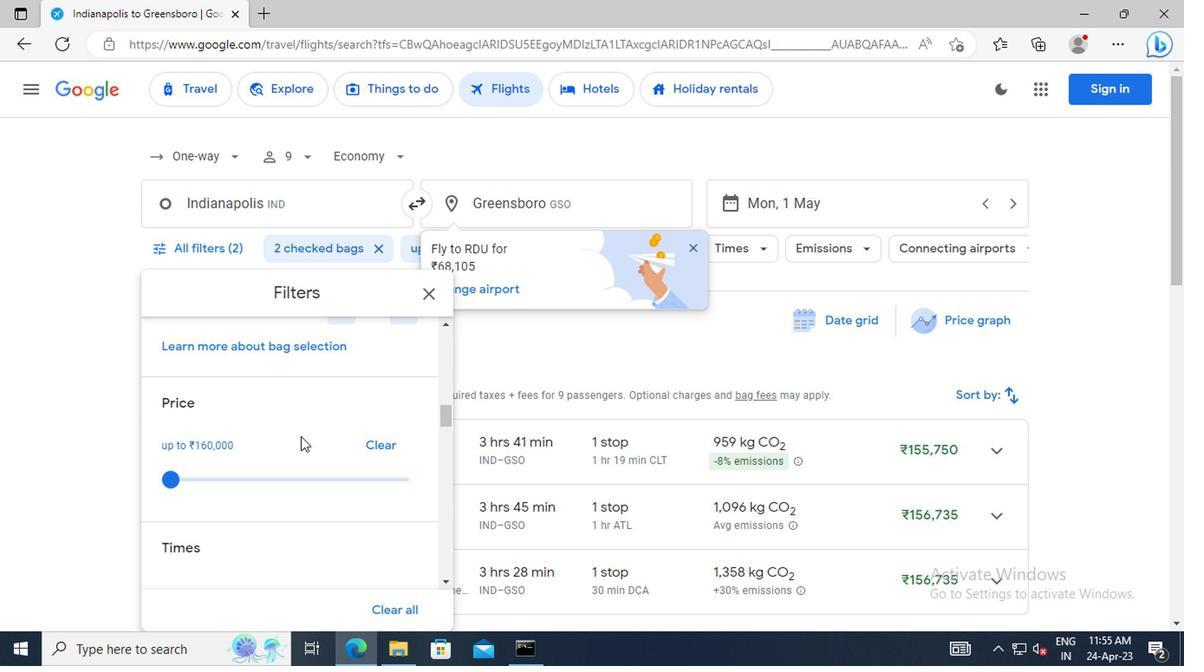 
Action: Mouse scrolled (297, 436) with delta (0, -1)
Screenshot: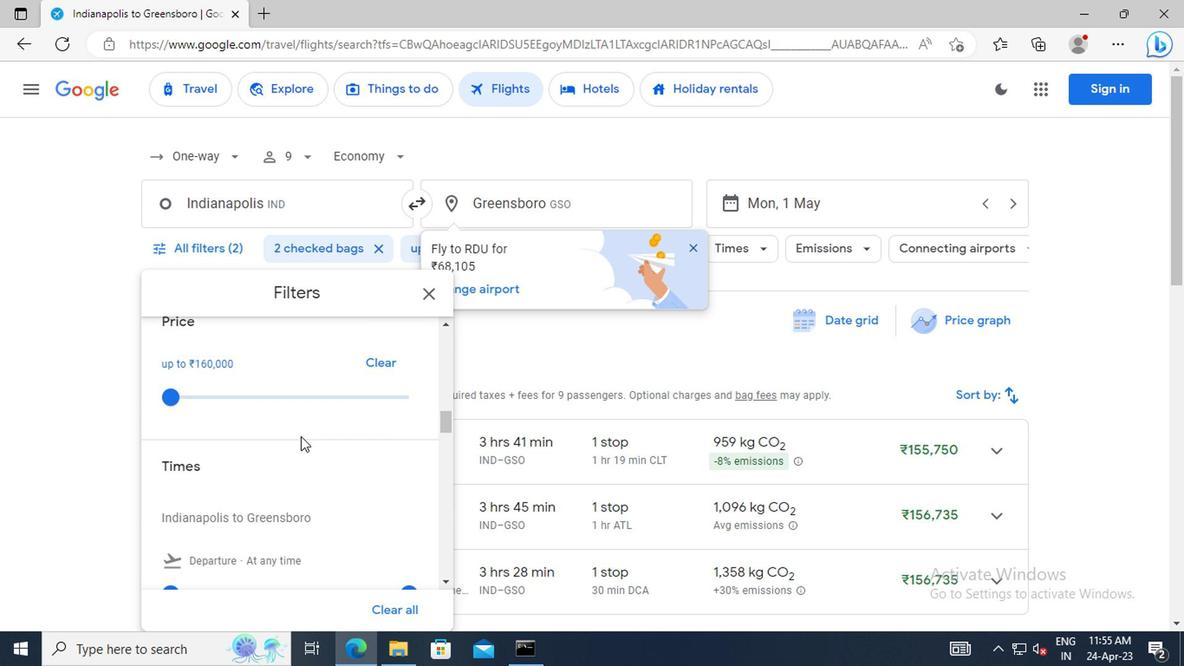 
Action: Mouse scrolled (297, 436) with delta (0, -1)
Screenshot: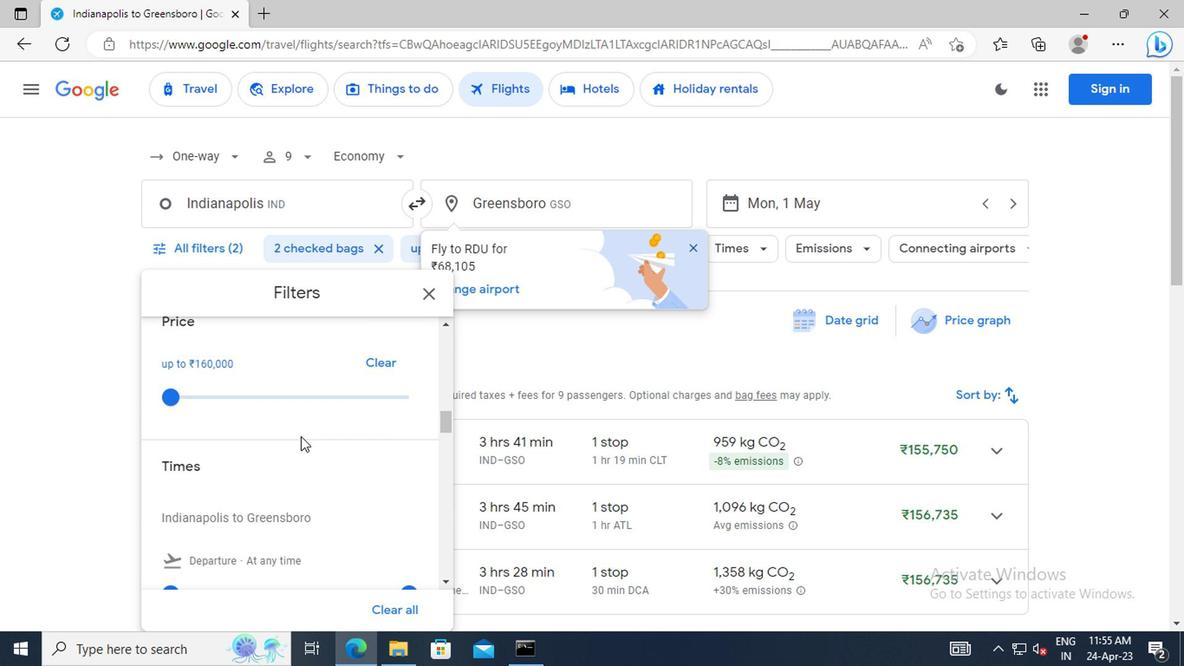 
Action: Mouse scrolled (297, 436) with delta (0, -1)
Screenshot: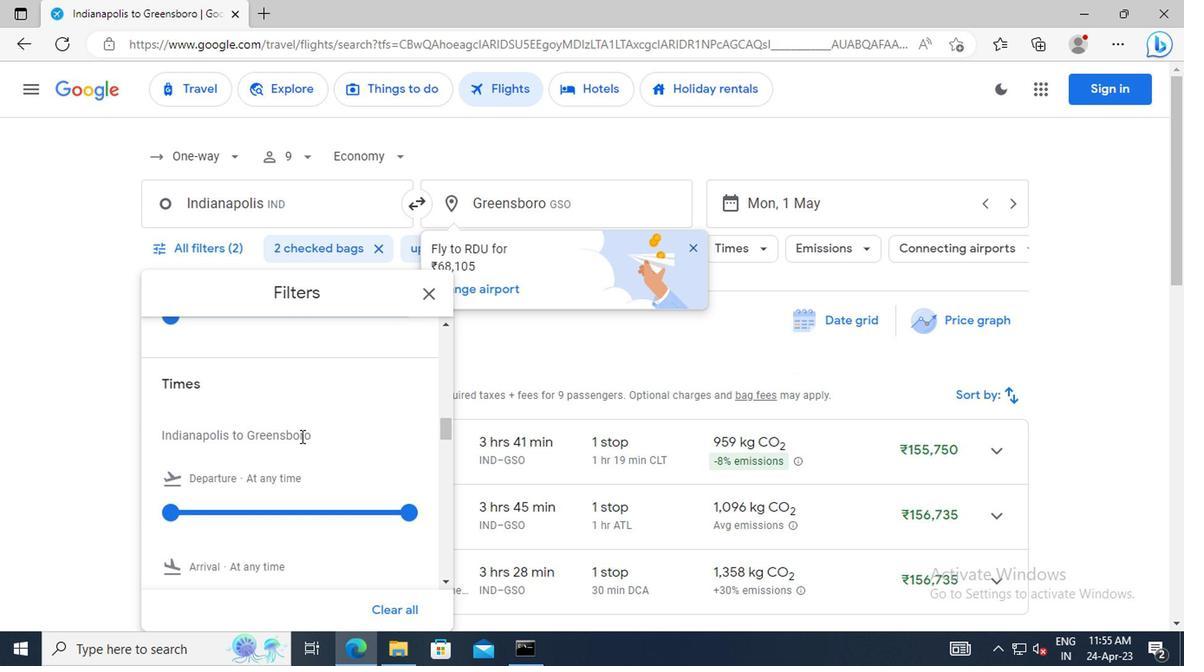 
Action: Mouse moved to (168, 472)
Screenshot: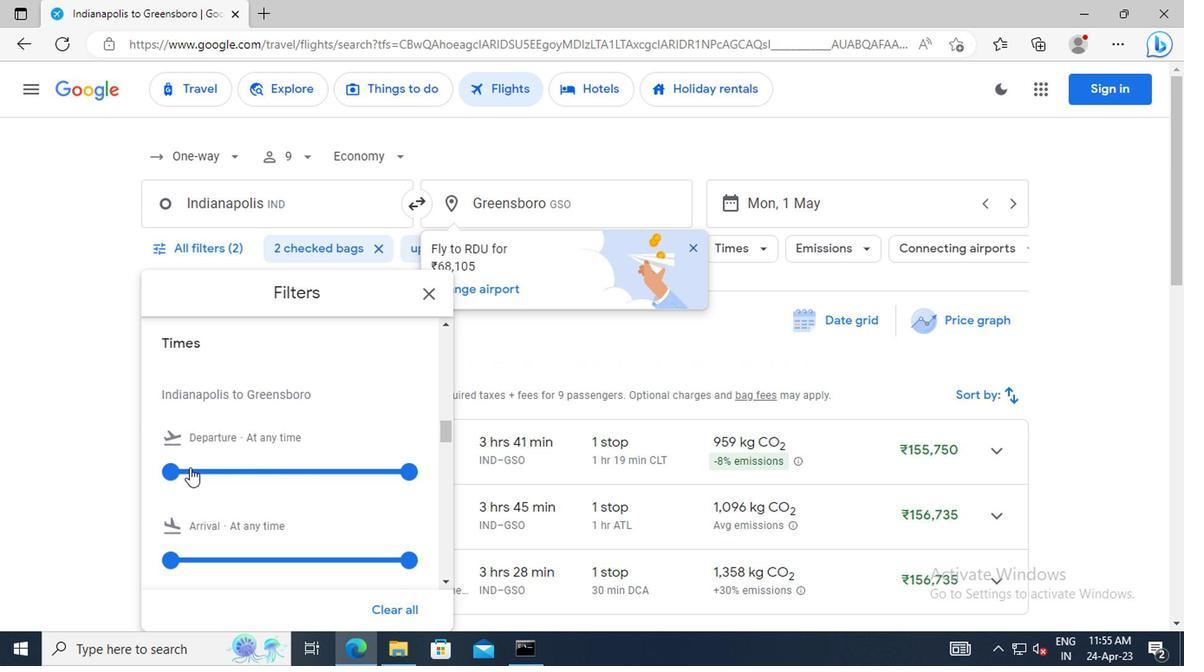 
Action: Mouse pressed left at (168, 472)
Screenshot: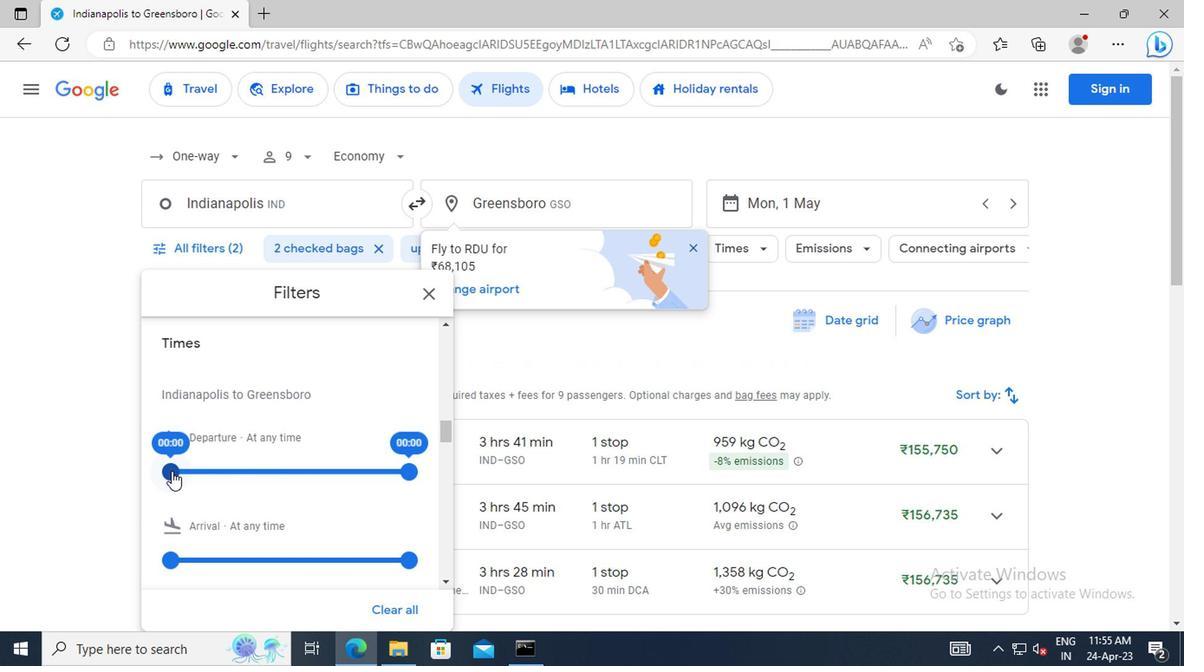 
Action: Mouse moved to (404, 476)
Screenshot: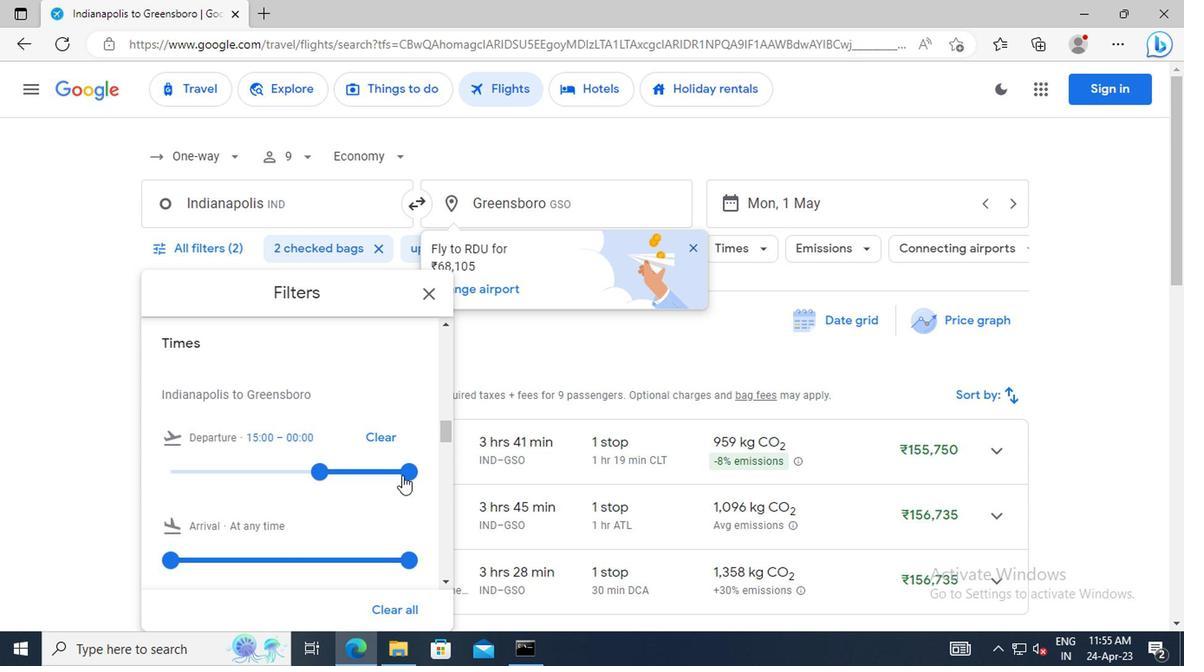 
Action: Mouse pressed left at (404, 476)
Screenshot: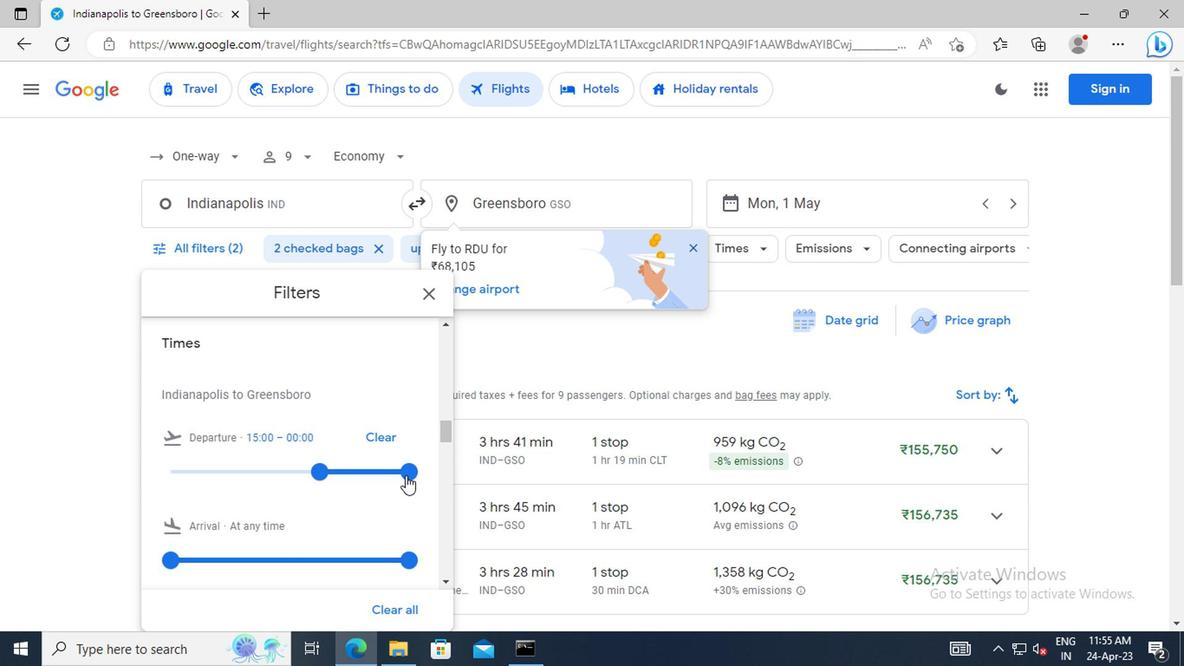 
Action: Mouse moved to (423, 294)
Screenshot: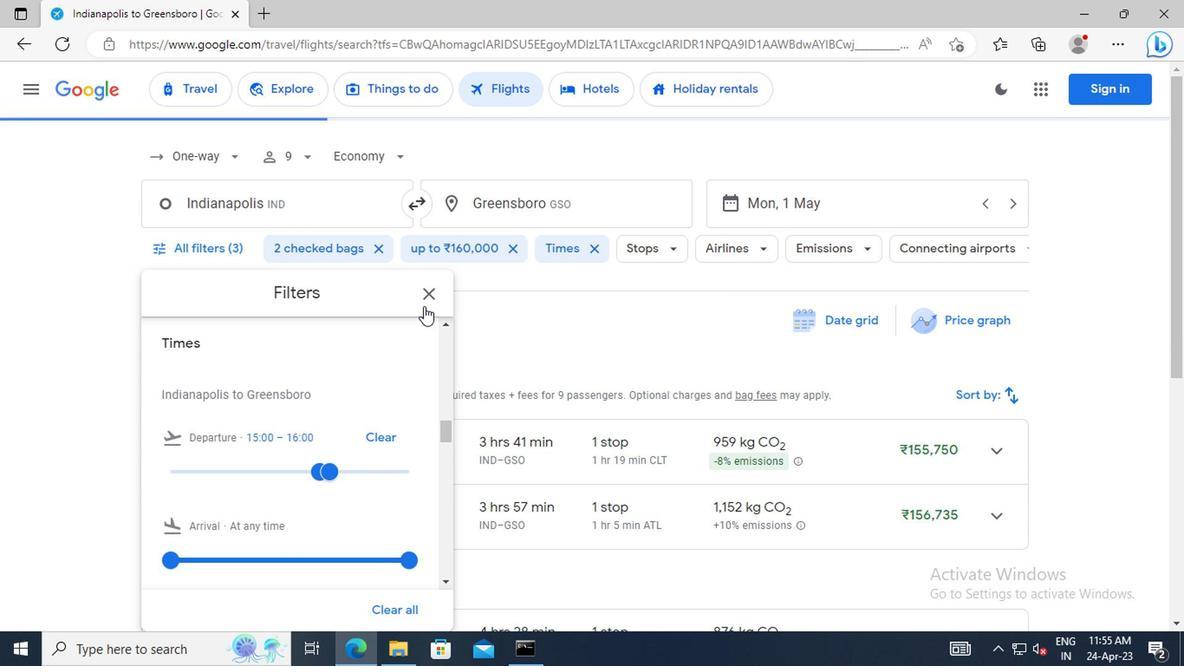 
Action: Mouse pressed left at (423, 294)
Screenshot: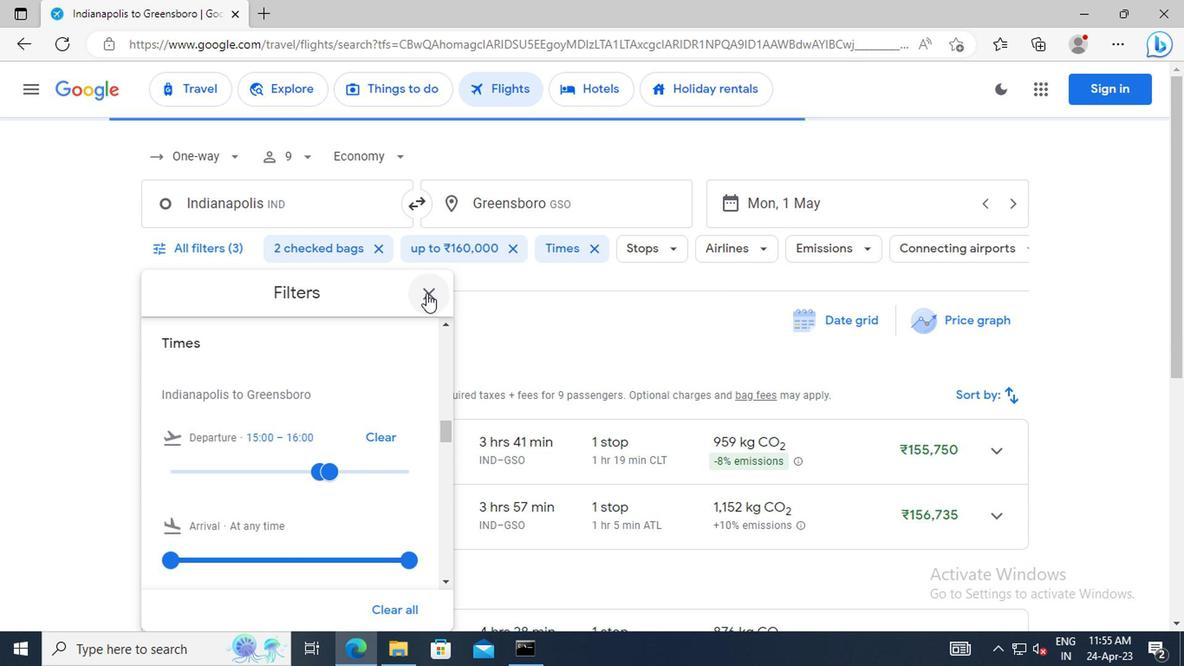 
Action: Mouse moved to (470, 408)
Screenshot: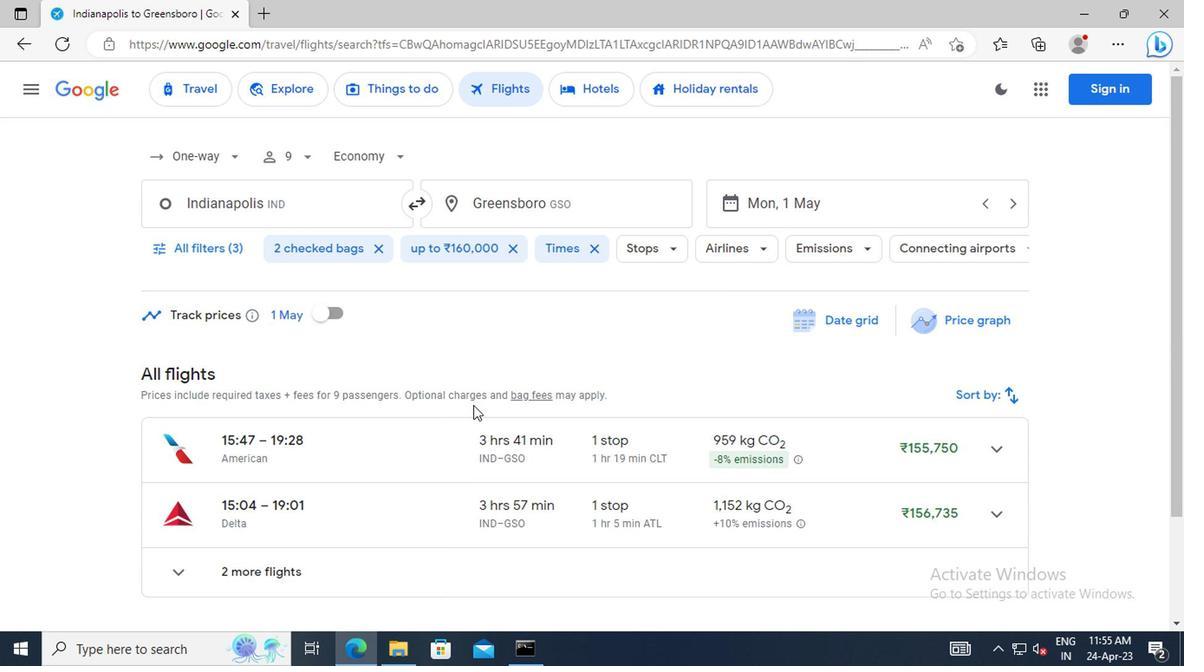 
